 Task: Find a house in Liberia, Costa Rica, with 4 bedrooms, 7 beds, 4 bathrooms, priced between ₹10,000 and ₹15,000, with Wifi, free parking, and self check-in.
Action: Mouse moved to (617, 80)
Screenshot: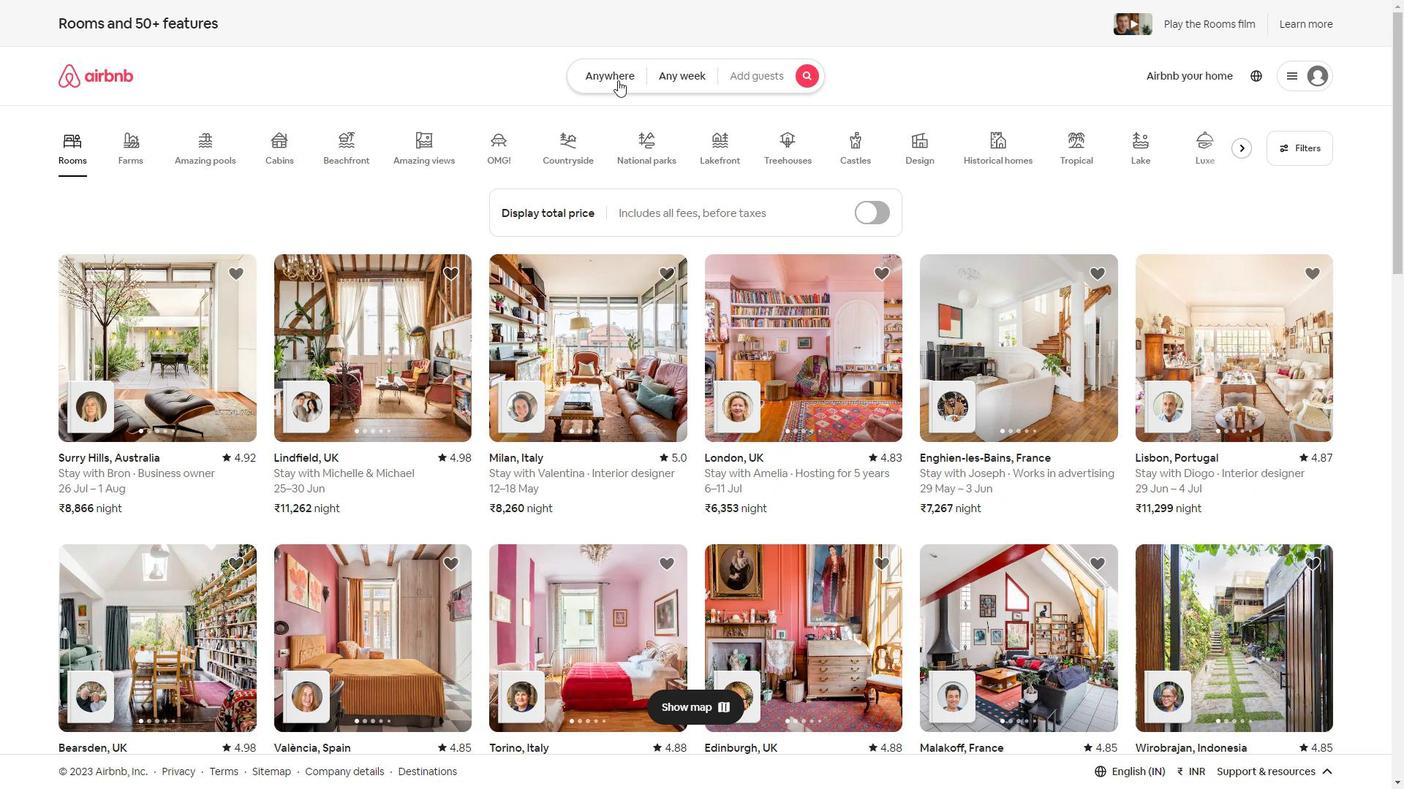 
Action: Mouse pressed left at (617, 75)
Screenshot: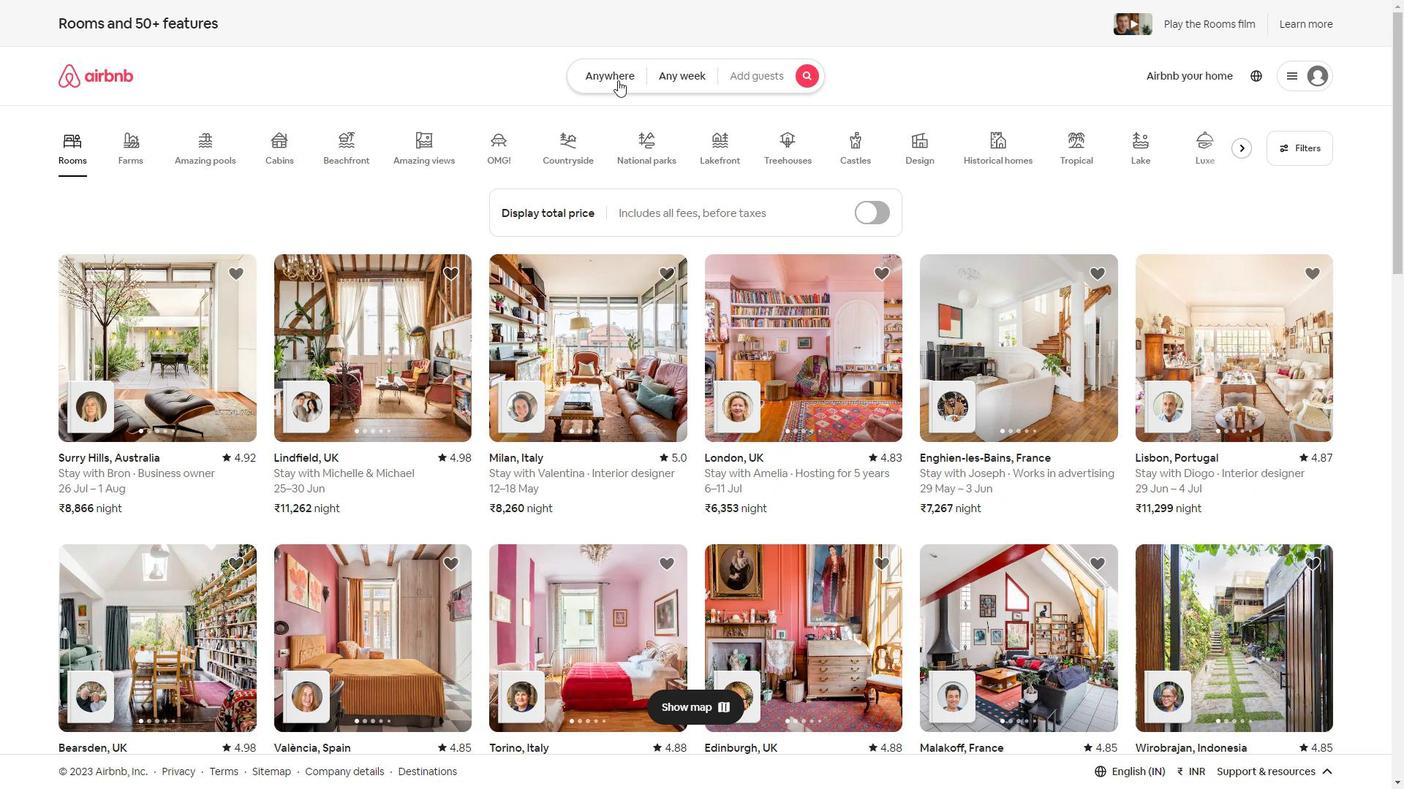 
Action: Mouse moved to (505, 129)
Screenshot: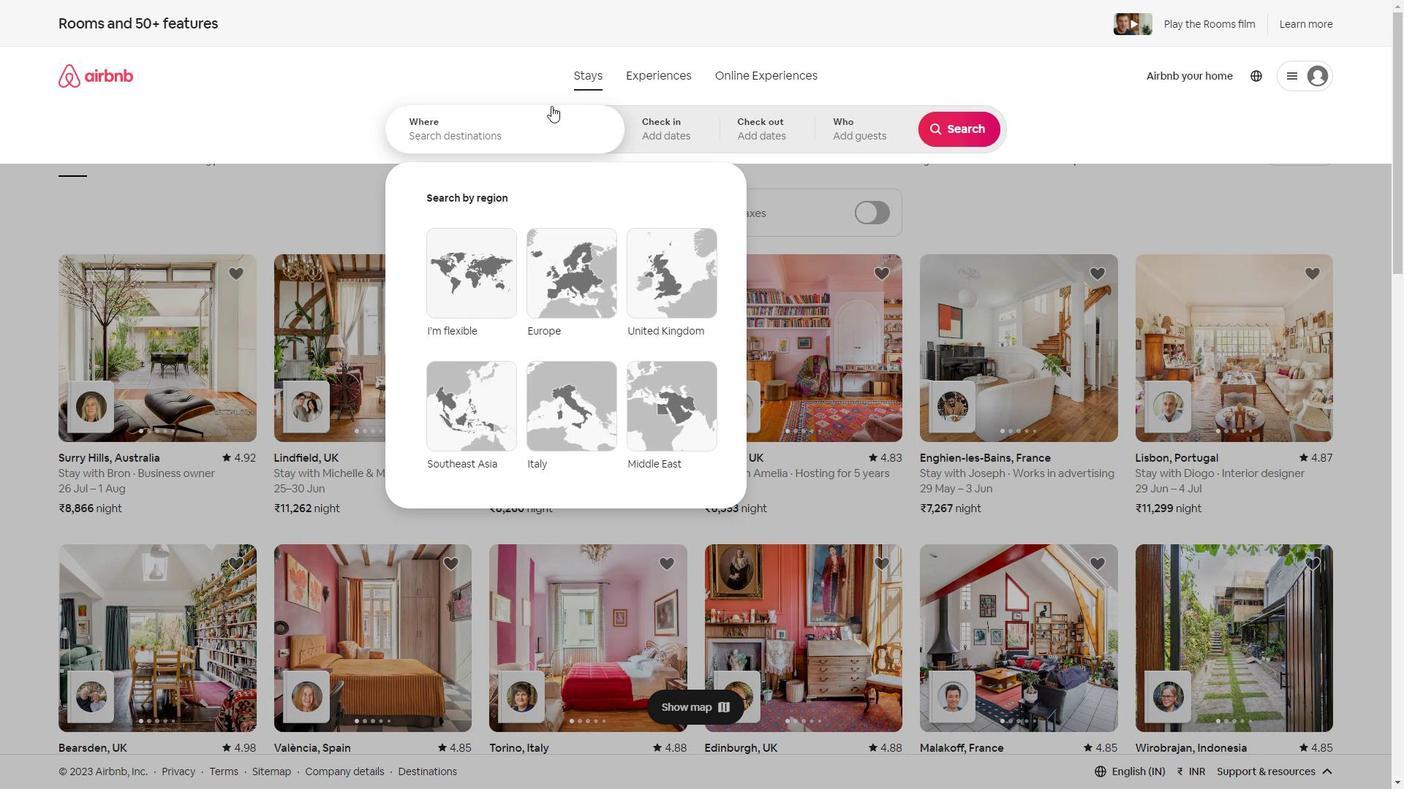 
Action: Mouse pressed left at (505, 129)
Screenshot: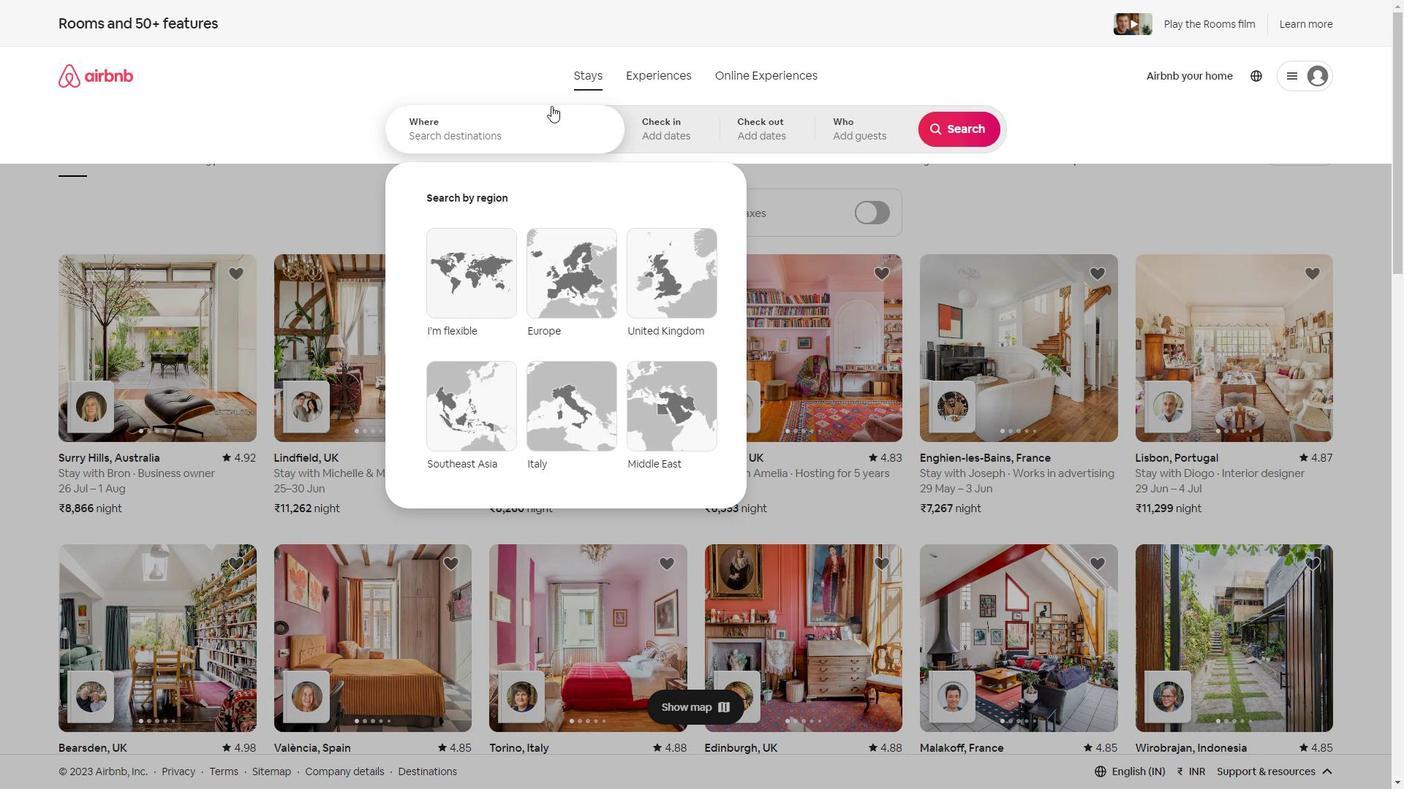 
Action: Key pressed <Key.shift>Liberia,<Key.shift>Costa<Key.space><Key.shift>Rica
Screenshot: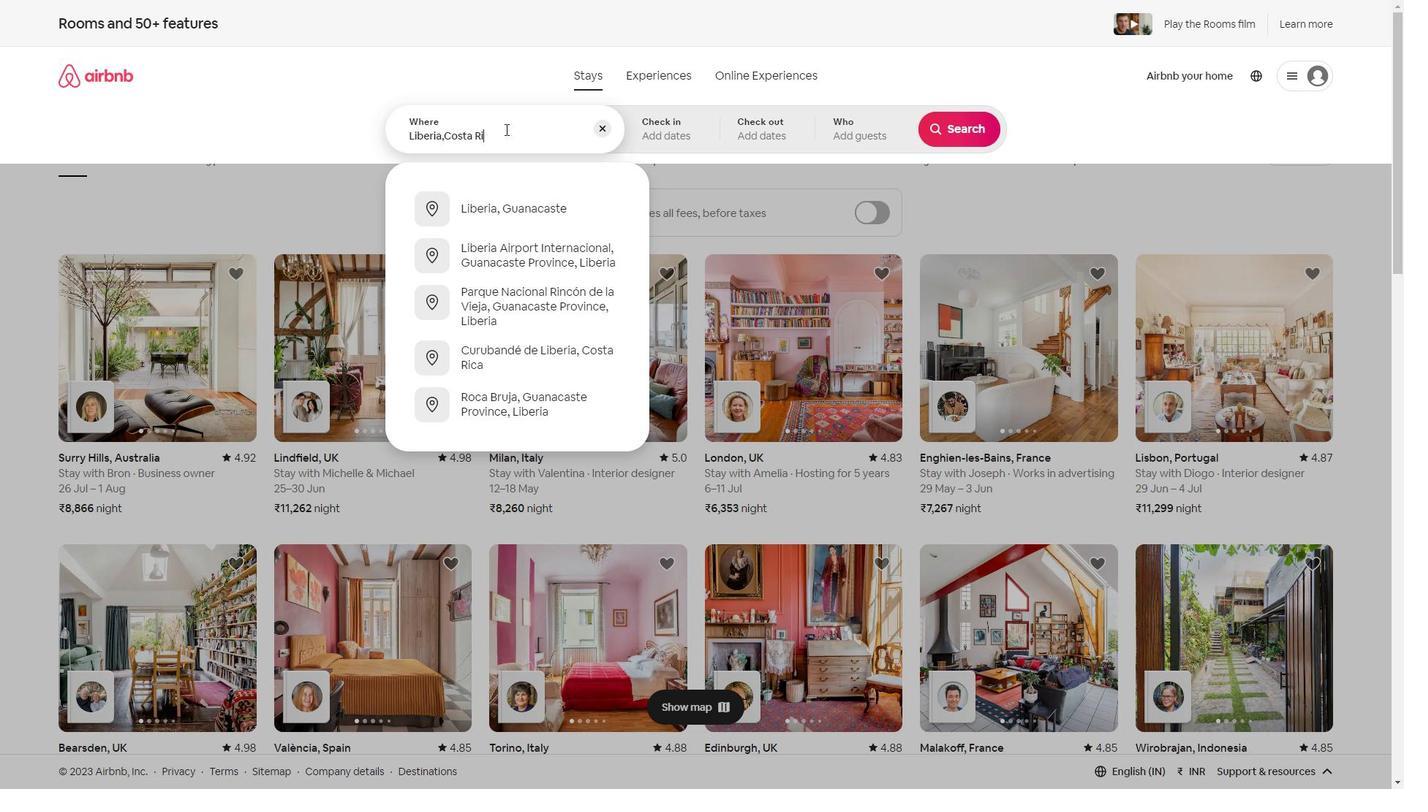 
Action: Mouse moved to (687, 121)
Screenshot: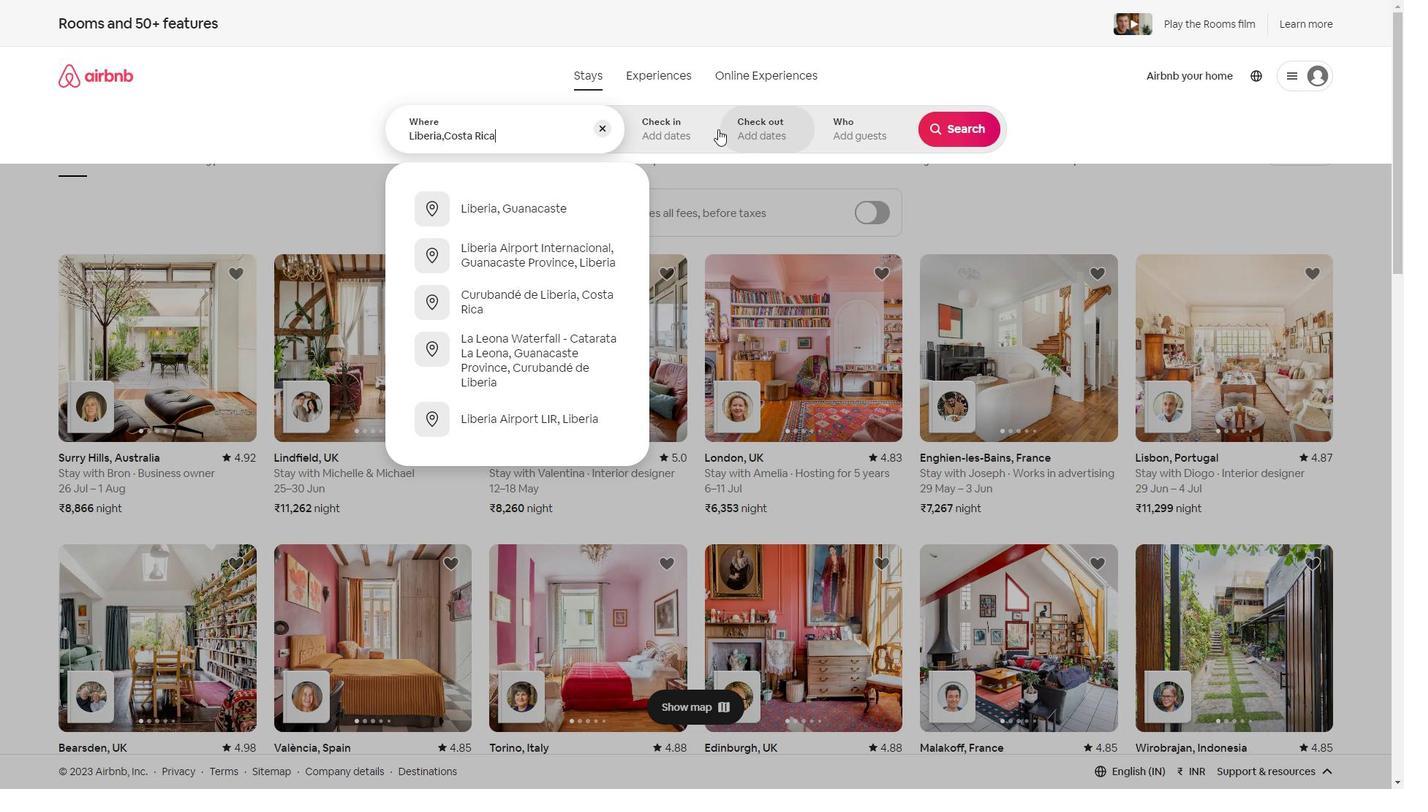 
Action: Mouse pressed left at (687, 121)
Screenshot: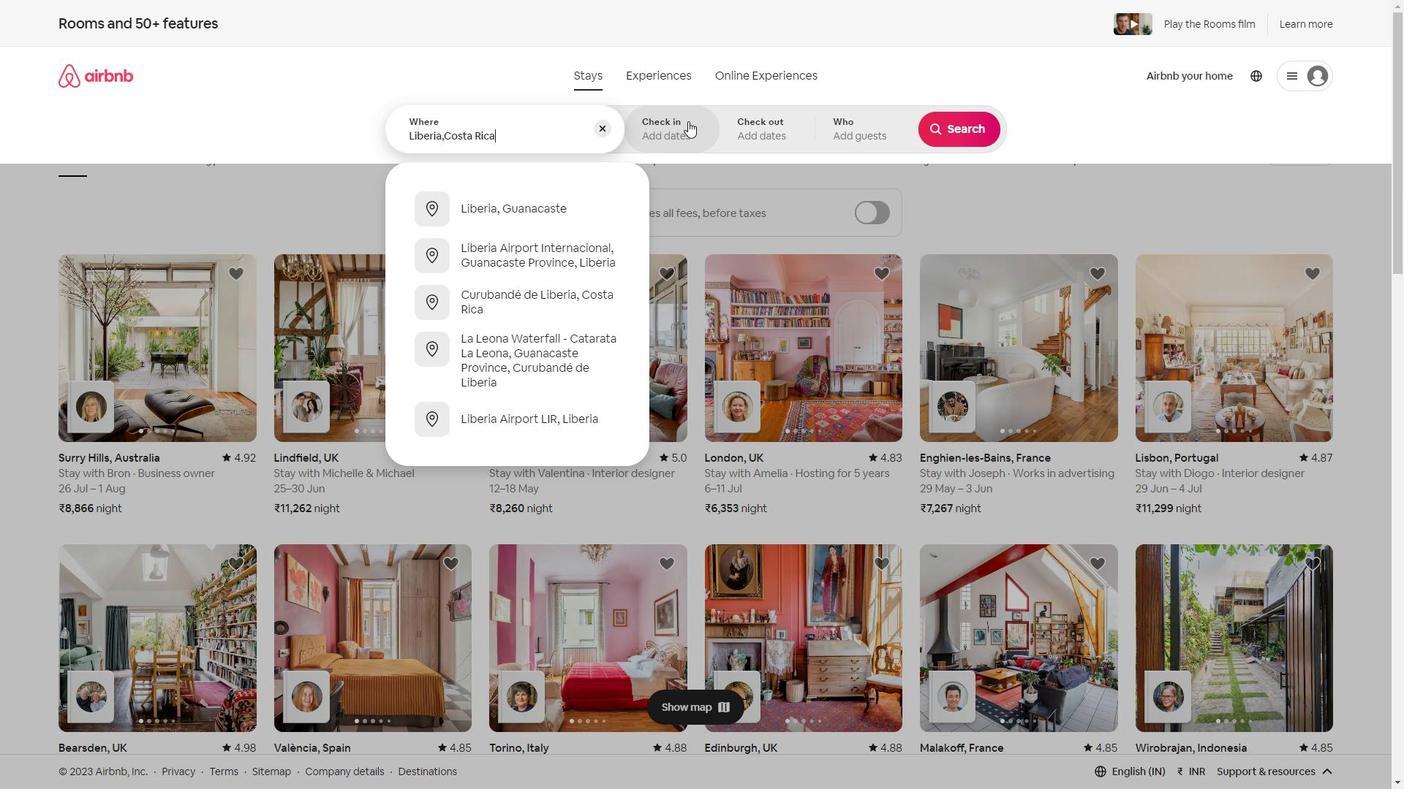 
Action: Mouse moved to (957, 244)
Screenshot: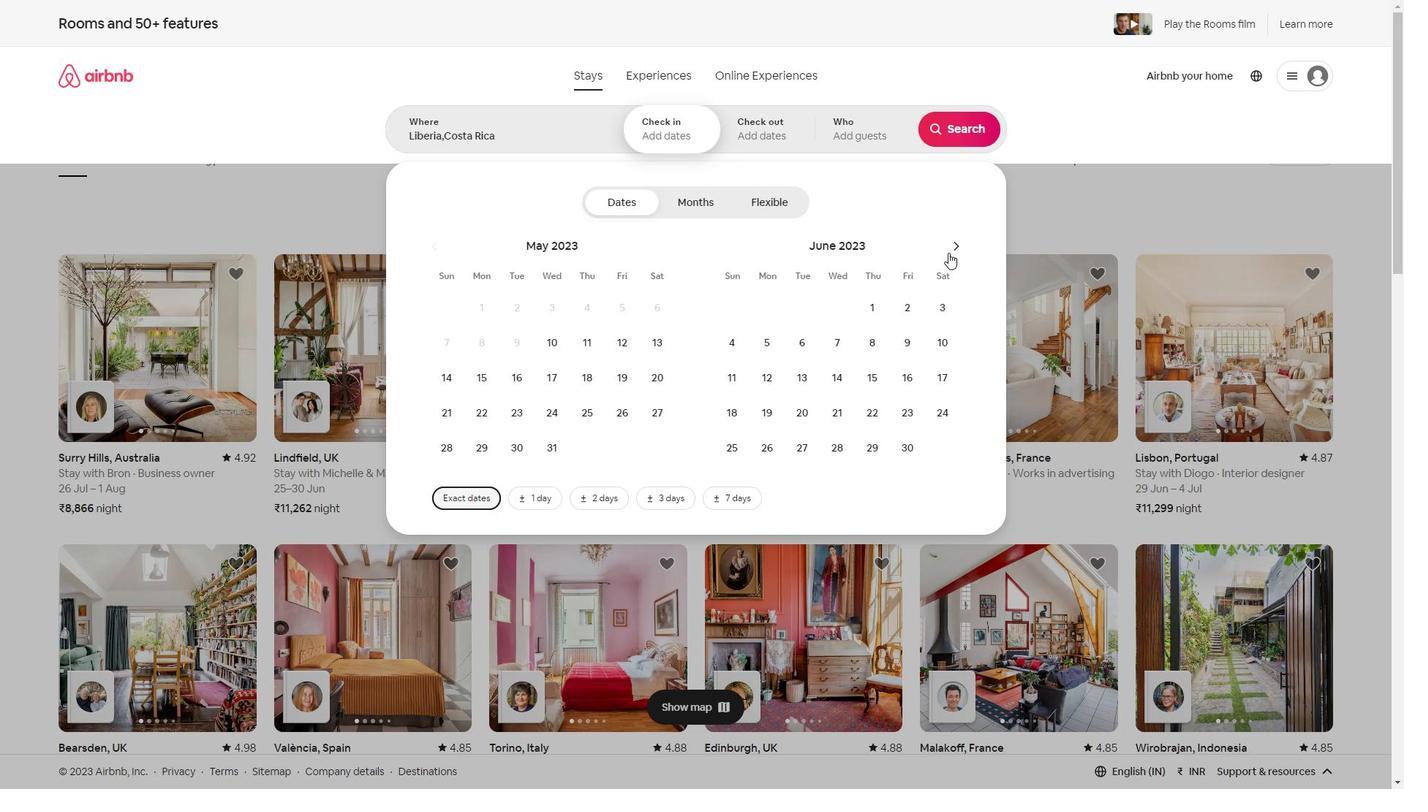 
Action: Mouse pressed left at (957, 244)
Screenshot: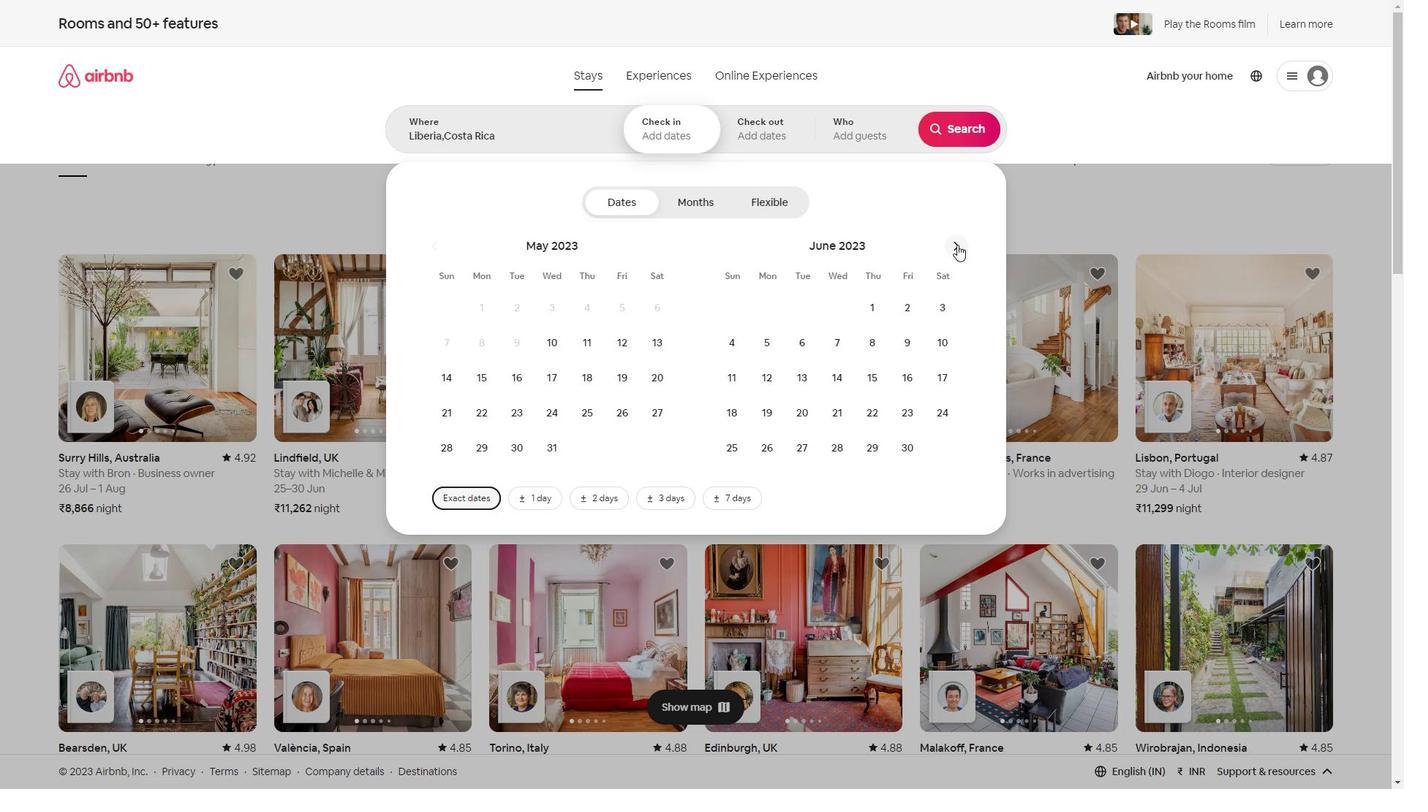 
Action: Mouse moved to (769, 373)
Screenshot: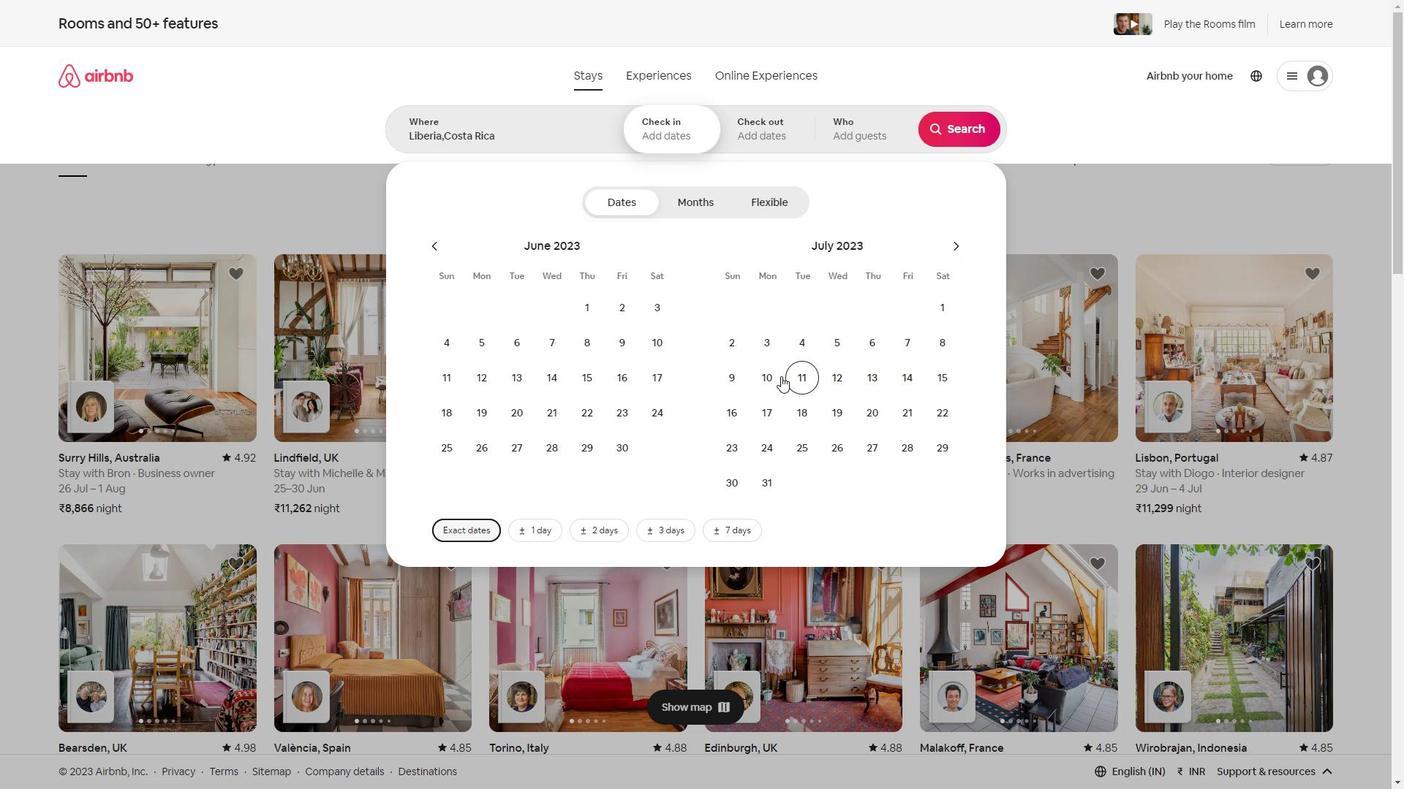
Action: Mouse pressed left at (769, 373)
Screenshot: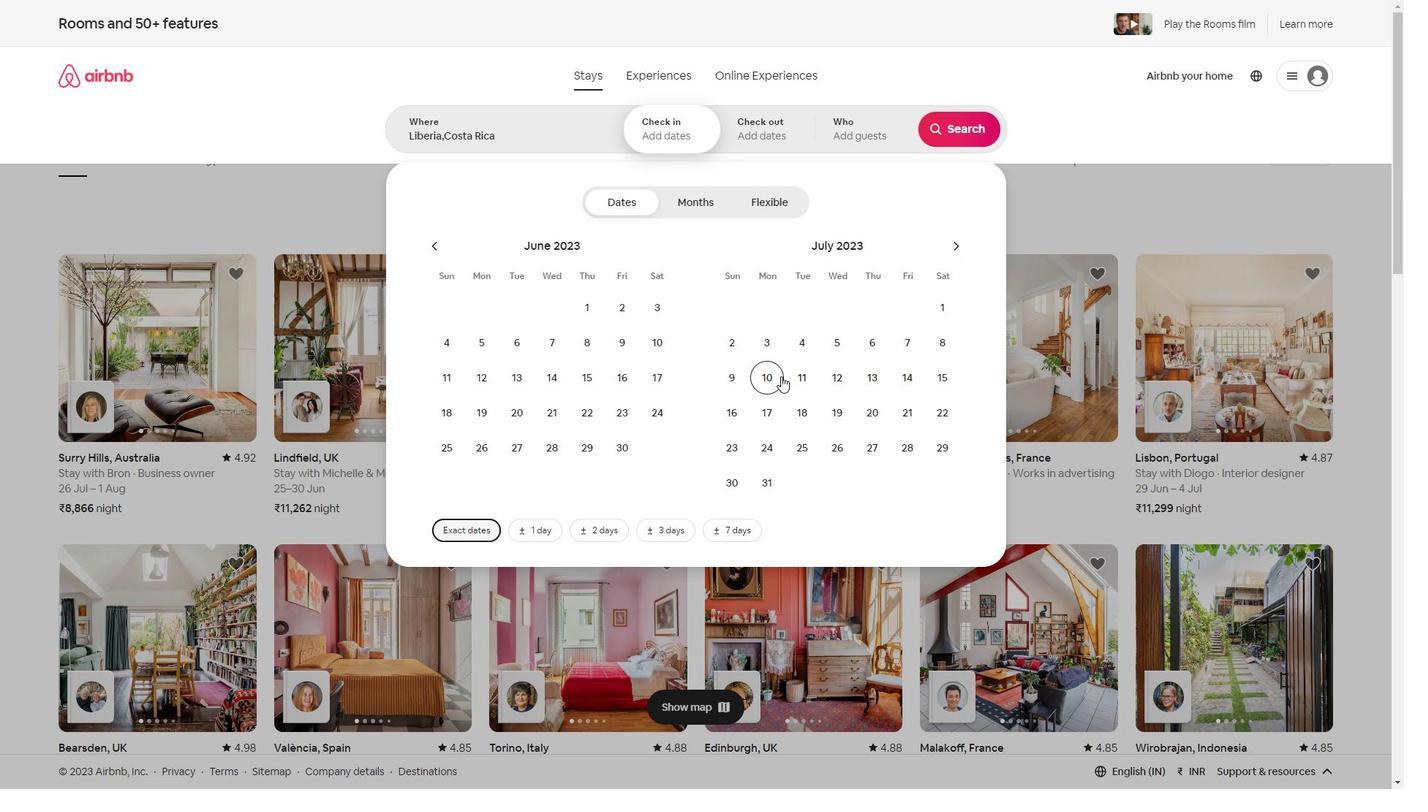 
Action: Mouse moved to (941, 376)
Screenshot: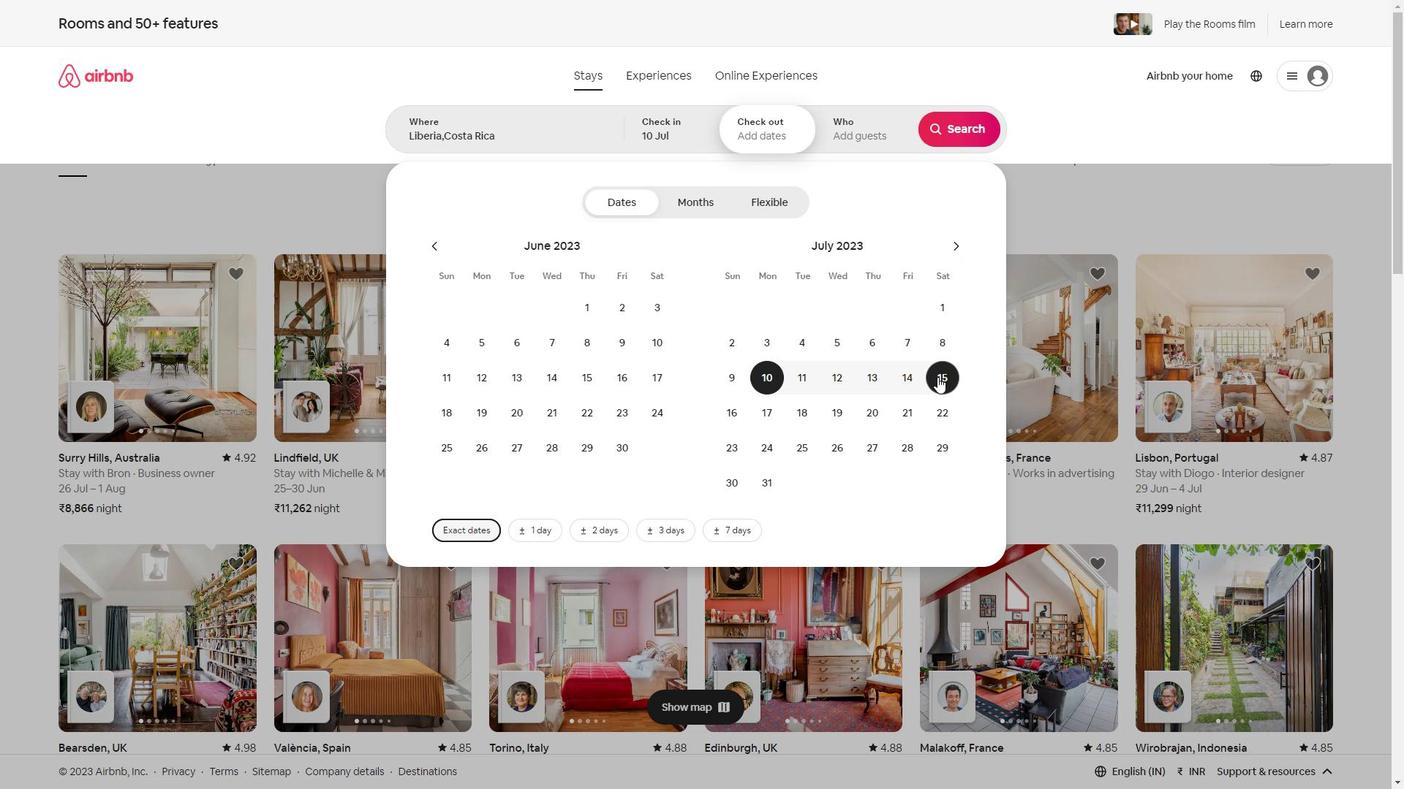 
Action: Mouse pressed left at (941, 376)
Screenshot: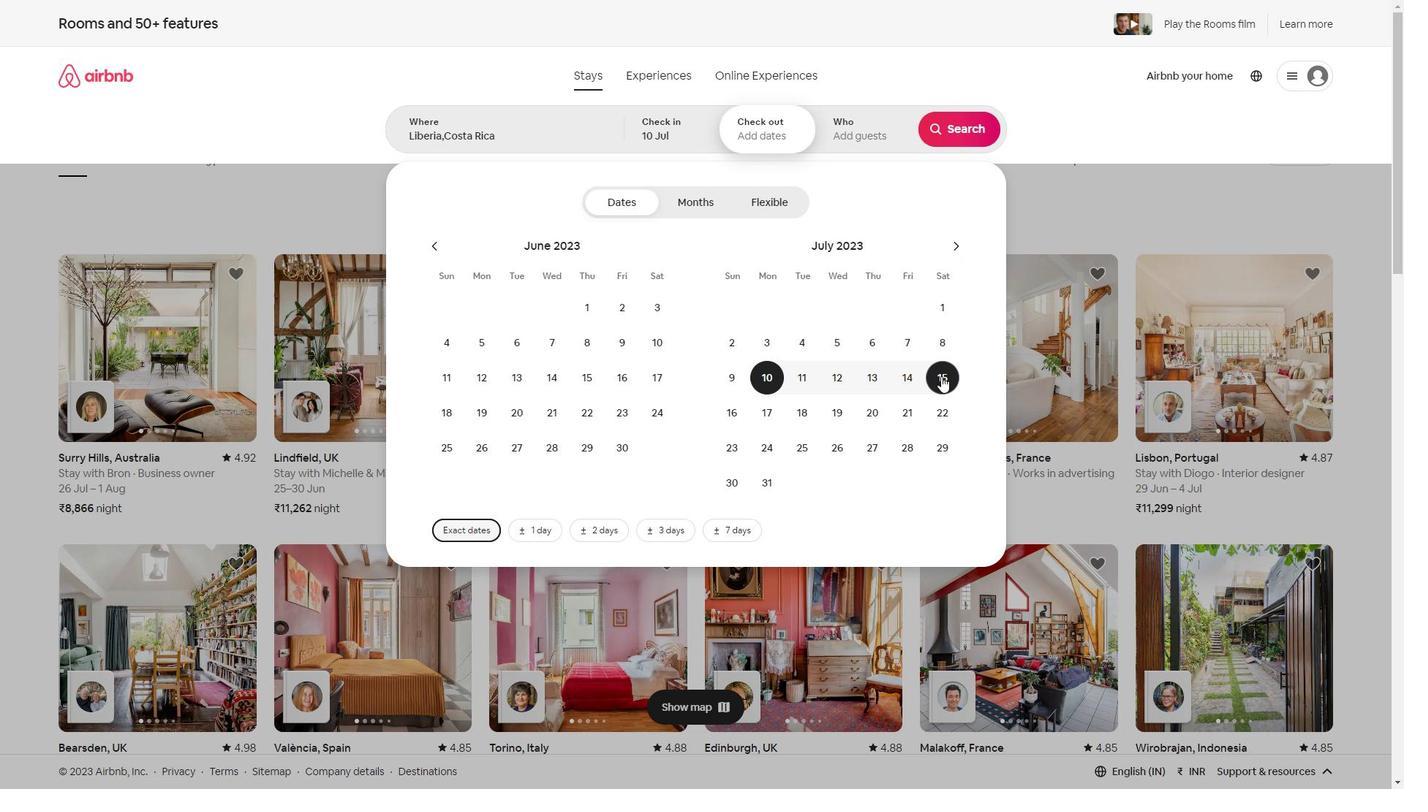 
Action: Mouse moved to (836, 110)
Screenshot: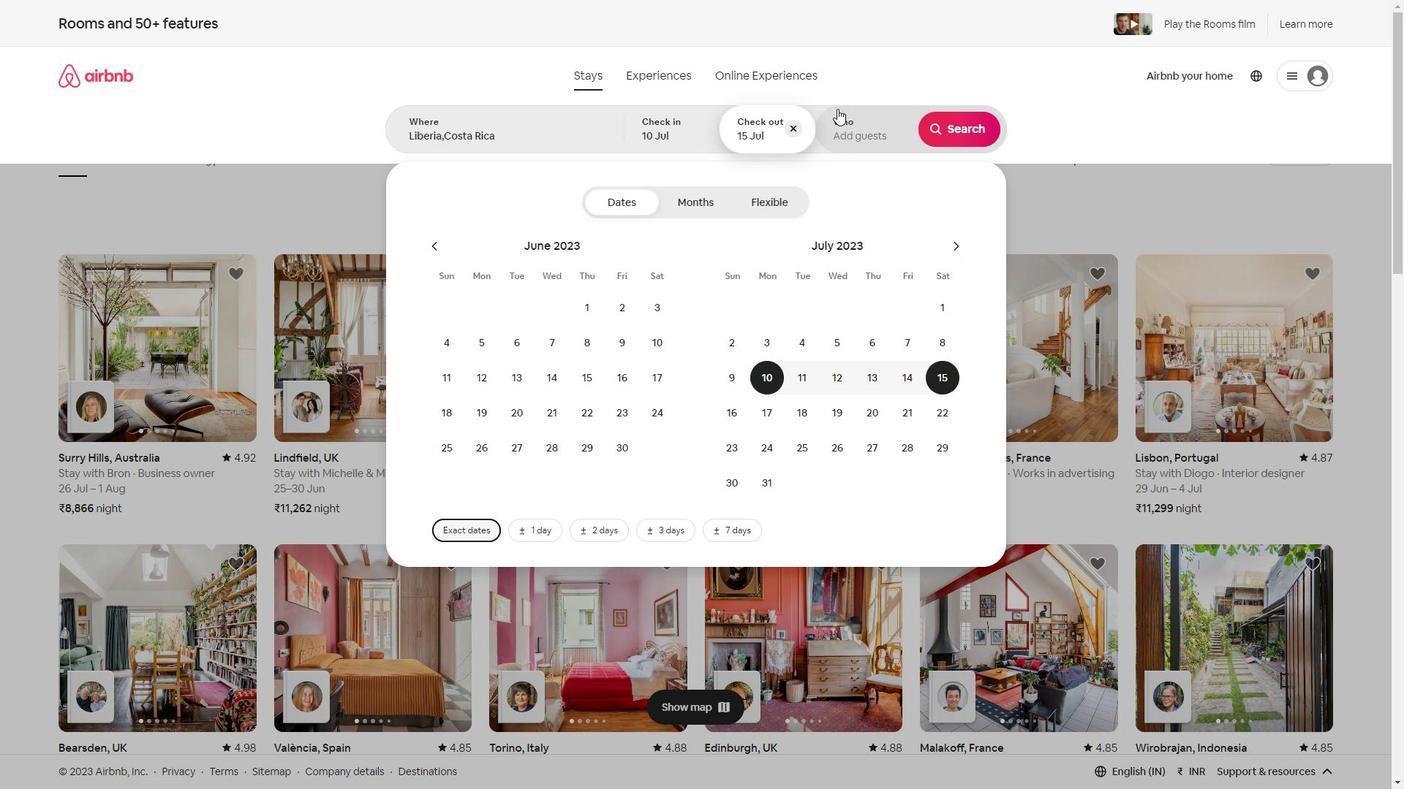 
Action: Mouse pressed left at (836, 110)
Screenshot: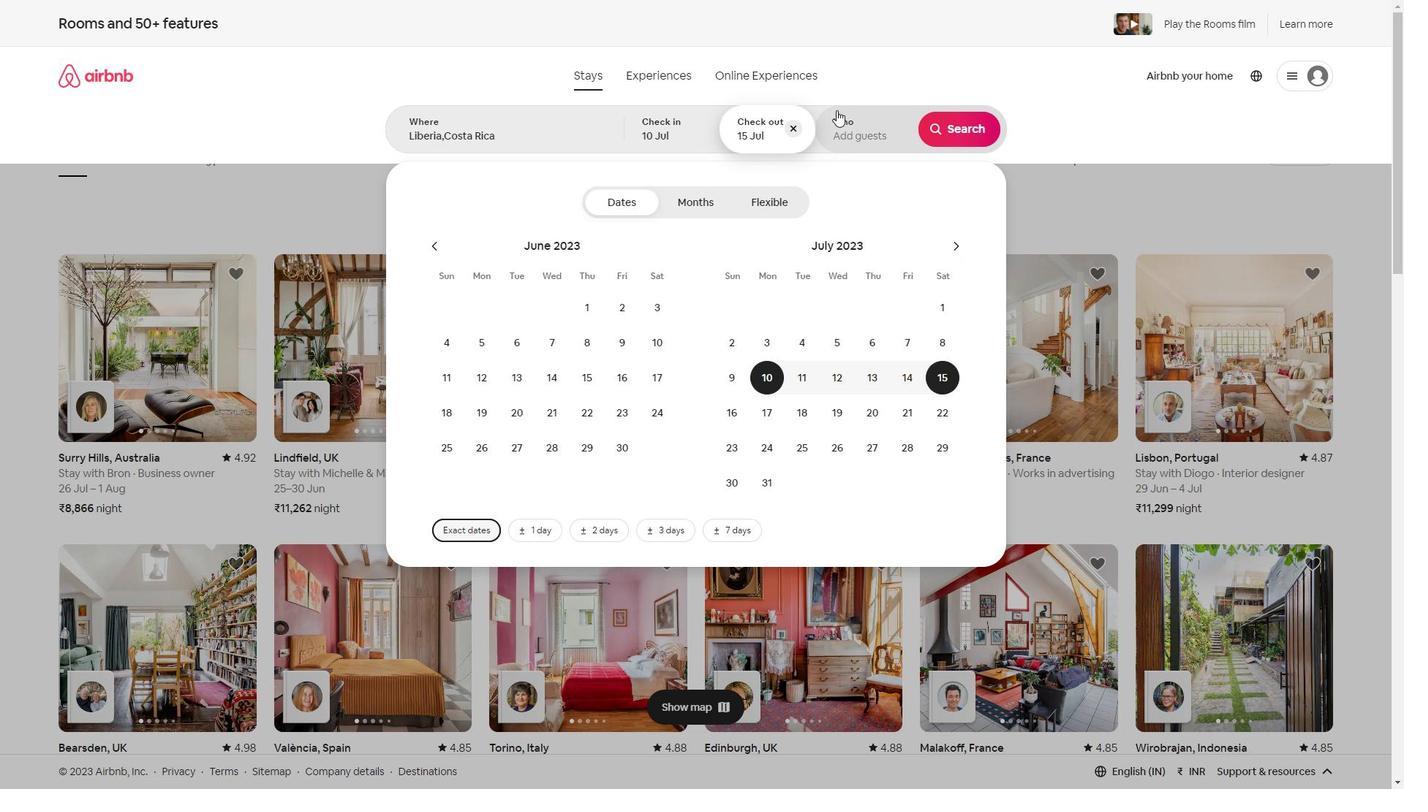 
Action: Mouse moved to (951, 209)
Screenshot: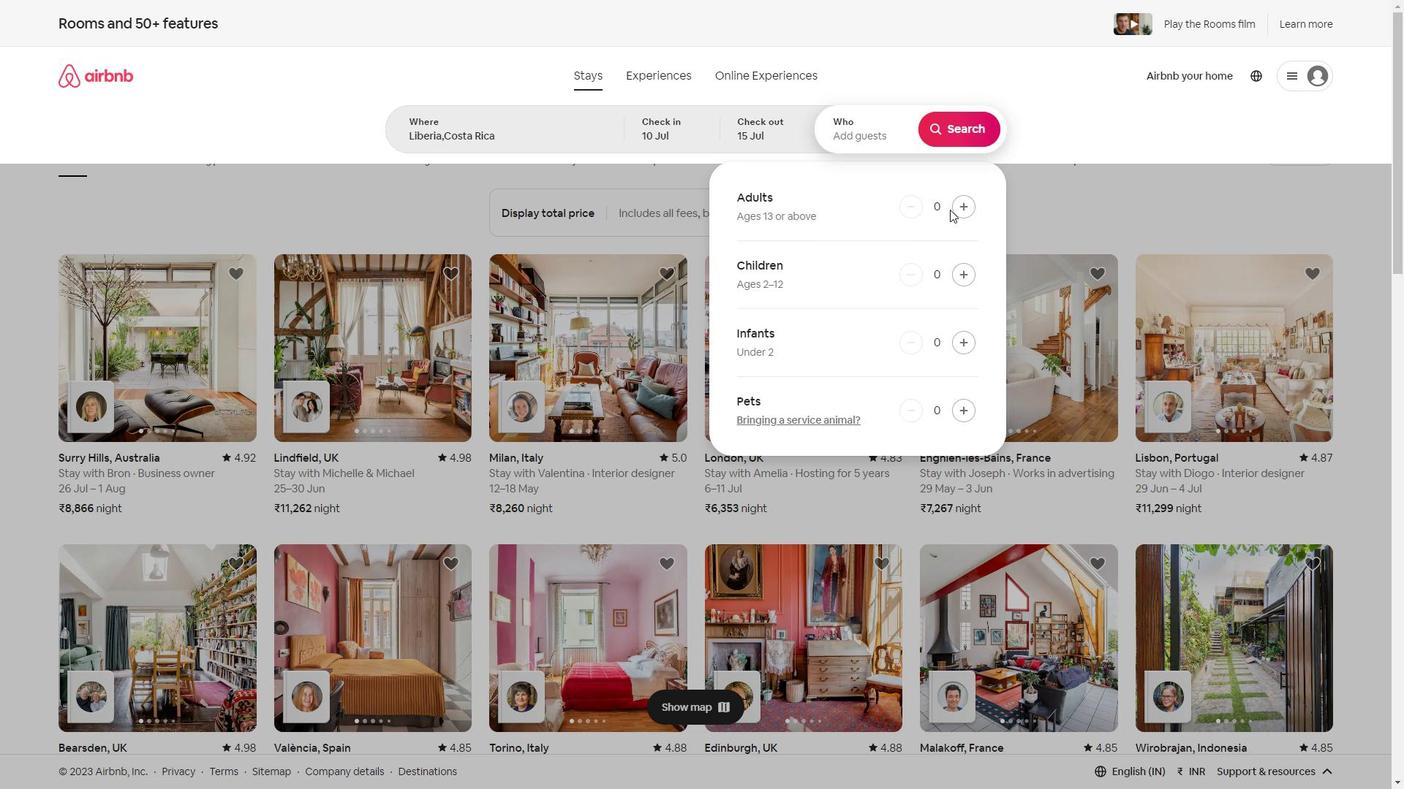 
Action: Mouse pressed left at (951, 209)
Screenshot: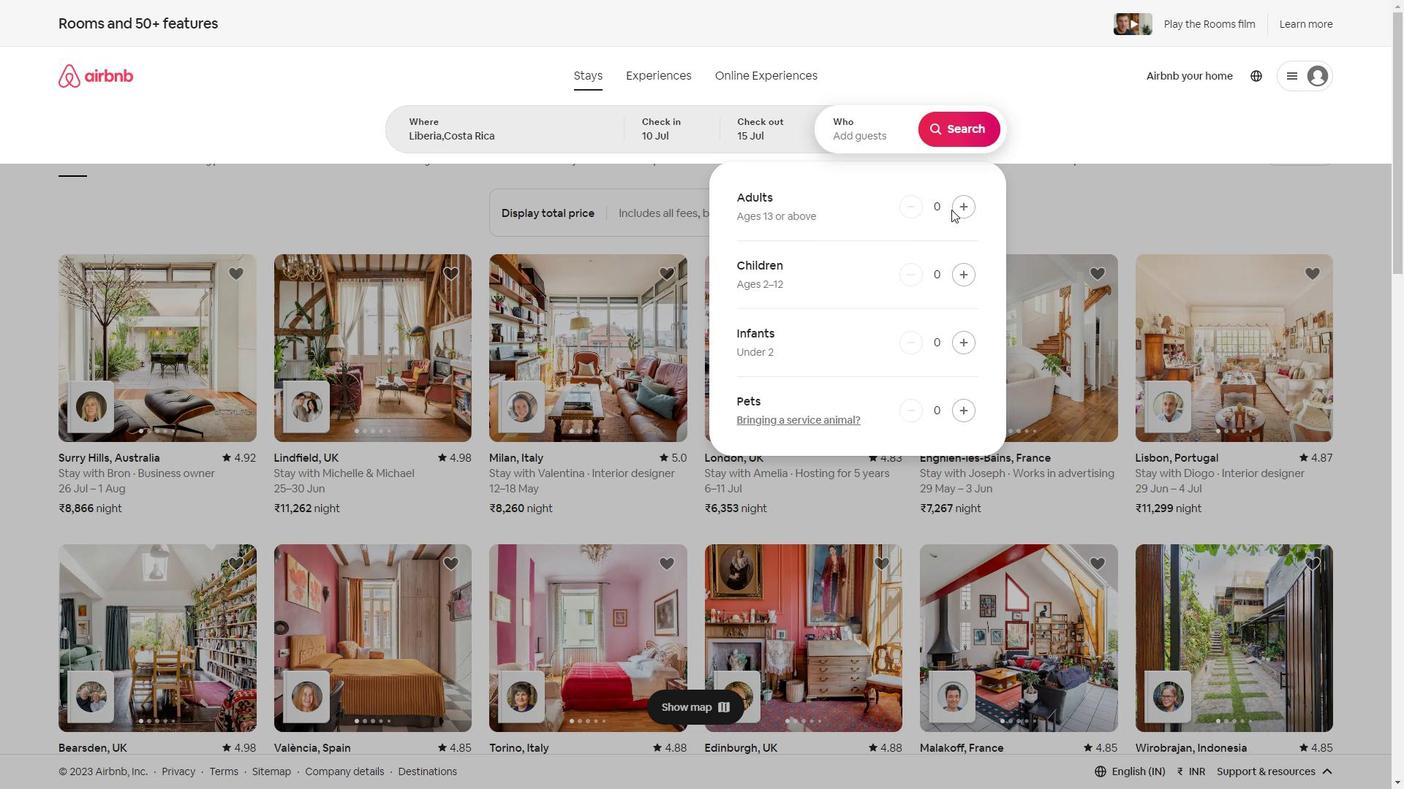 
Action: Mouse pressed left at (951, 209)
Screenshot: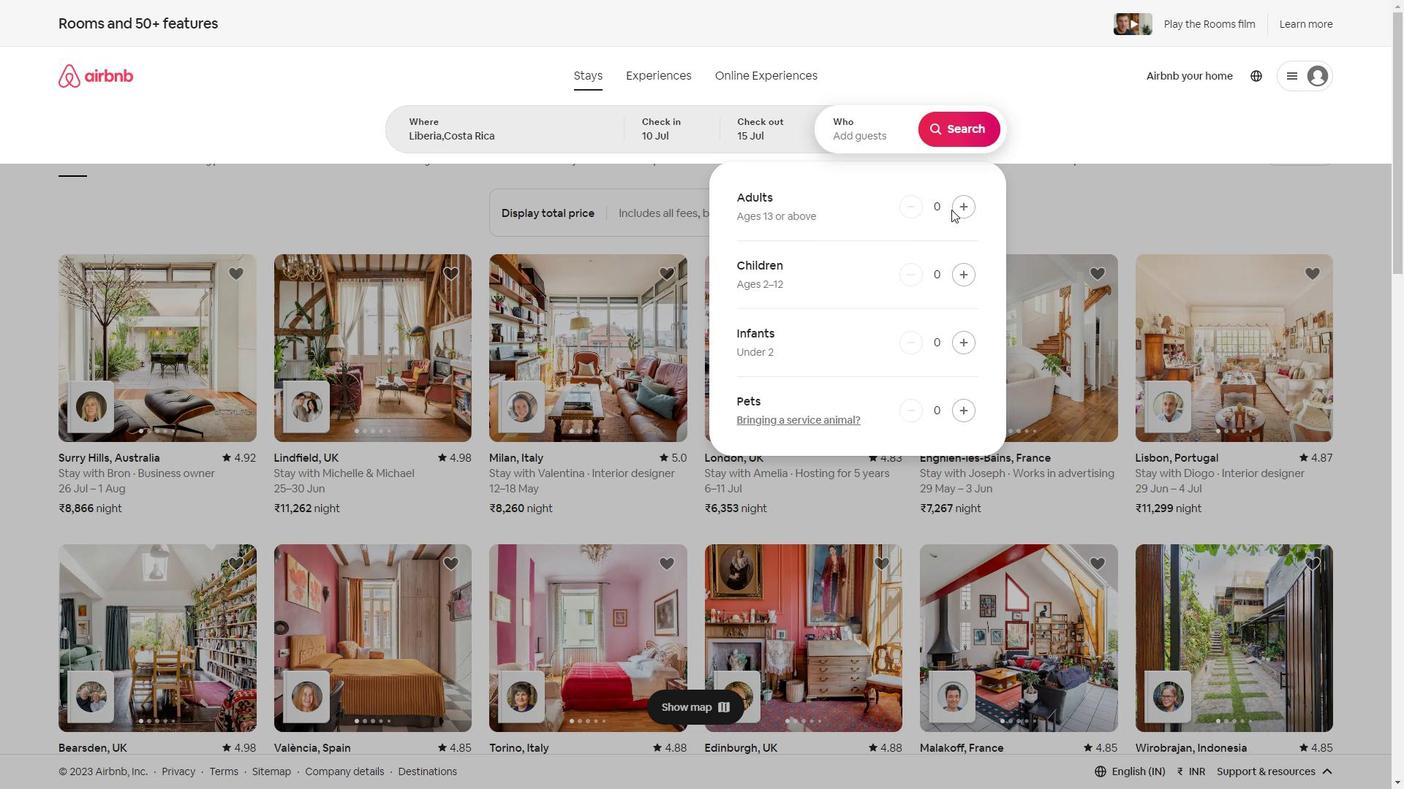 
Action: Mouse pressed left at (951, 209)
Screenshot: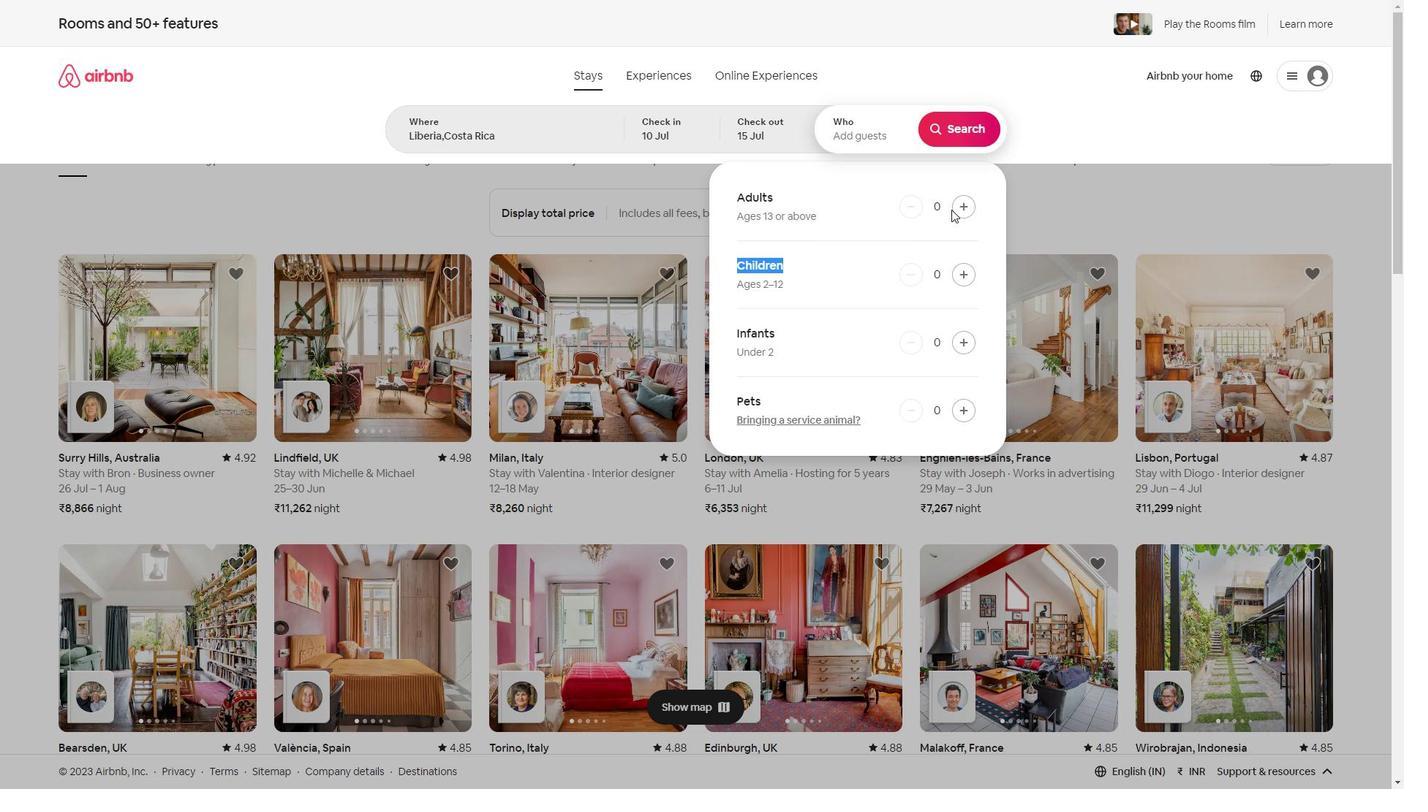 
Action: Mouse moved to (956, 208)
Screenshot: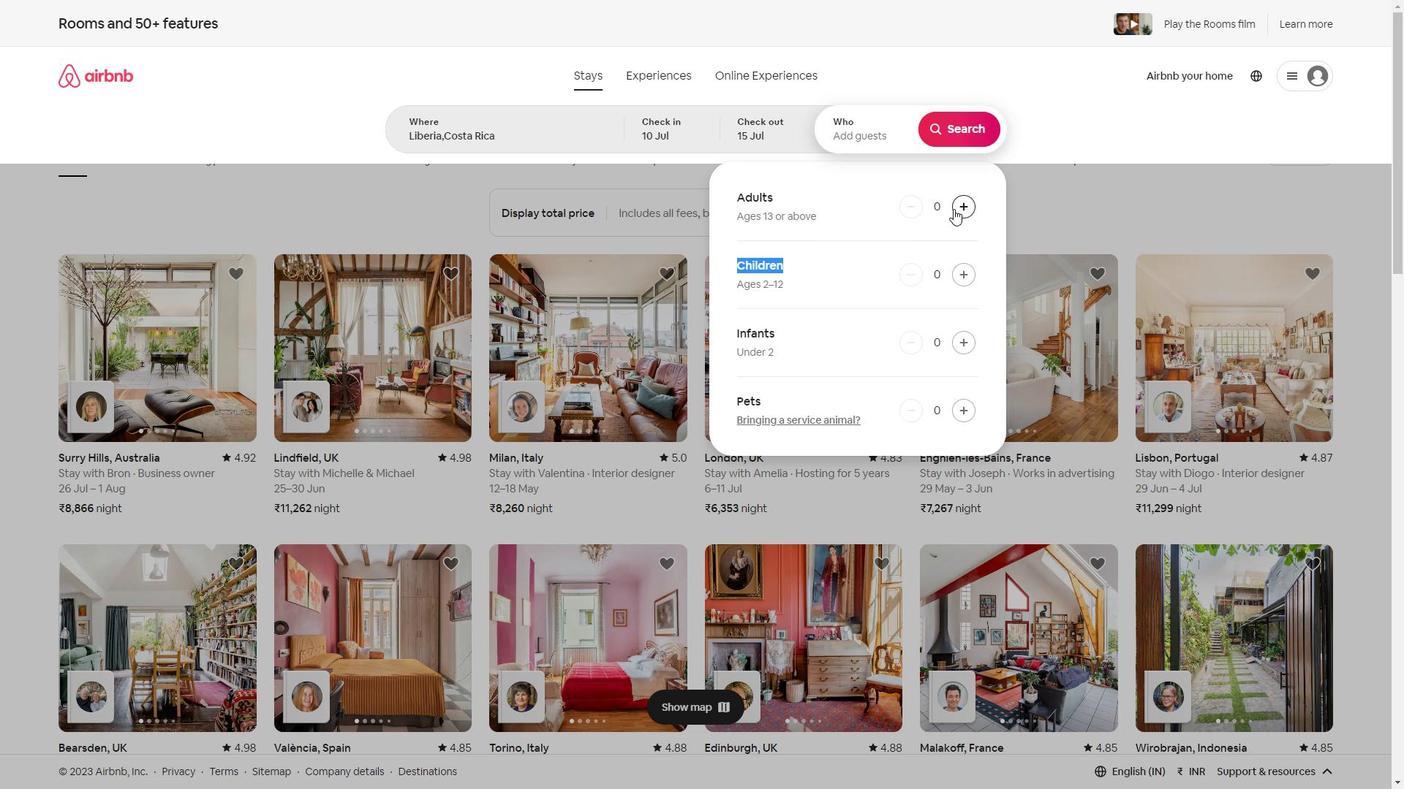 
Action: Mouse pressed left at (956, 208)
Screenshot: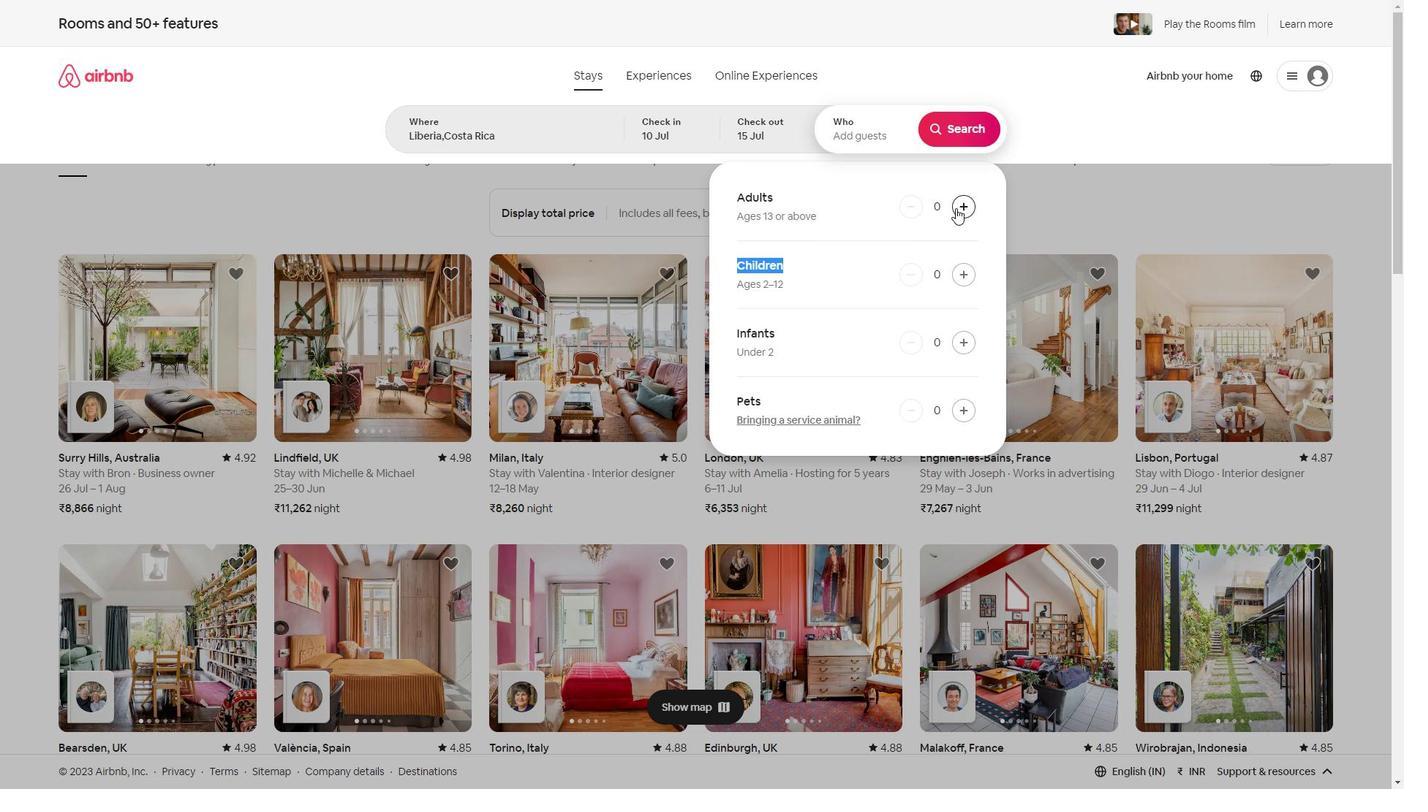 
Action: Mouse pressed left at (956, 208)
Screenshot: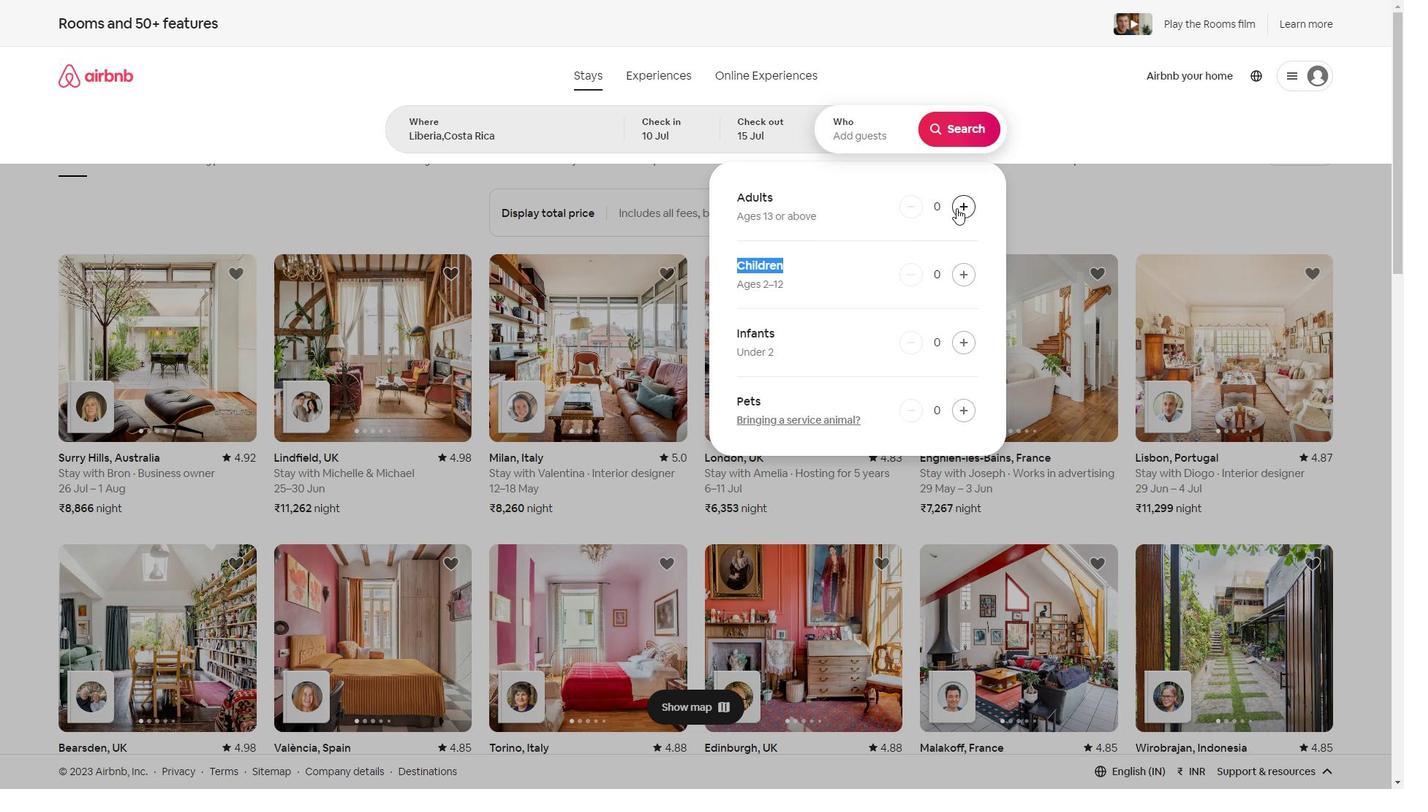 
Action: Mouse pressed left at (956, 208)
Screenshot: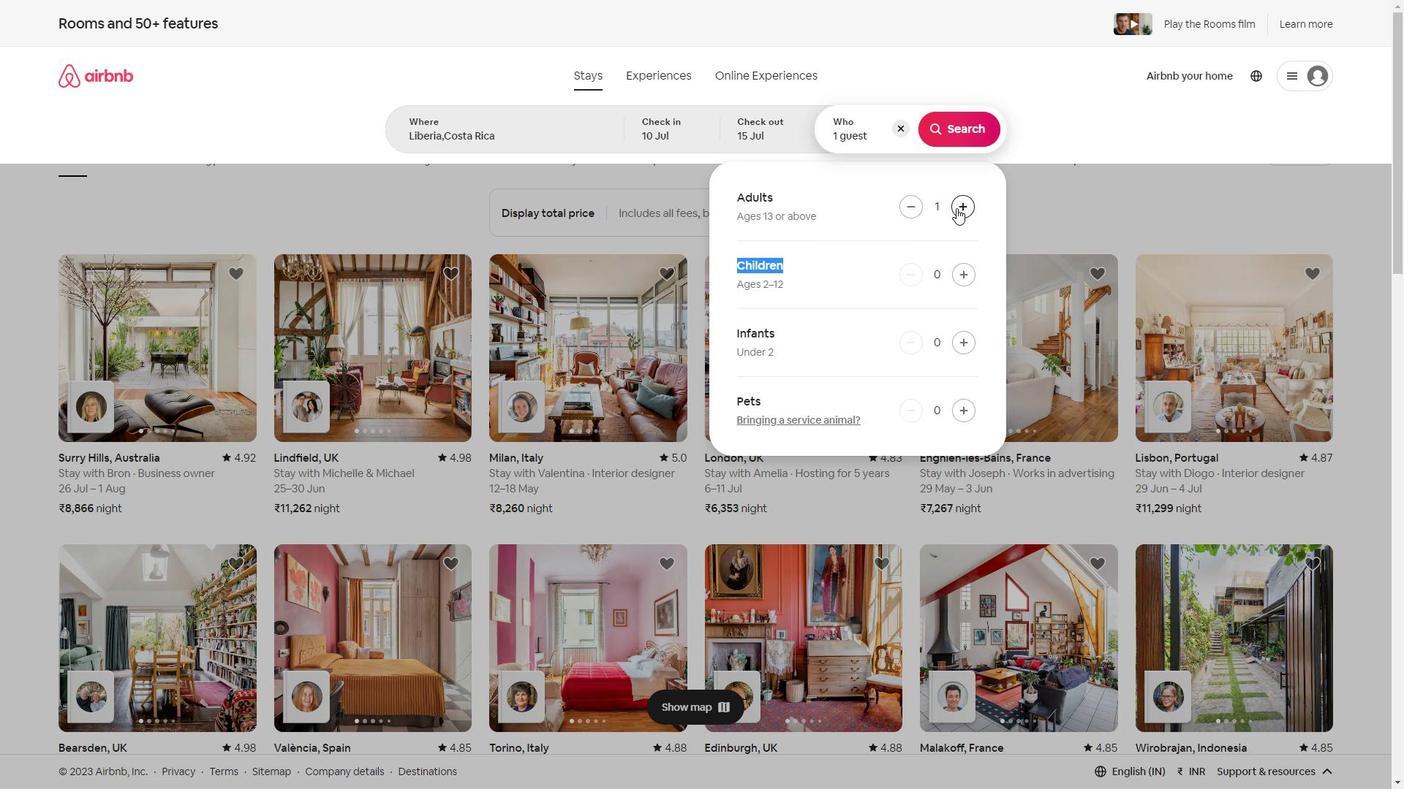 
Action: Mouse pressed left at (956, 208)
Screenshot: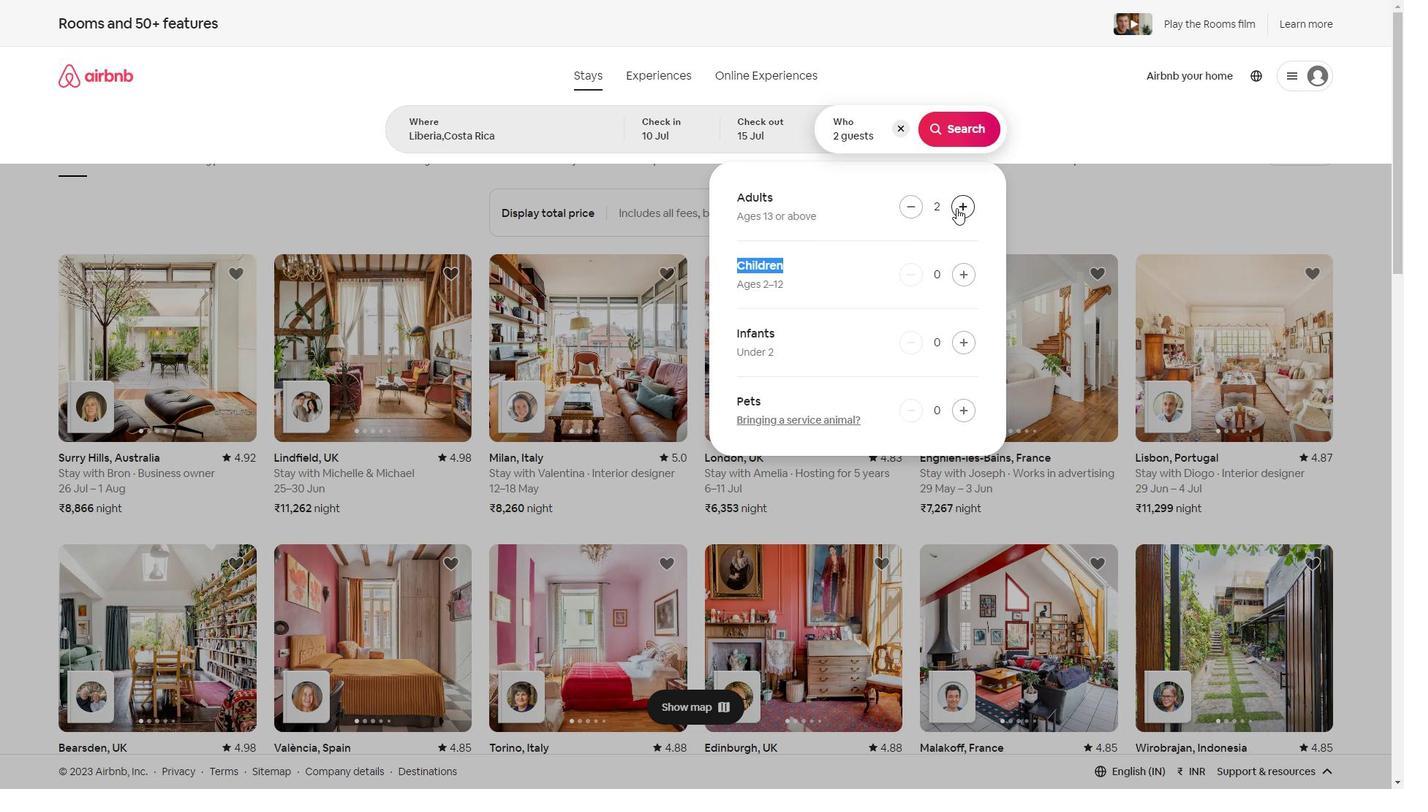 
Action: Mouse pressed left at (956, 208)
Screenshot: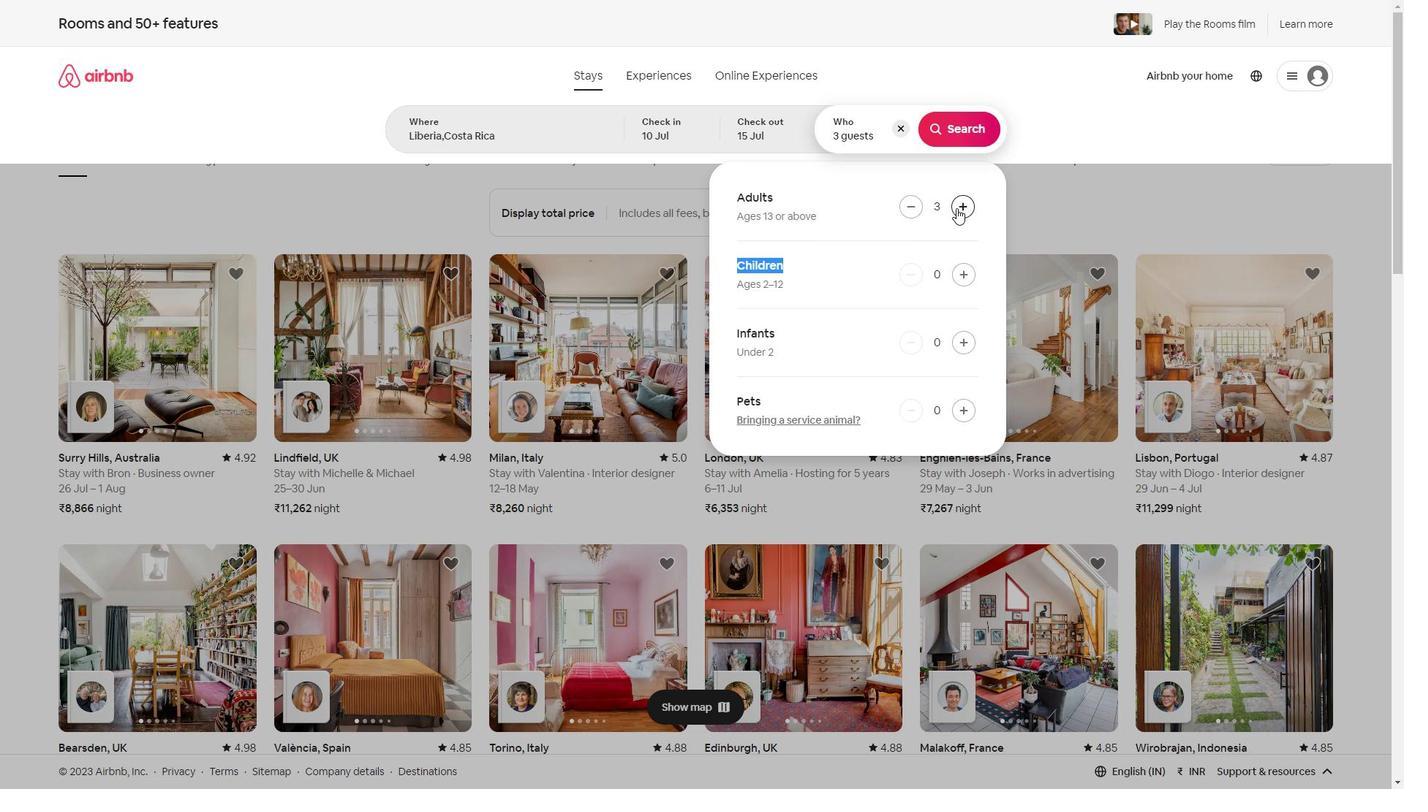
Action: Mouse pressed left at (956, 208)
Screenshot: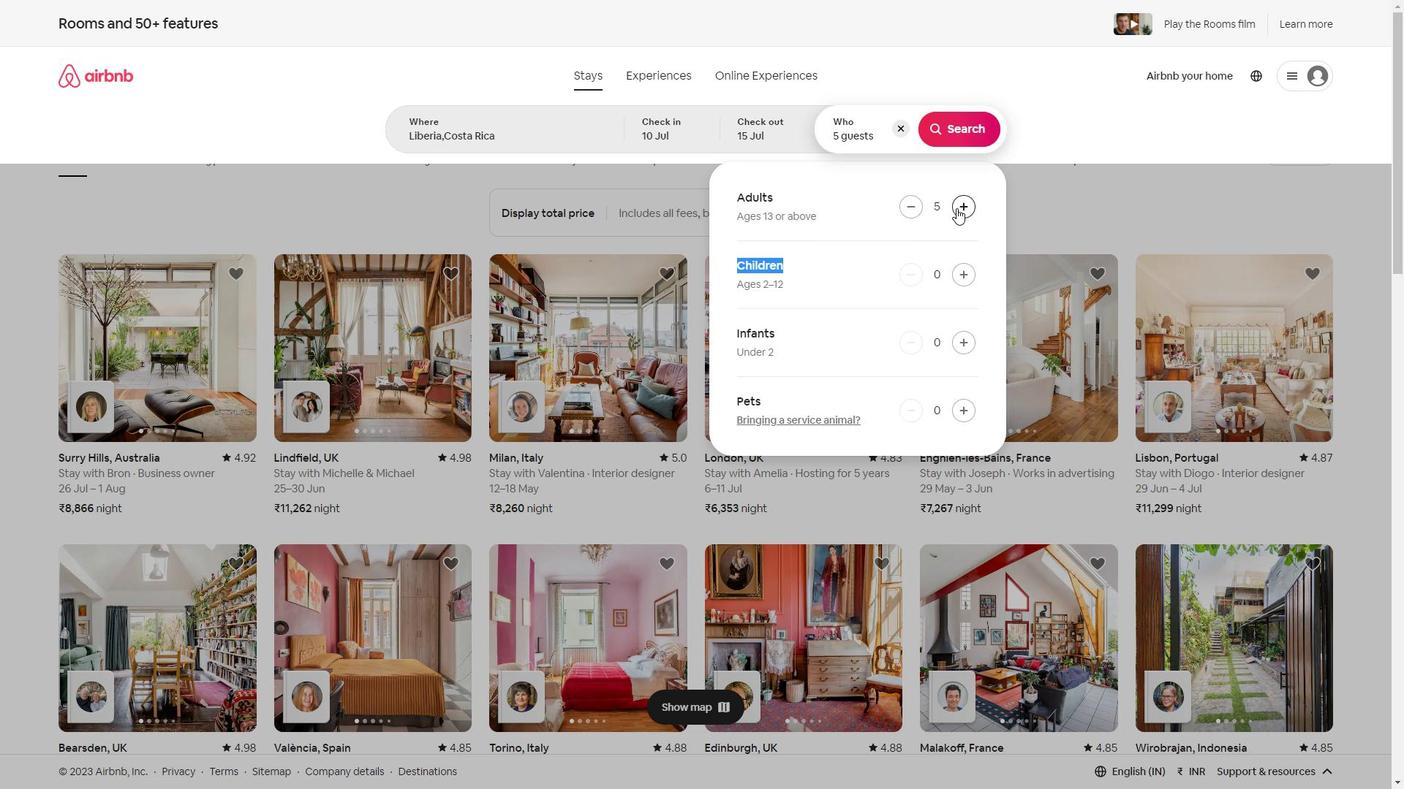 
Action: Mouse pressed left at (956, 208)
Screenshot: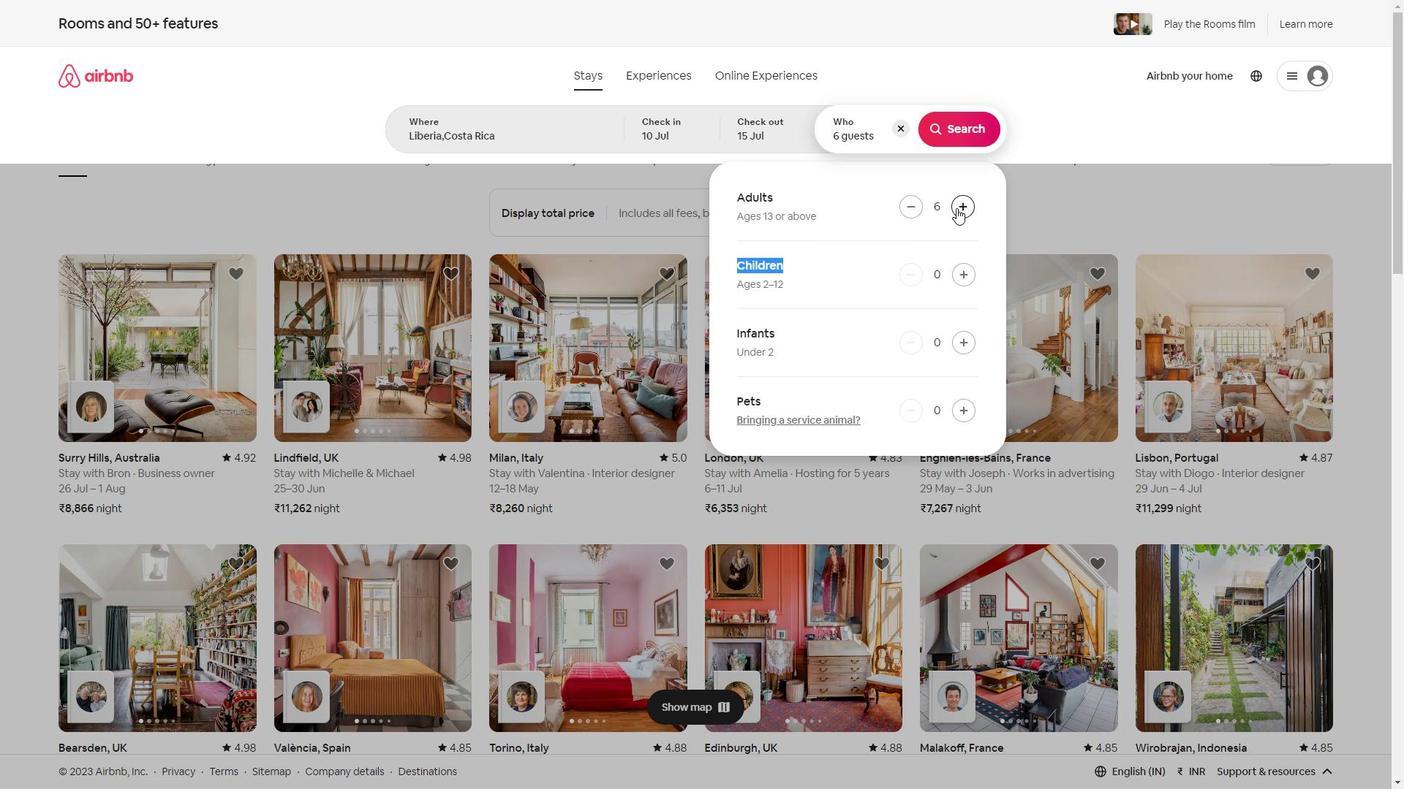 
Action: Mouse moved to (958, 132)
Screenshot: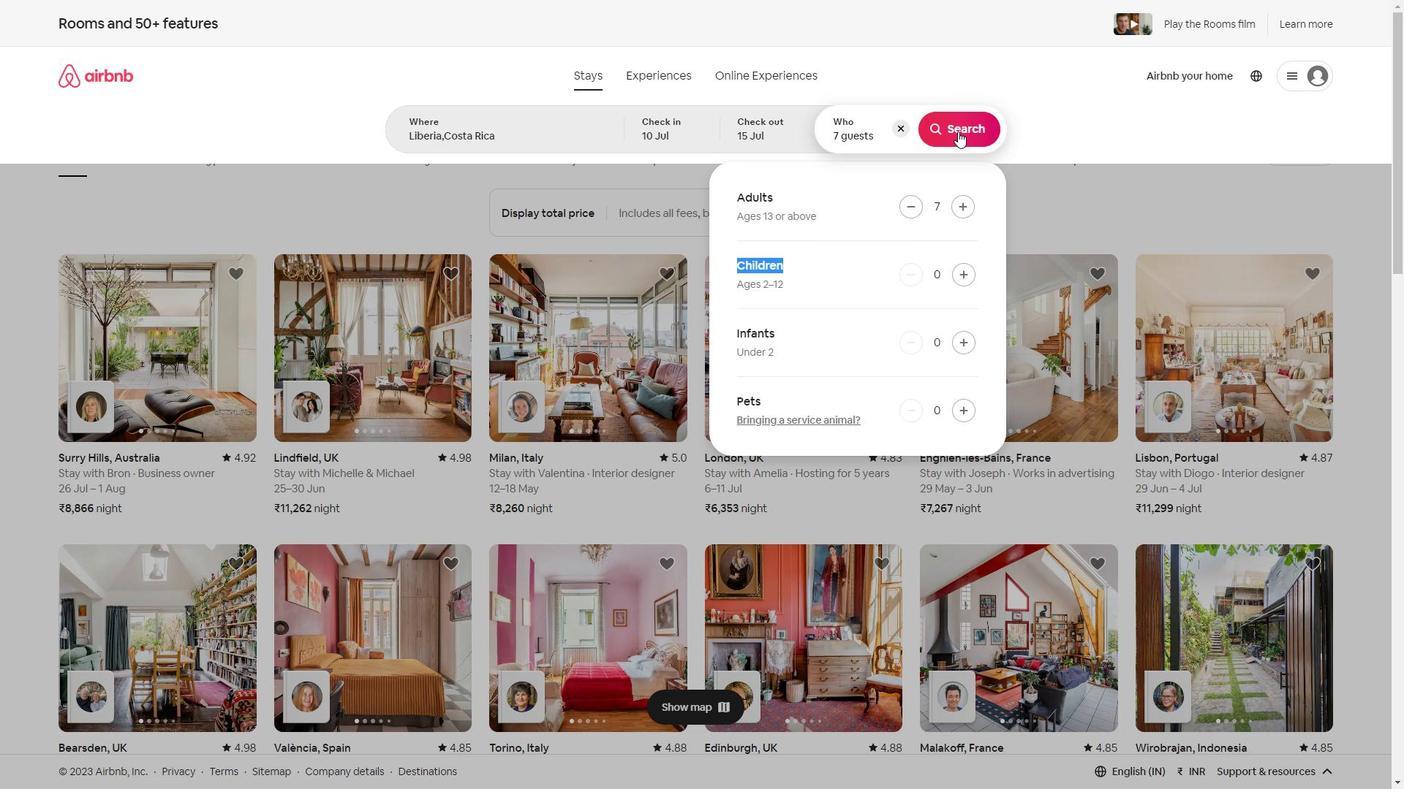 
Action: Mouse pressed left at (958, 132)
Screenshot: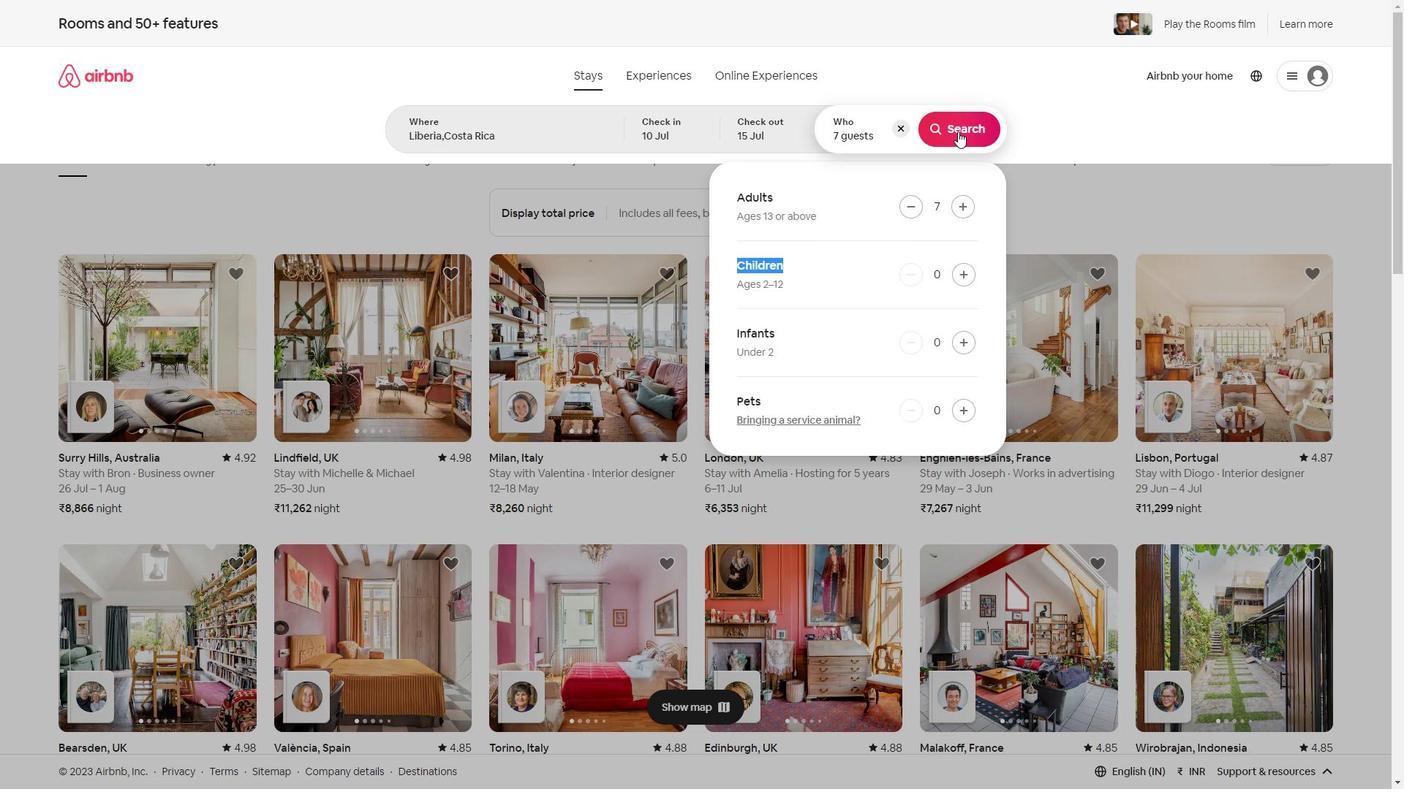 
Action: Mouse moved to (1363, 93)
Screenshot: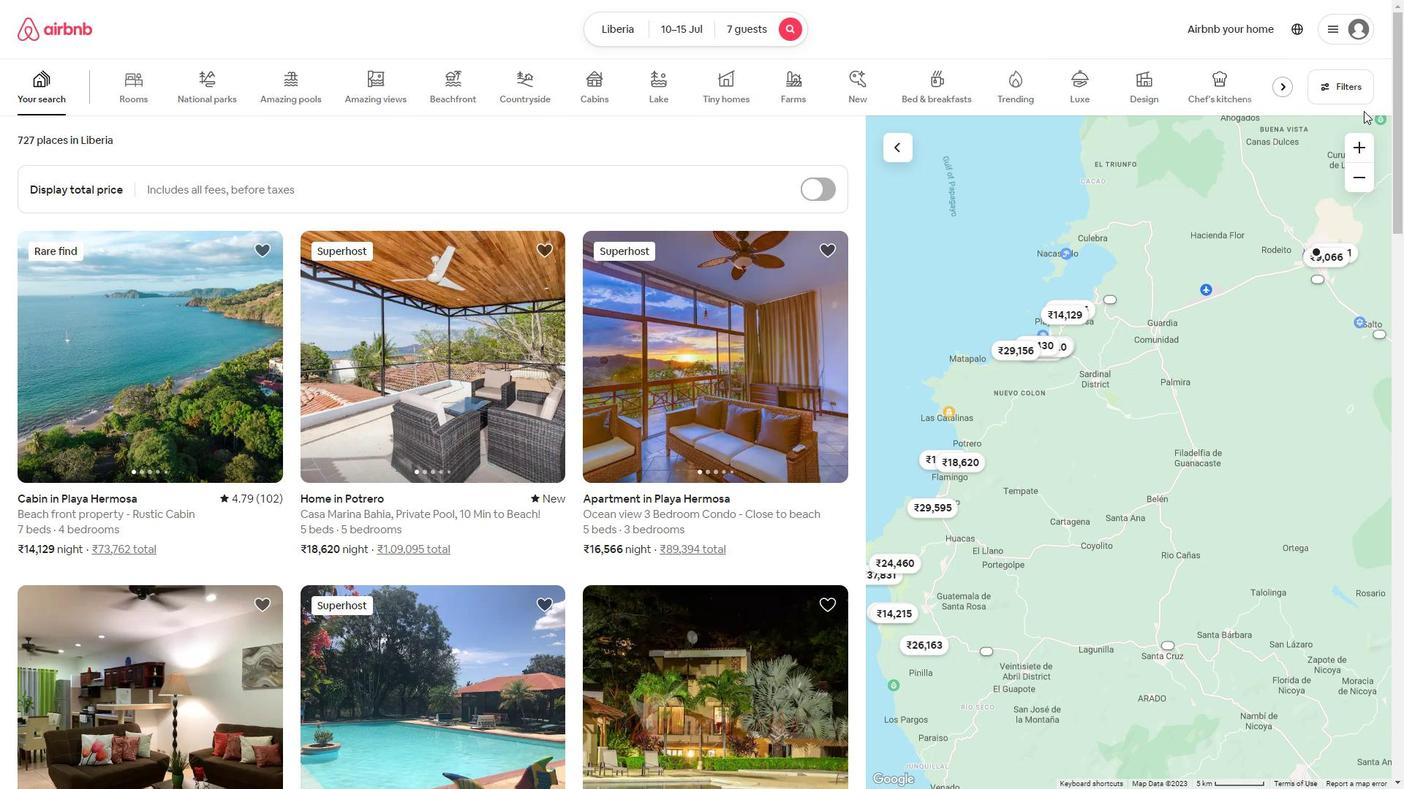 
Action: Mouse pressed left at (1363, 93)
Screenshot: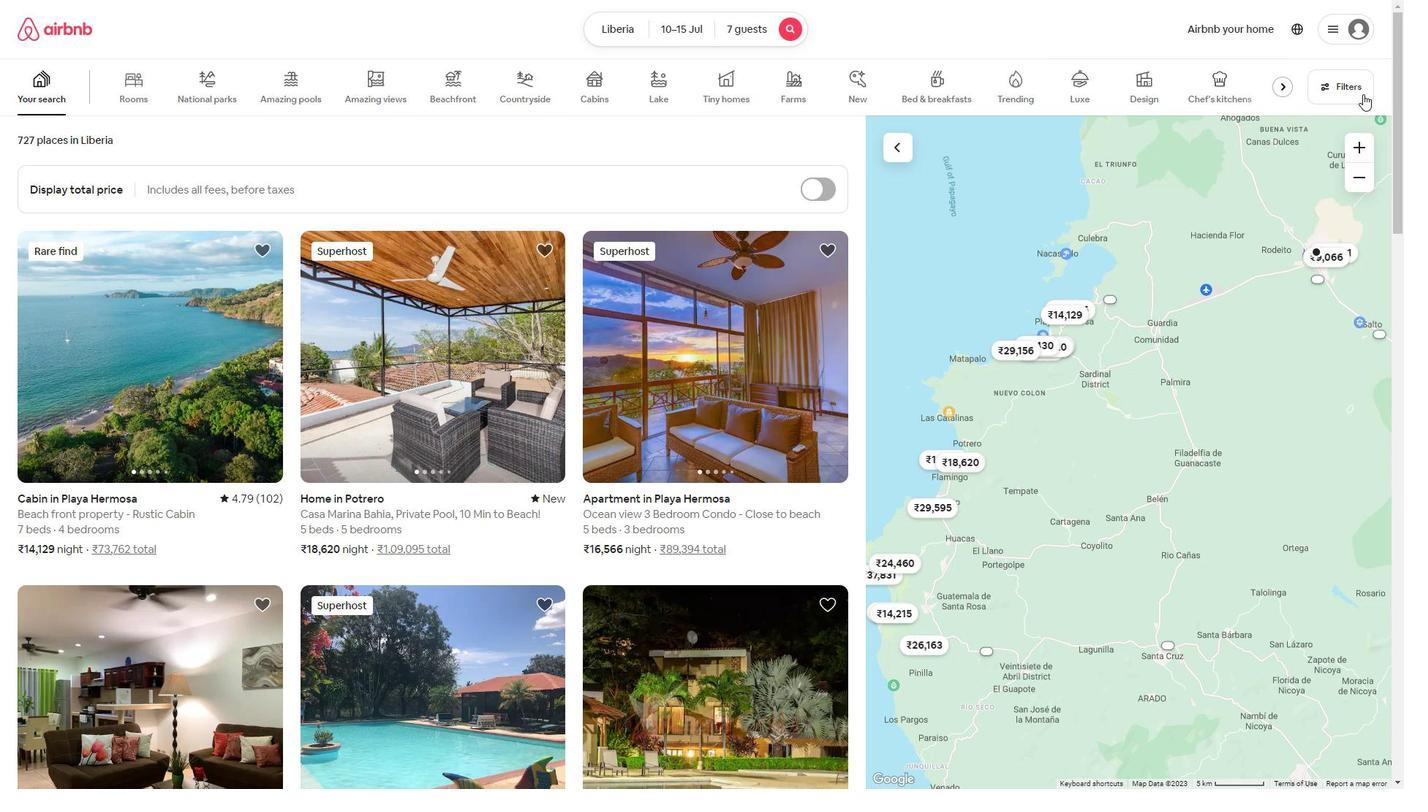 
Action: Mouse moved to (539, 445)
Screenshot: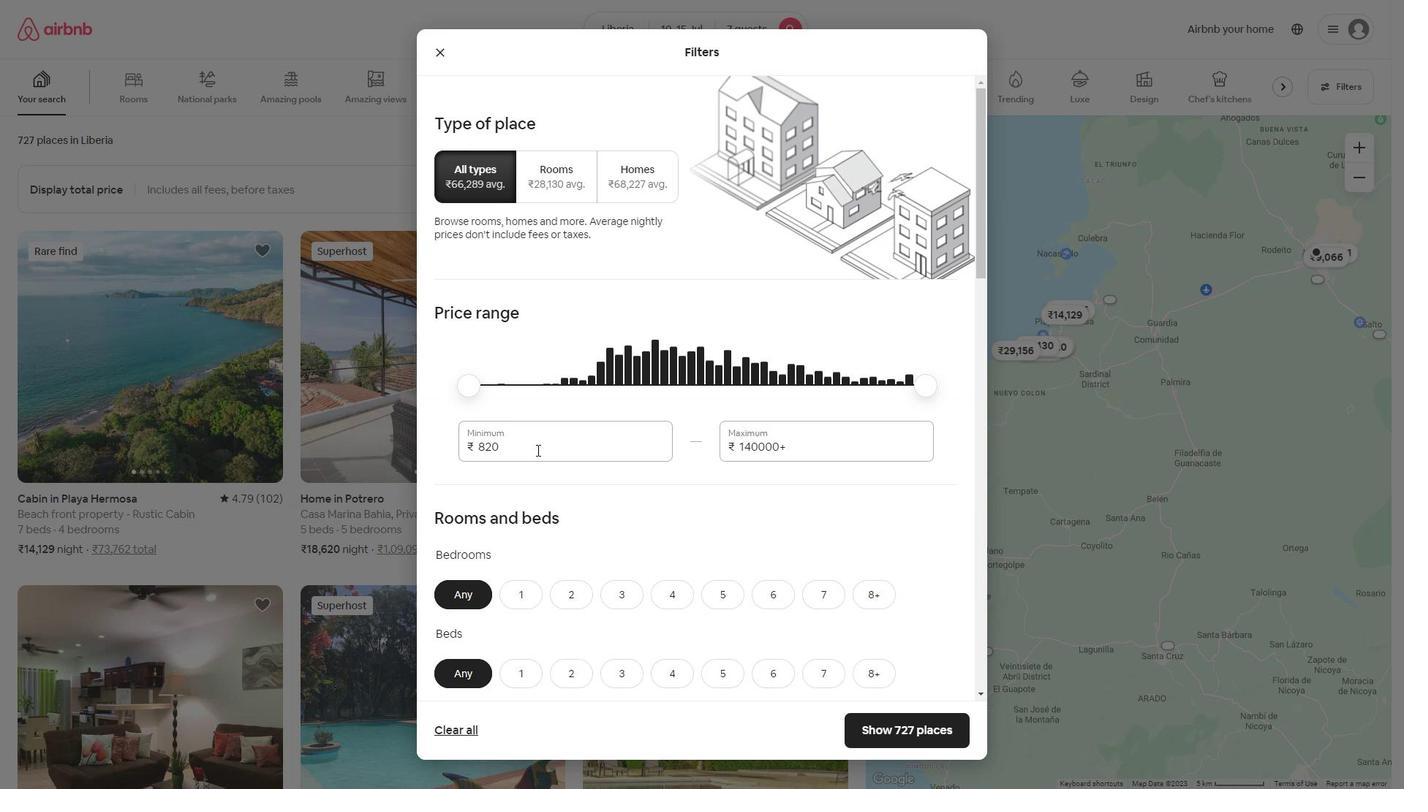 
Action: Mouse pressed left at (539, 445)
Screenshot: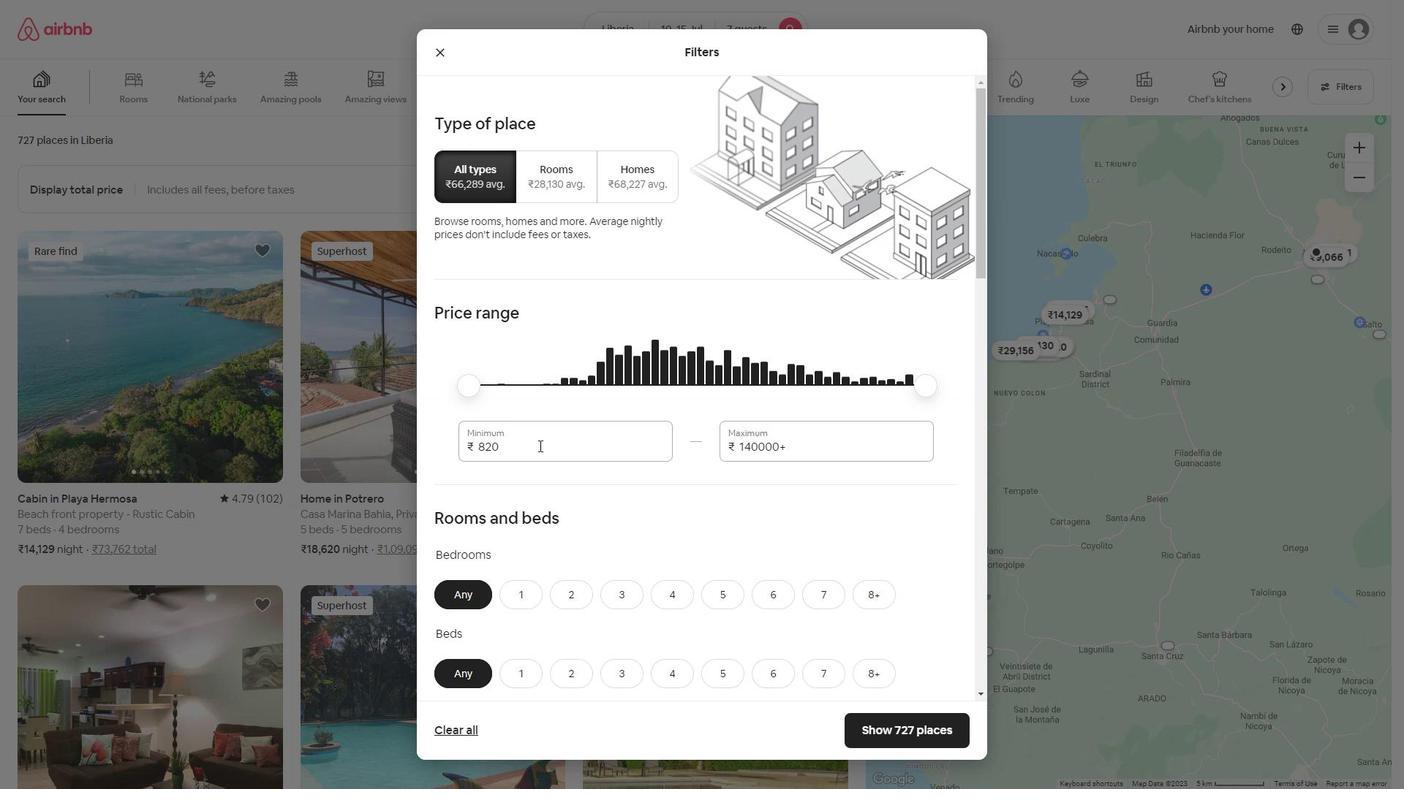 
Action: Key pressed <Key.backspace><Key.backspace><Key.backspace><Key.backspace><Key.backspace><Key.backspace><Key.backspace><Key.backspace><Key.backspace><Key.backspace><Key.backspace><Key.backspace>10000
Screenshot: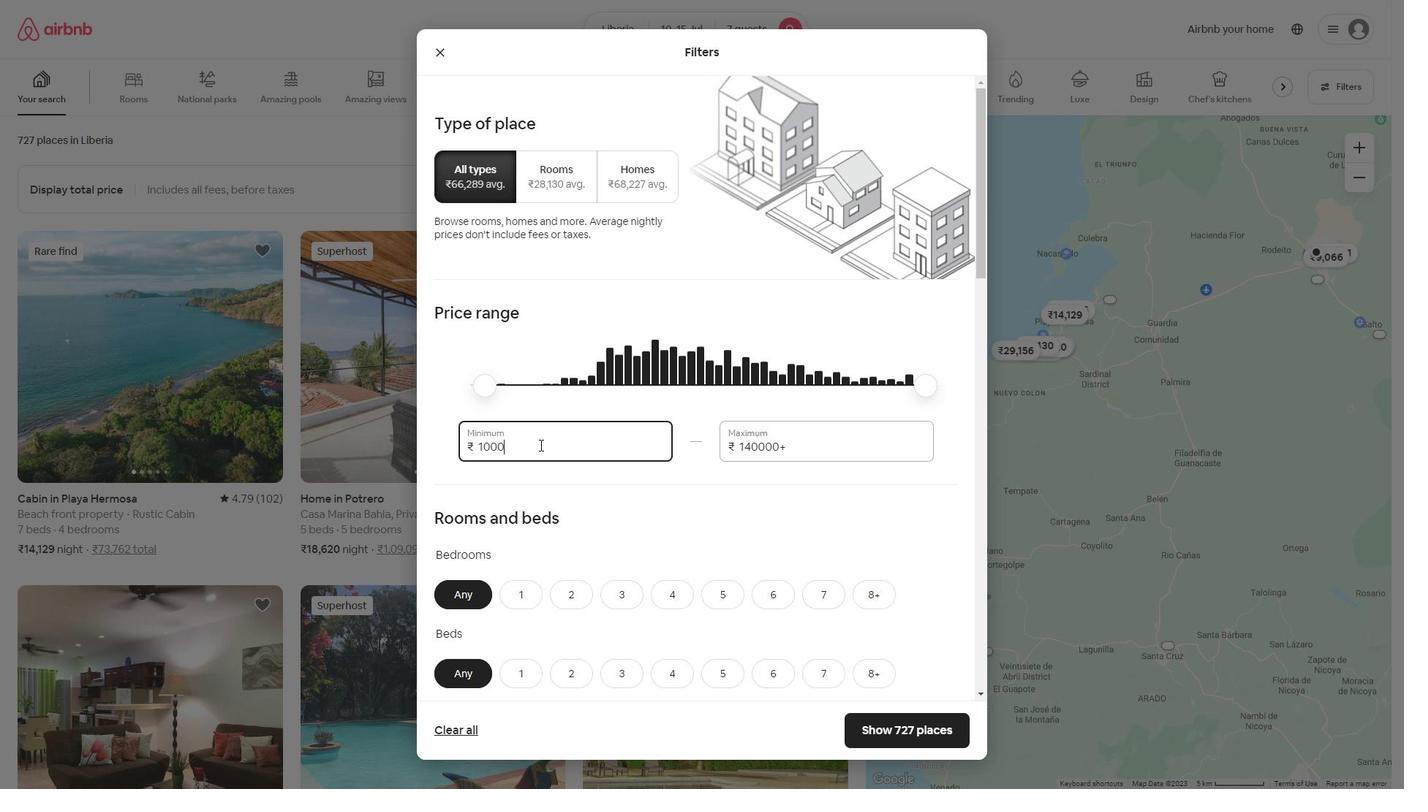 
Action: Mouse moved to (792, 454)
Screenshot: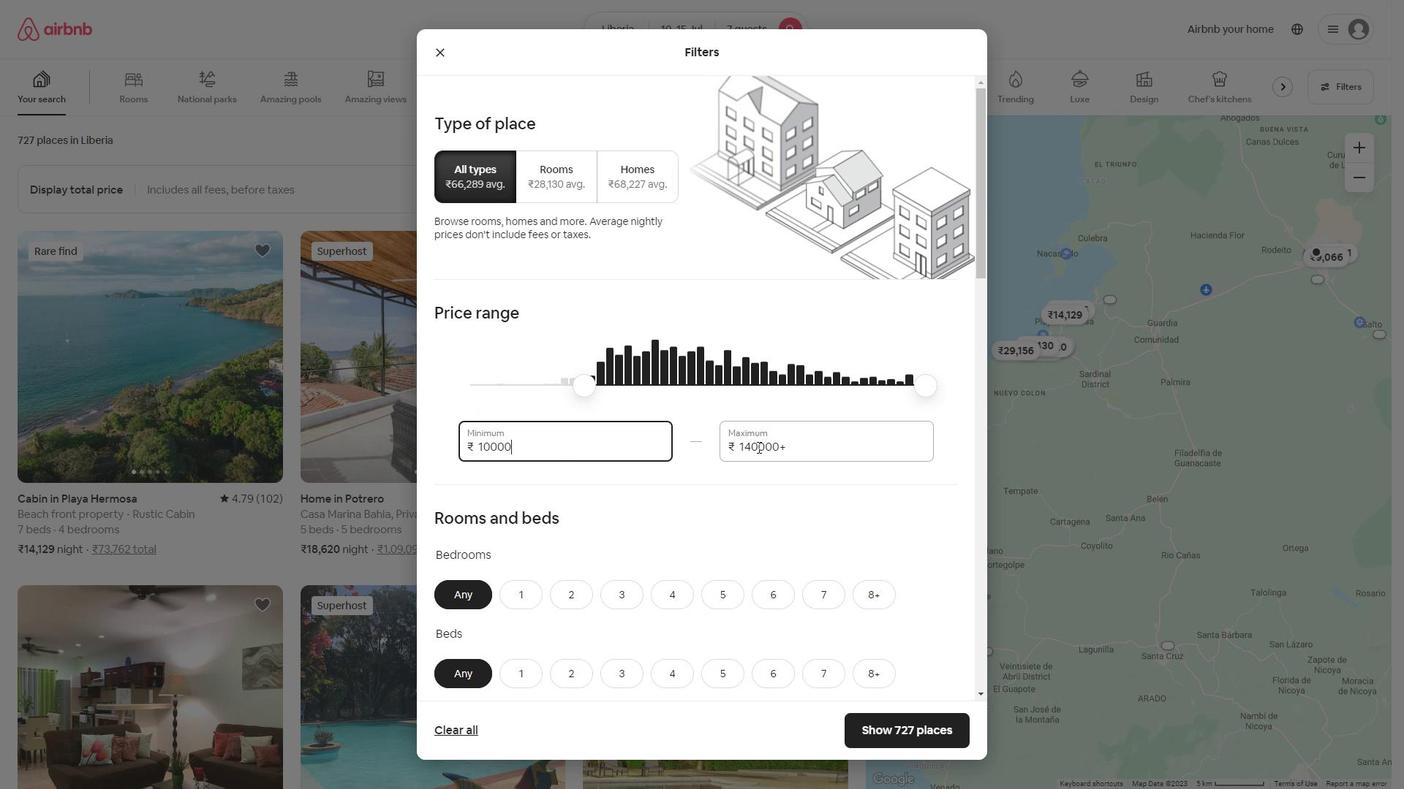 
Action: Mouse pressed left at (792, 454)
Screenshot: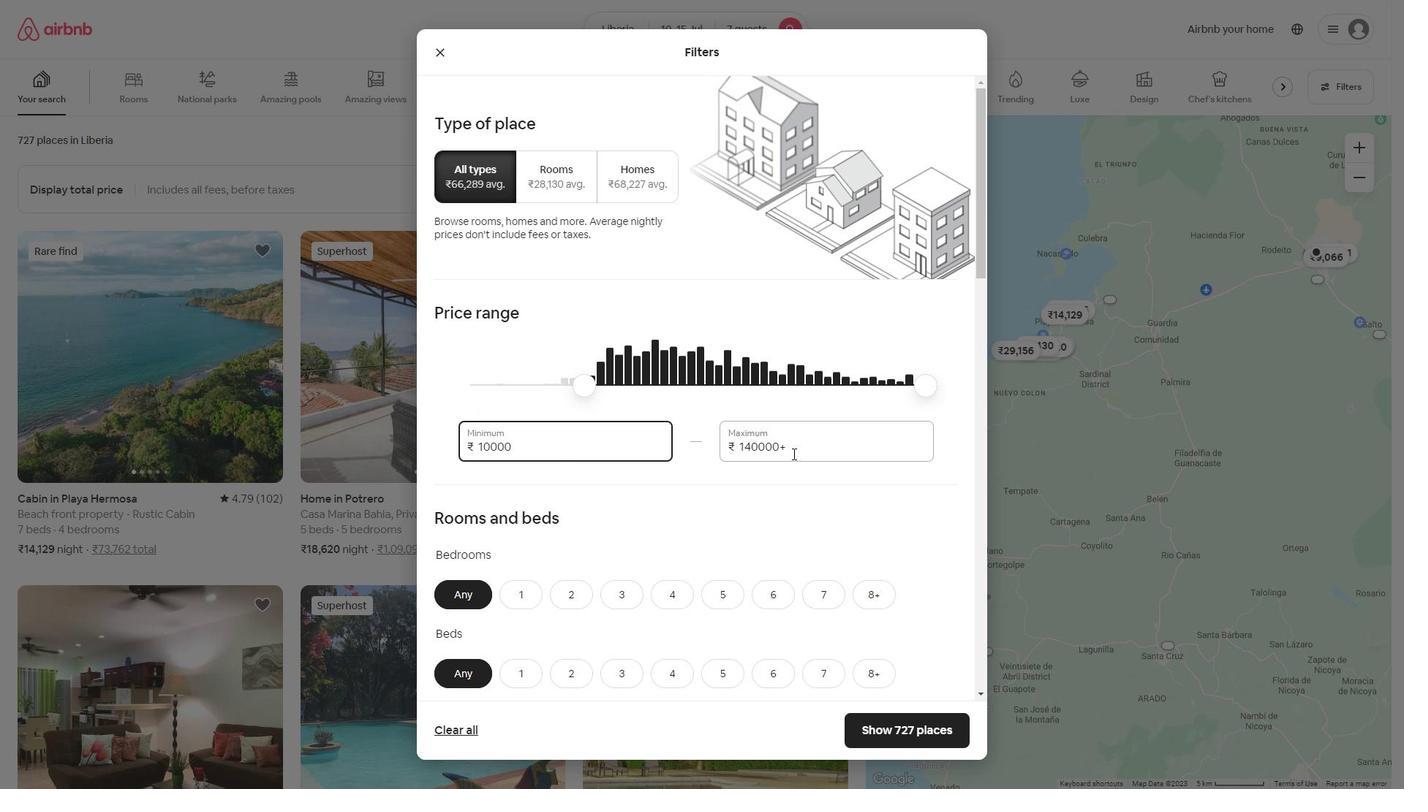 
Action: Key pressed <Key.backspace><Key.backspace><Key.backspace><Key.backspace><Key.backspace><Key.backspace><Key.backspace><Key.backspace><Key.backspace><Key.backspace><Key.backspace>15000
Screenshot: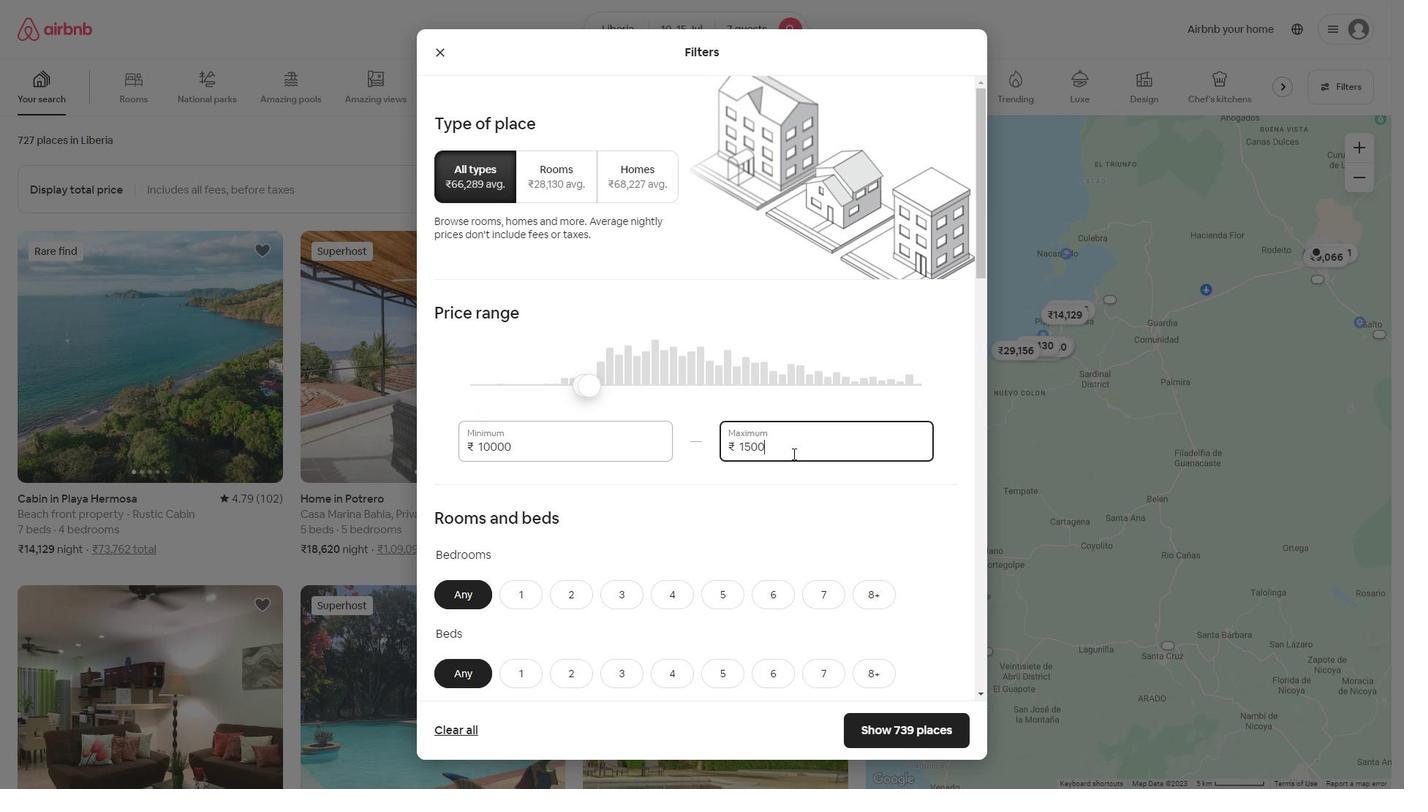 
Action: Mouse moved to (542, 568)
Screenshot: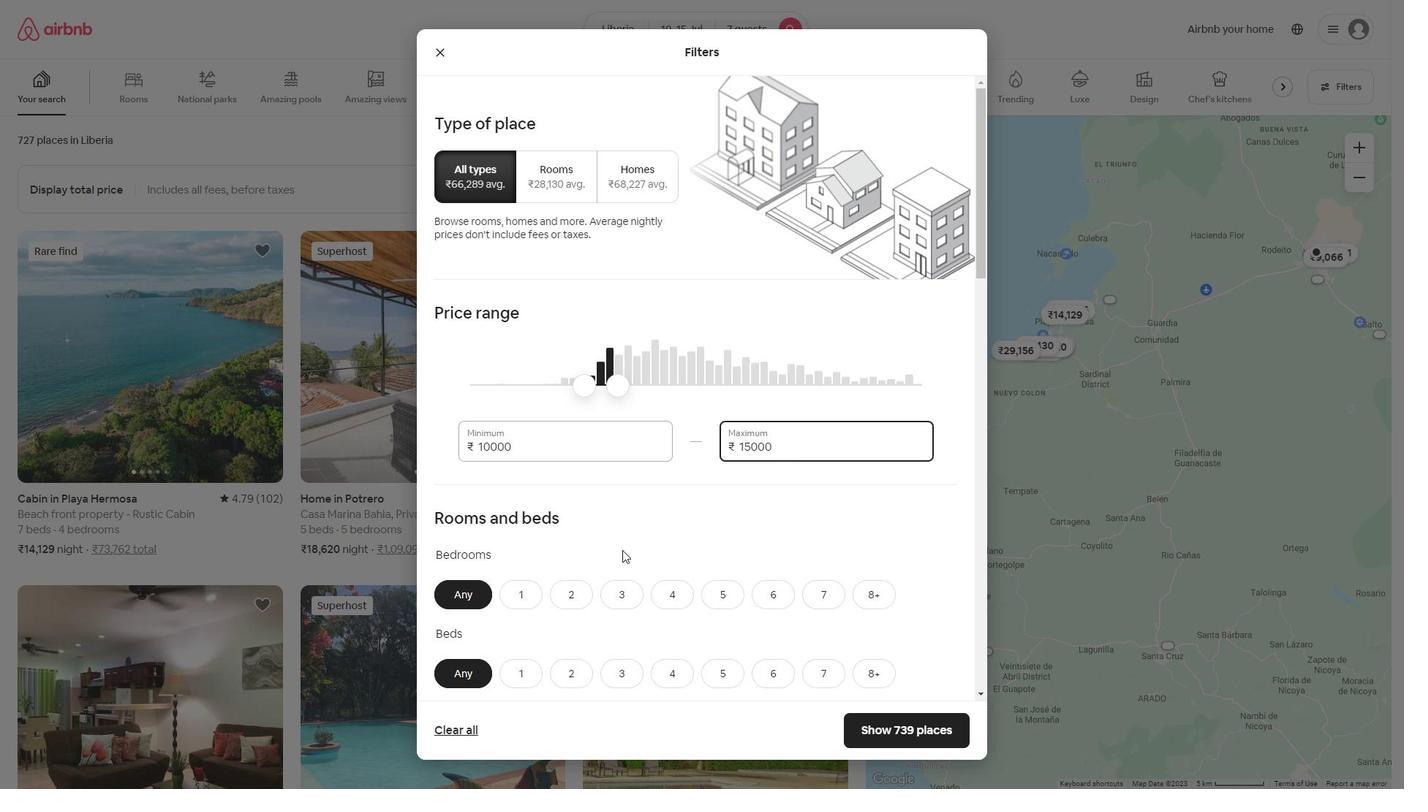 
Action: Mouse scrolled (542, 567) with delta (0, 0)
Screenshot: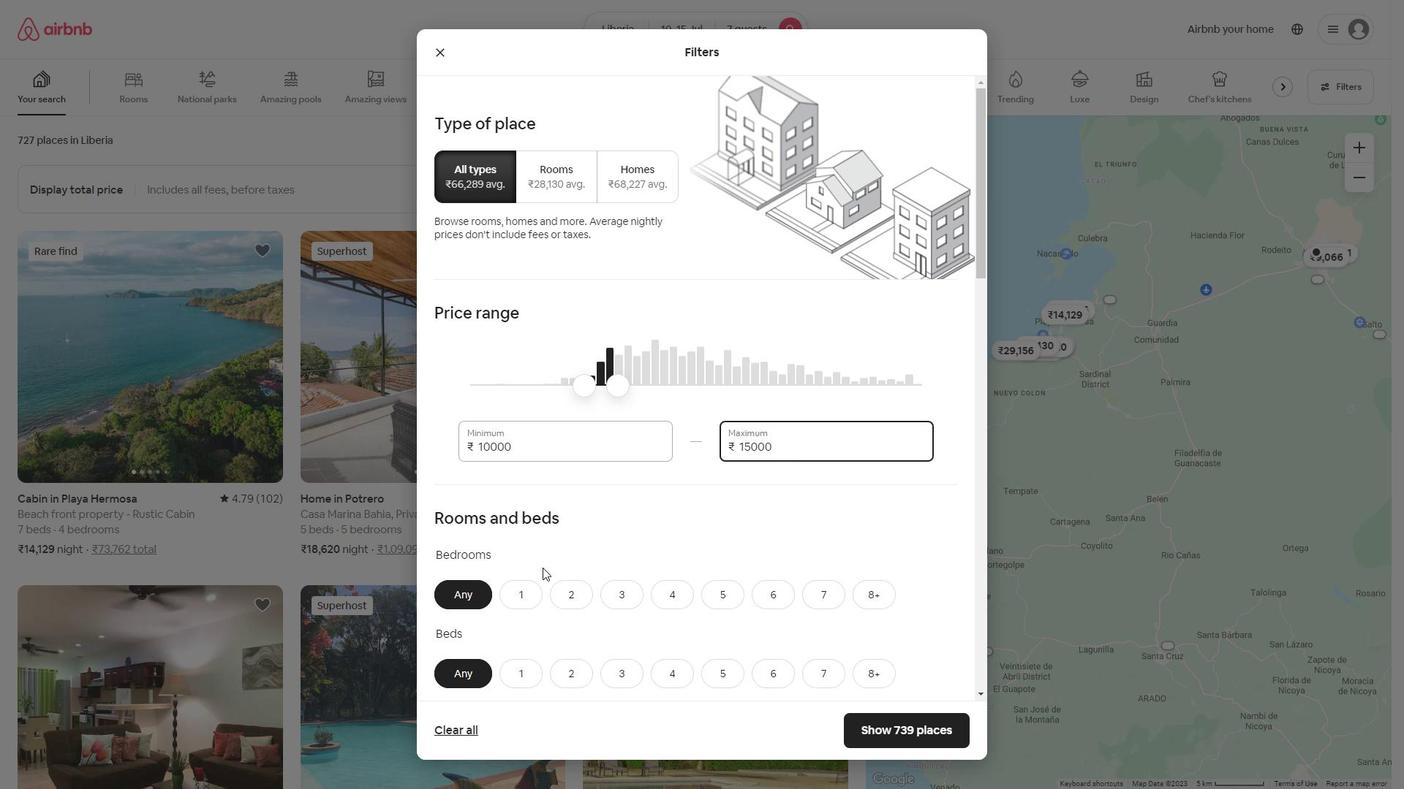 
Action: Mouse moved to (544, 560)
Screenshot: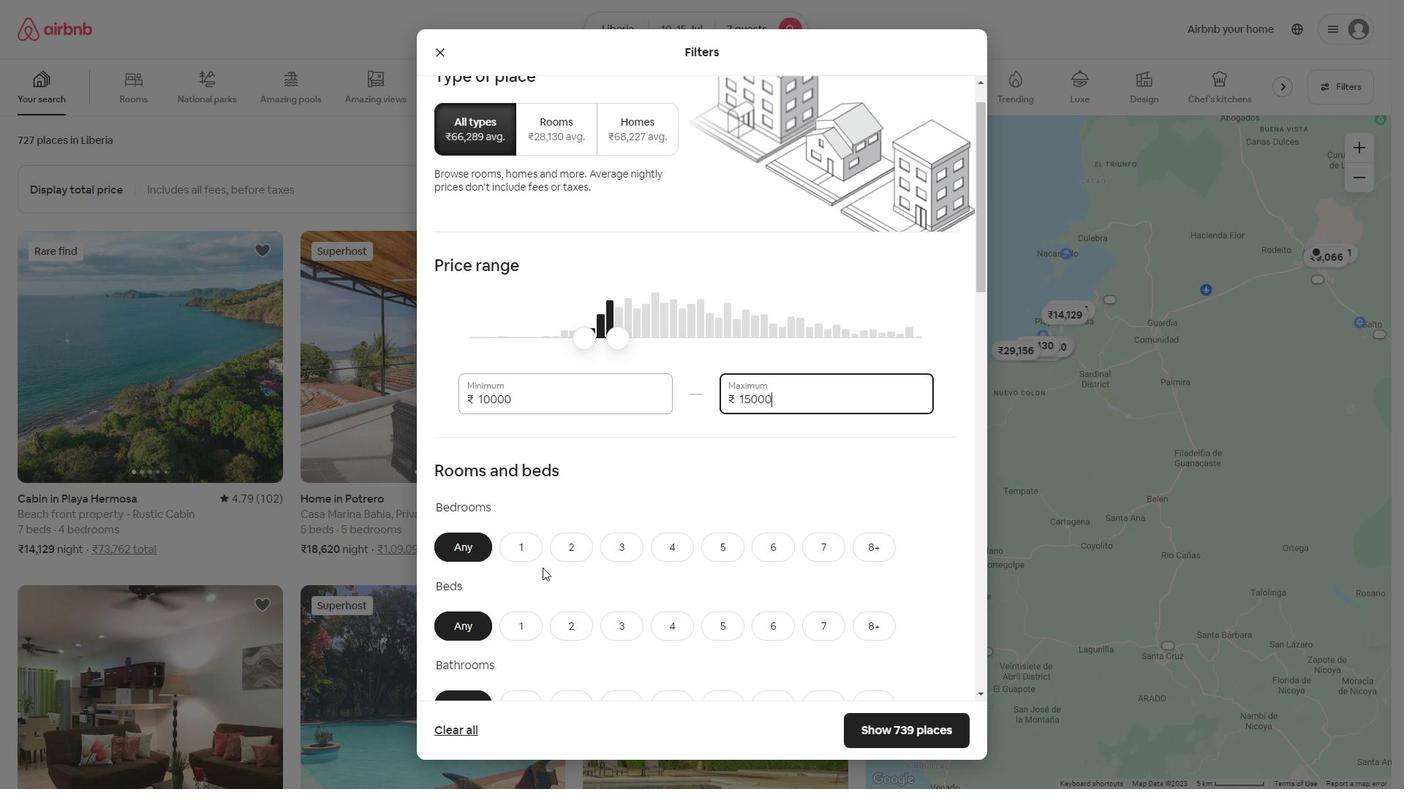 
Action: Mouse scrolled (544, 560) with delta (0, 0)
Screenshot: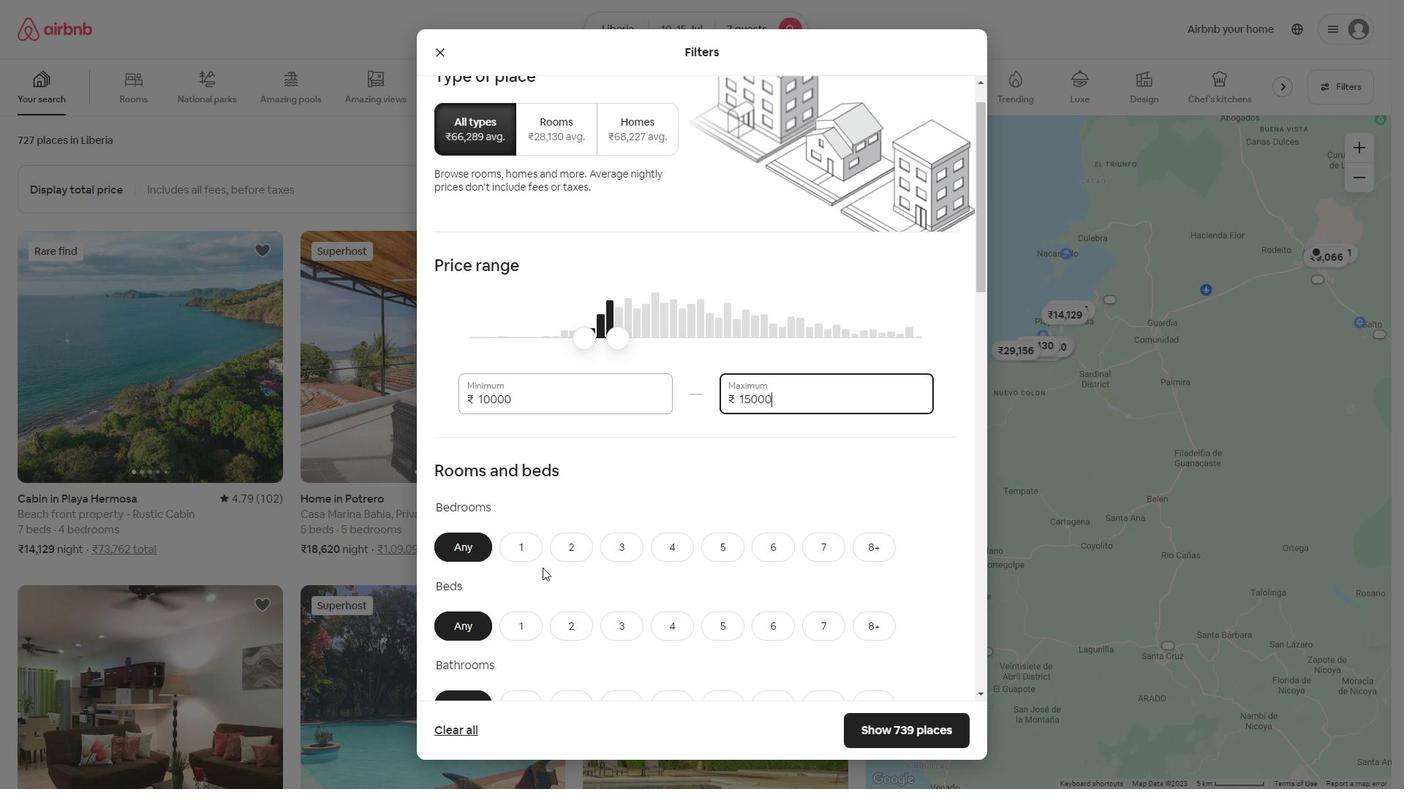 
Action: Mouse moved to (661, 454)
Screenshot: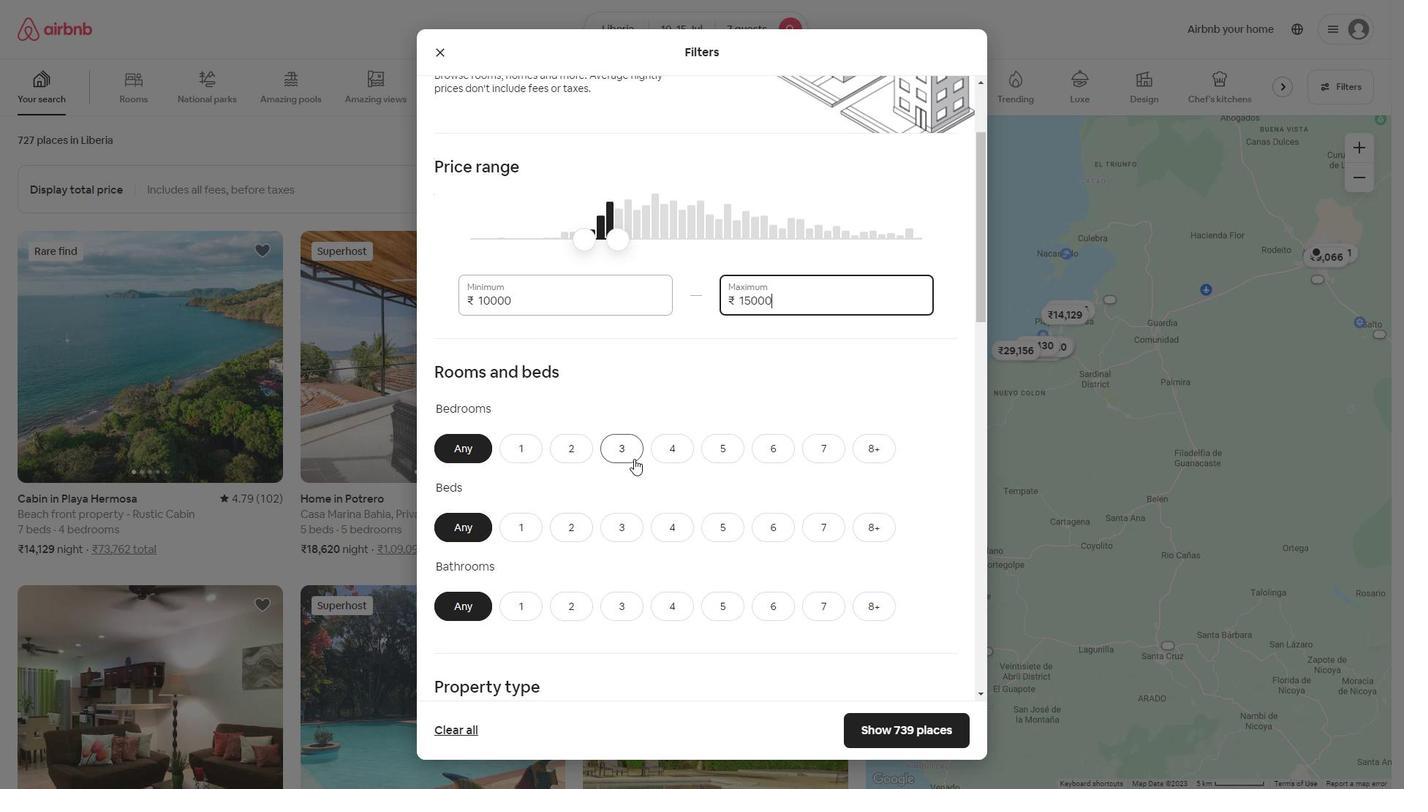 
Action: Mouse pressed left at (661, 454)
Screenshot: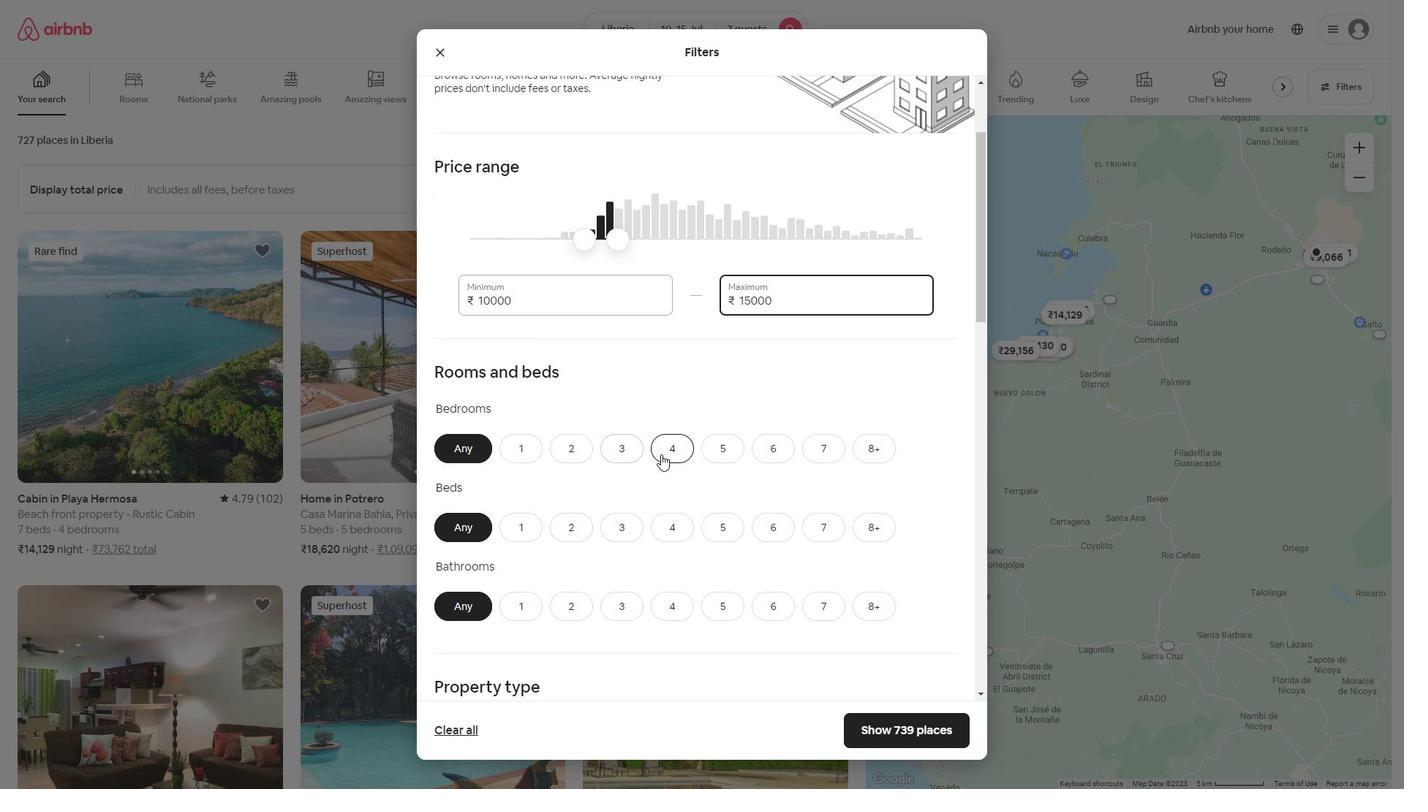
Action: Mouse moved to (830, 529)
Screenshot: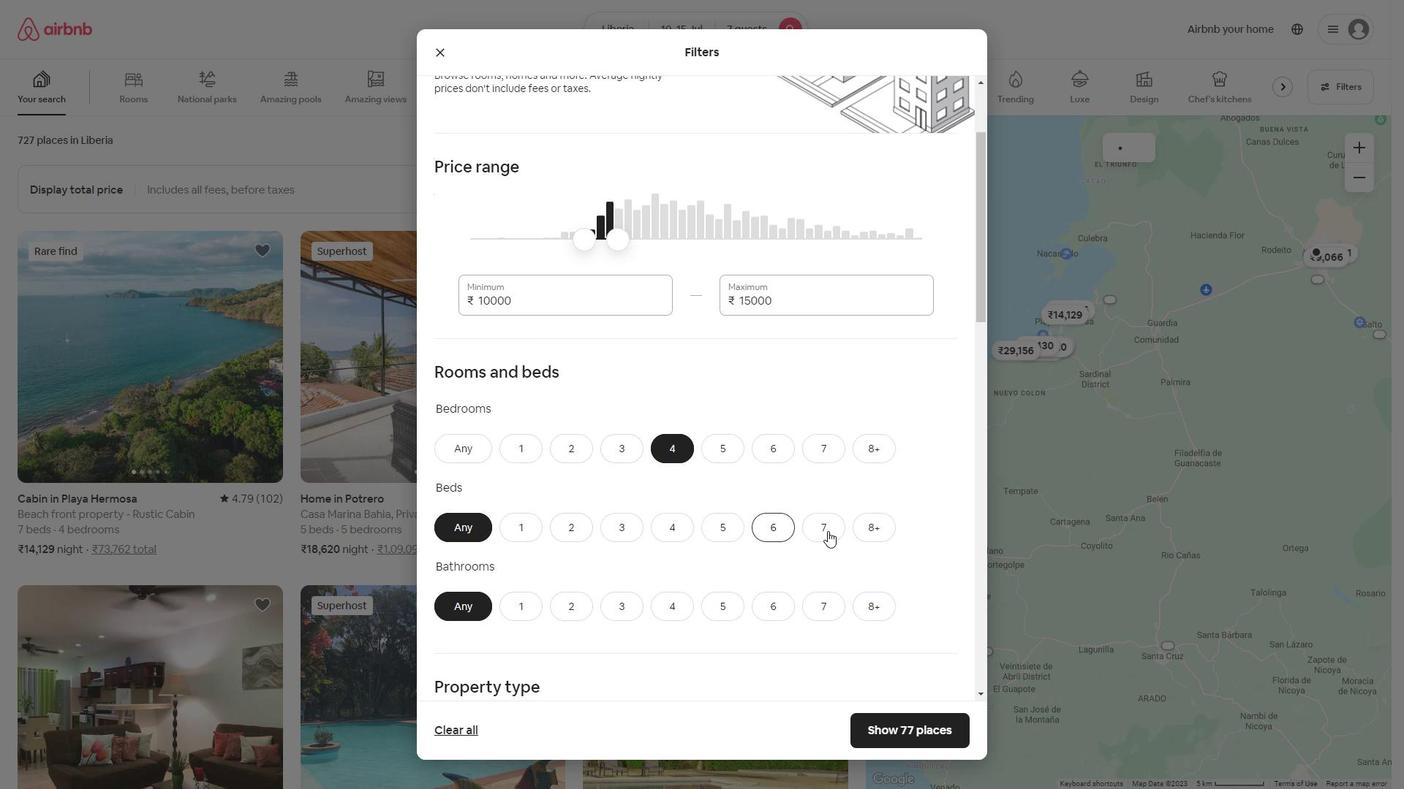 
Action: Mouse pressed left at (830, 529)
Screenshot: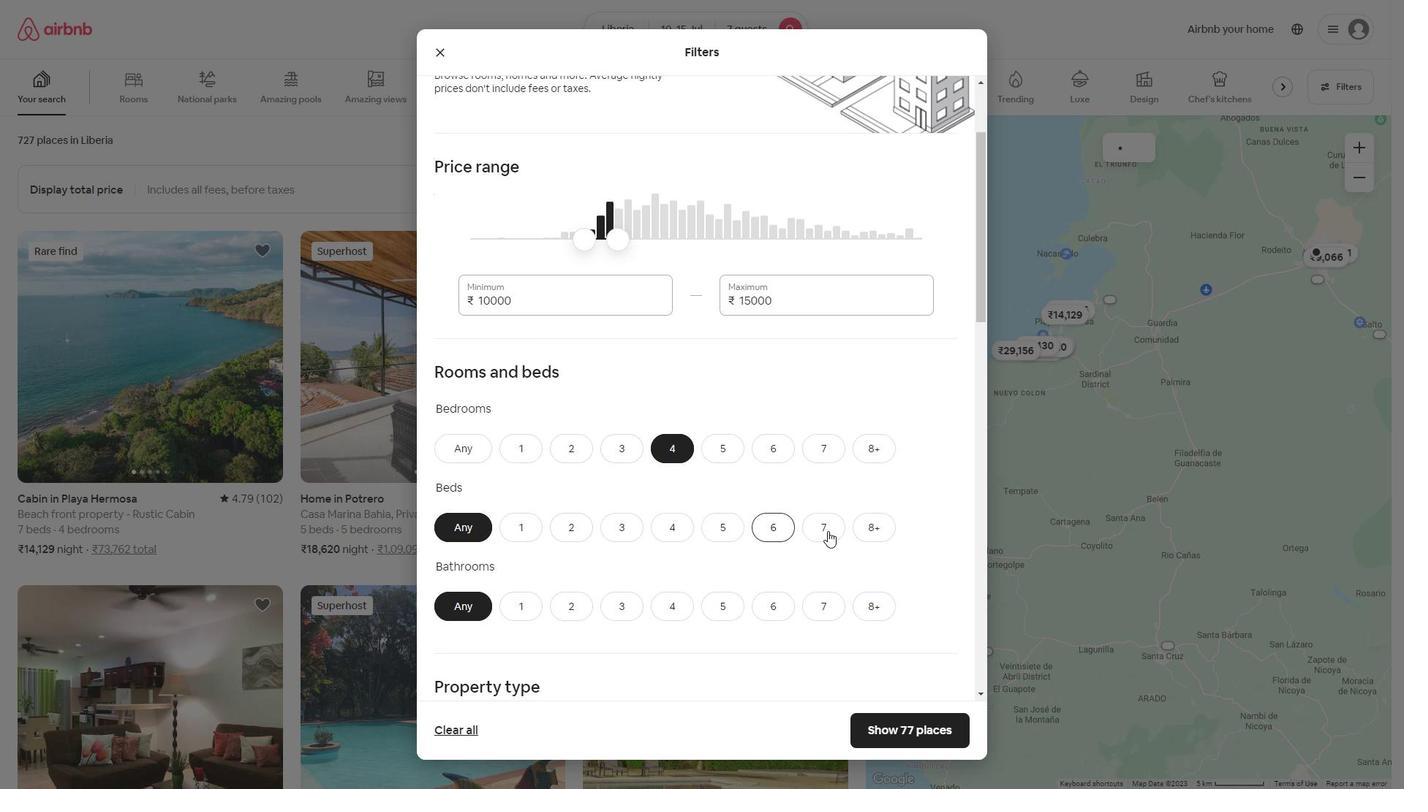 
Action: Mouse moved to (654, 598)
Screenshot: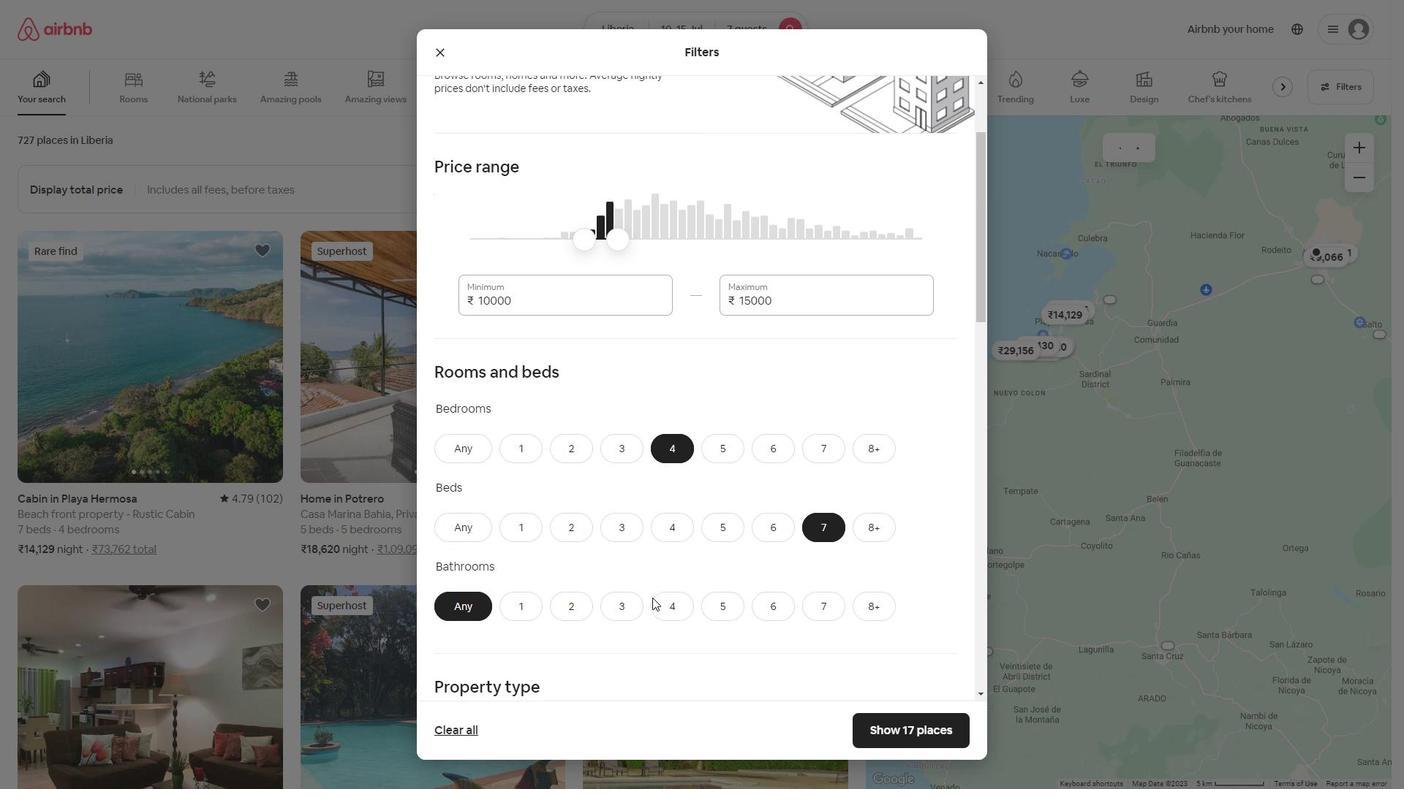 
Action: Mouse pressed left at (654, 598)
Screenshot: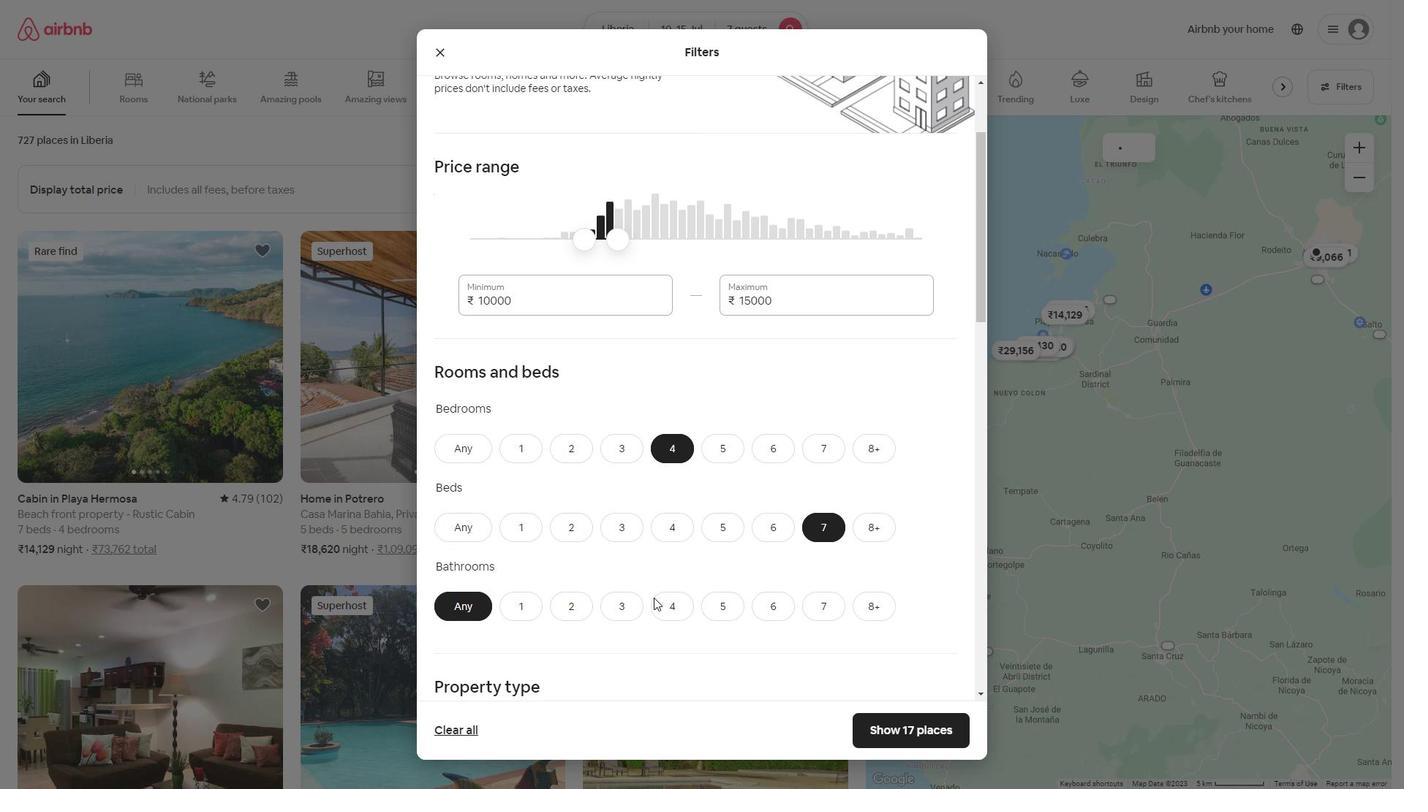 
Action: Mouse moved to (628, 527)
Screenshot: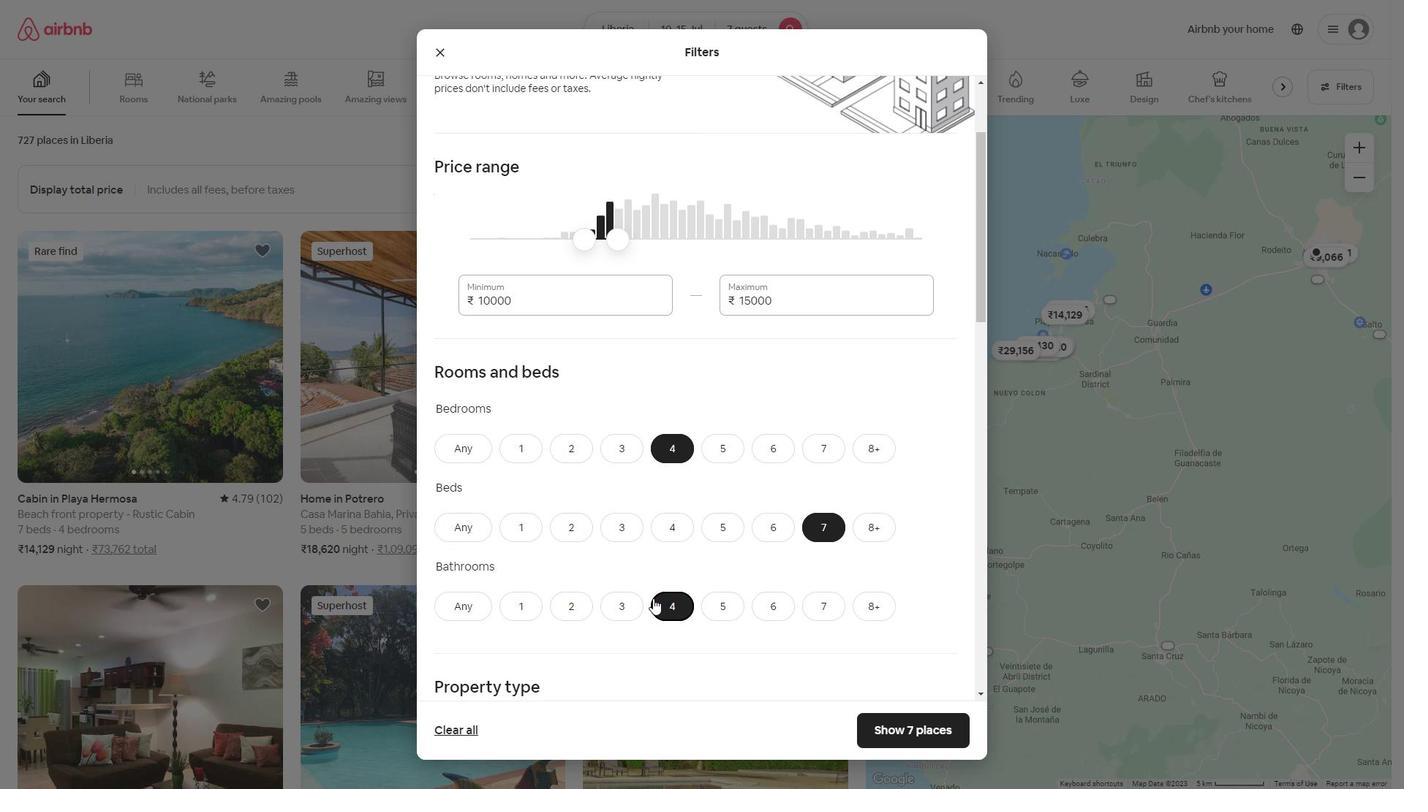 
Action: Mouse scrolled (628, 527) with delta (0, 0)
Screenshot: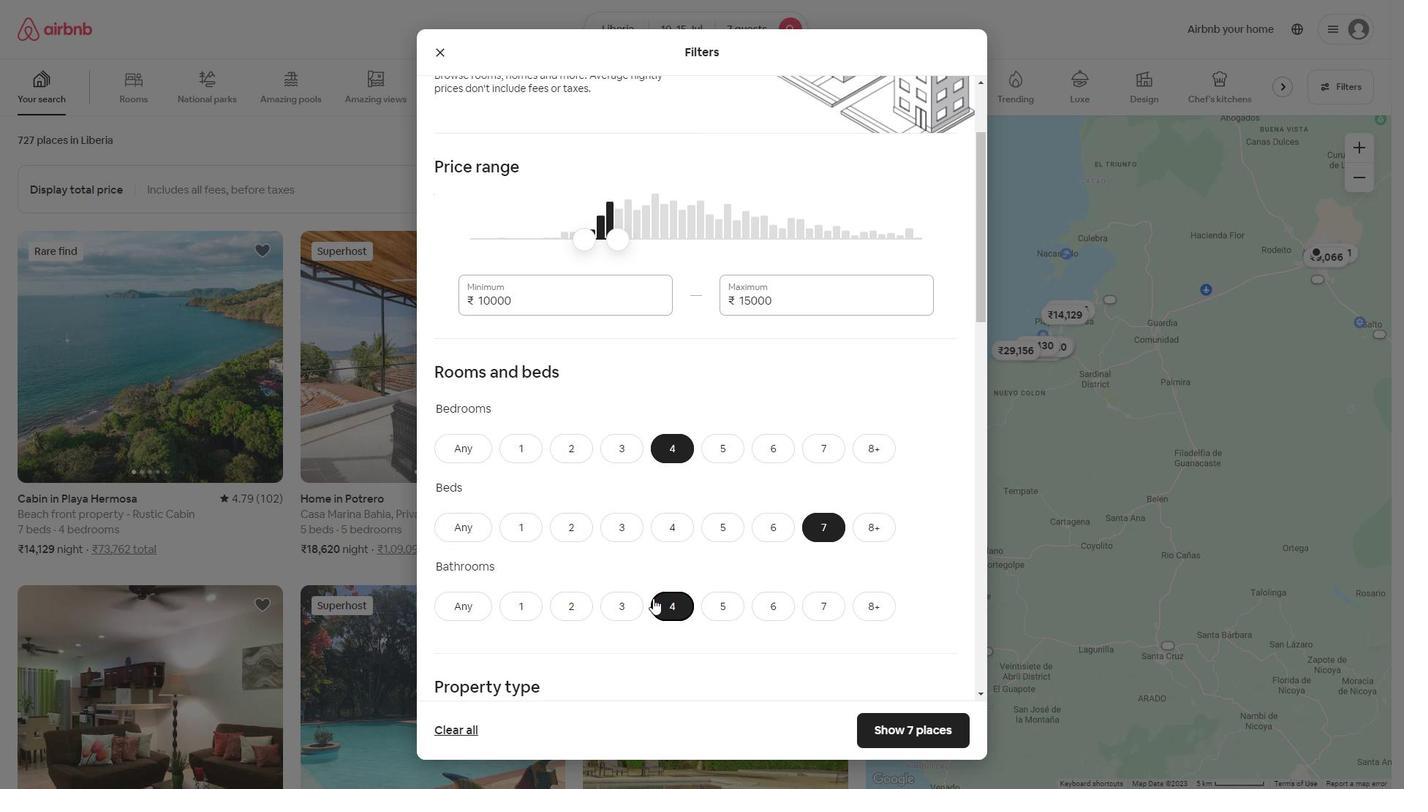 
Action: Mouse scrolled (628, 527) with delta (0, 0)
Screenshot: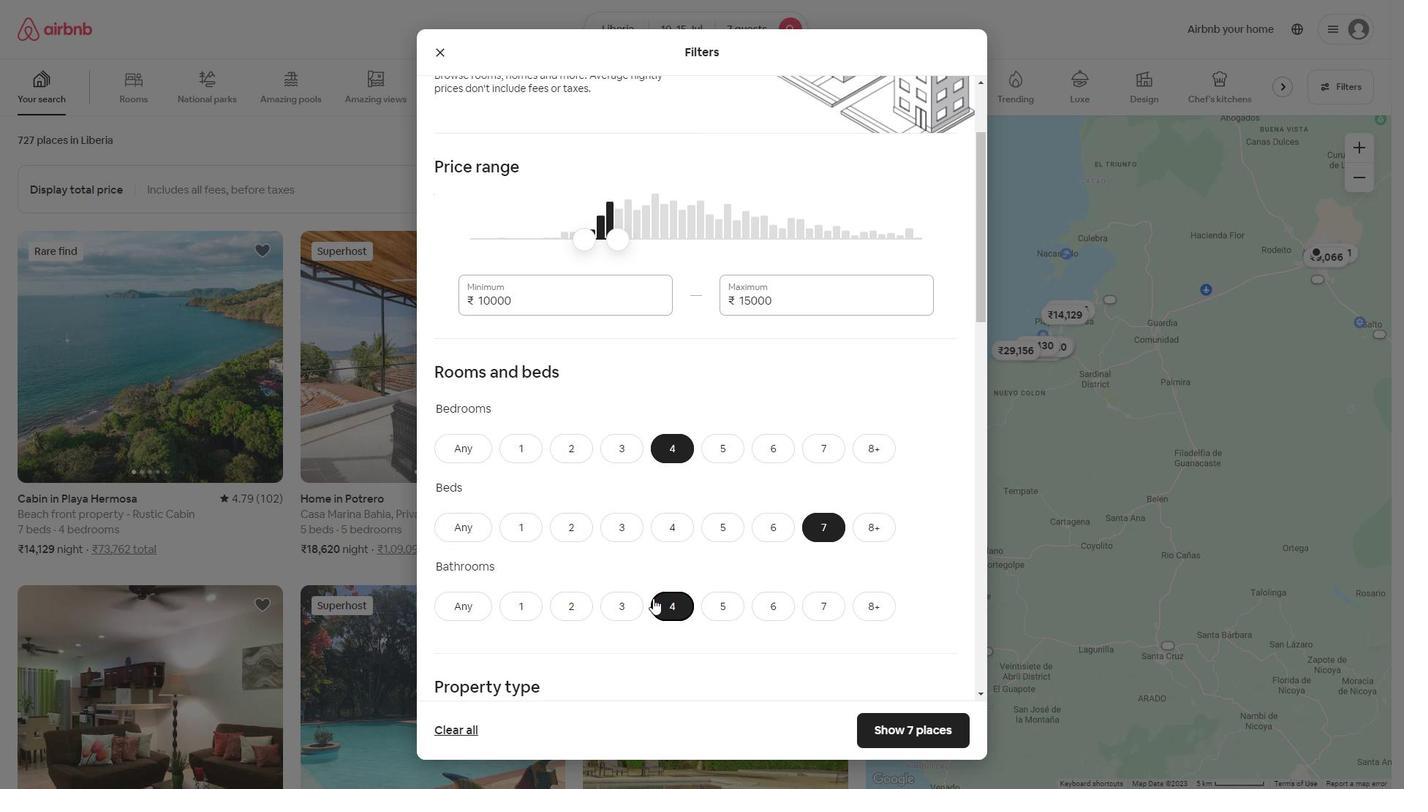 
Action: Mouse scrolled (628, 527) with delta (0, 0)
Screenshot: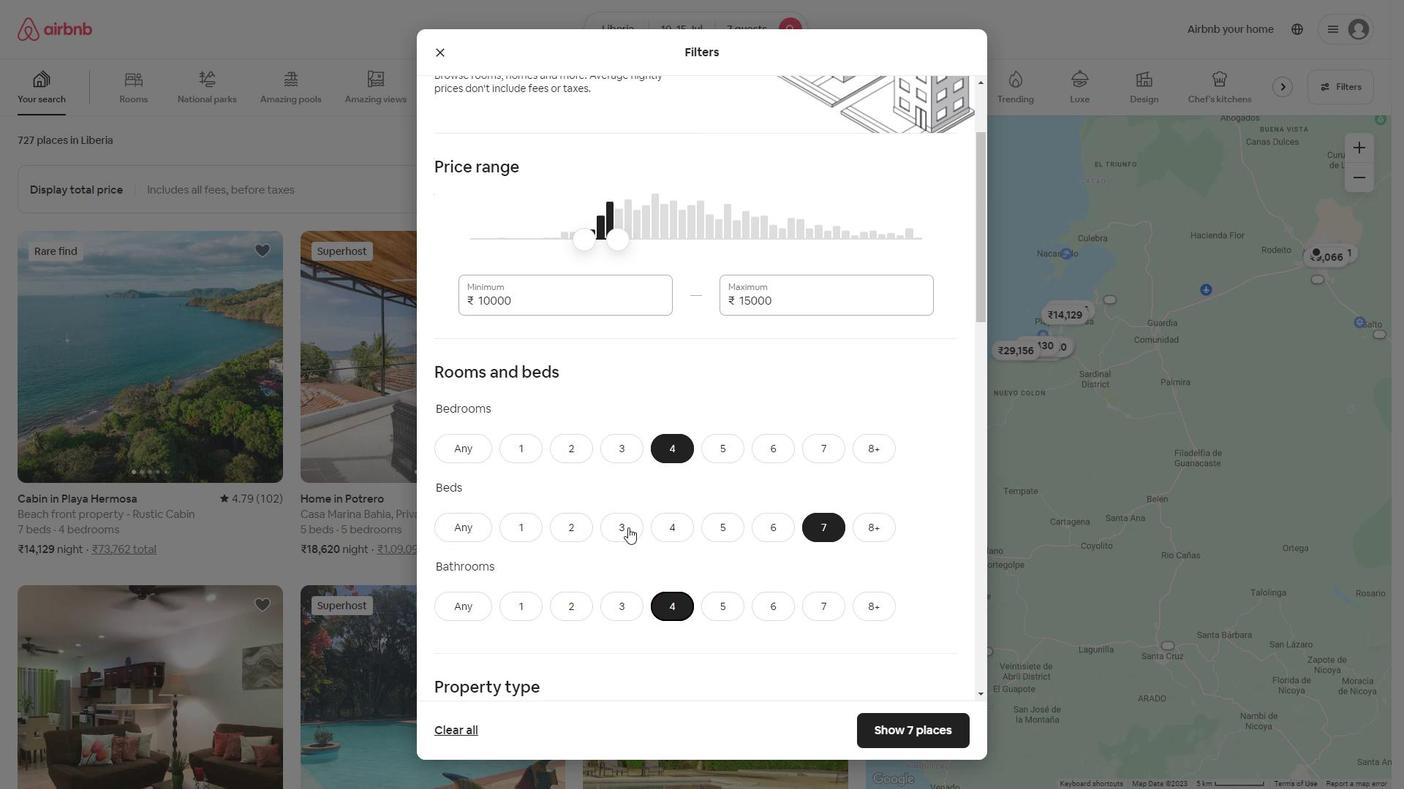 
Action: Mouse scrolled (628, 527) with delta (0, 0)
Screenshot: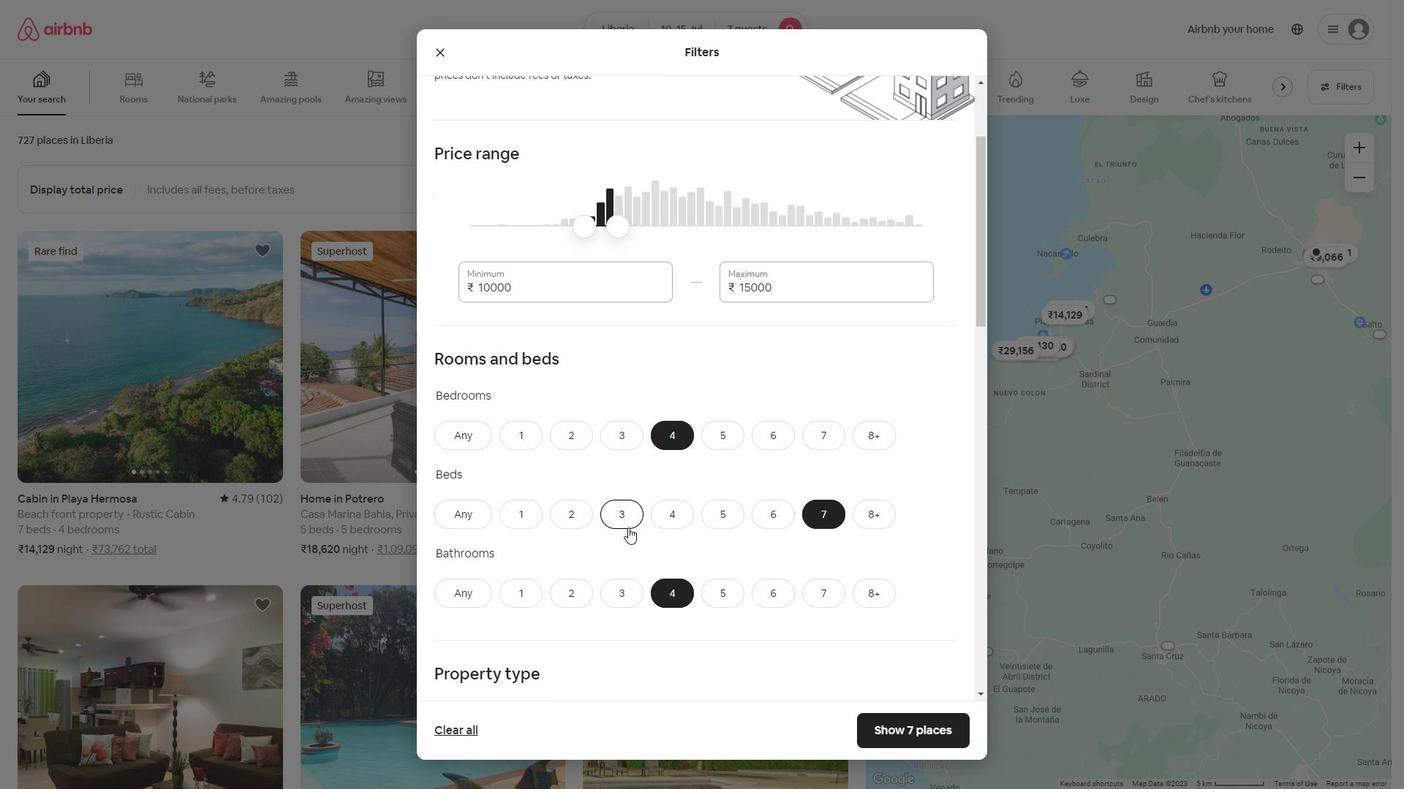 
Action: Mouse moved to (434, 451)
Screenshot: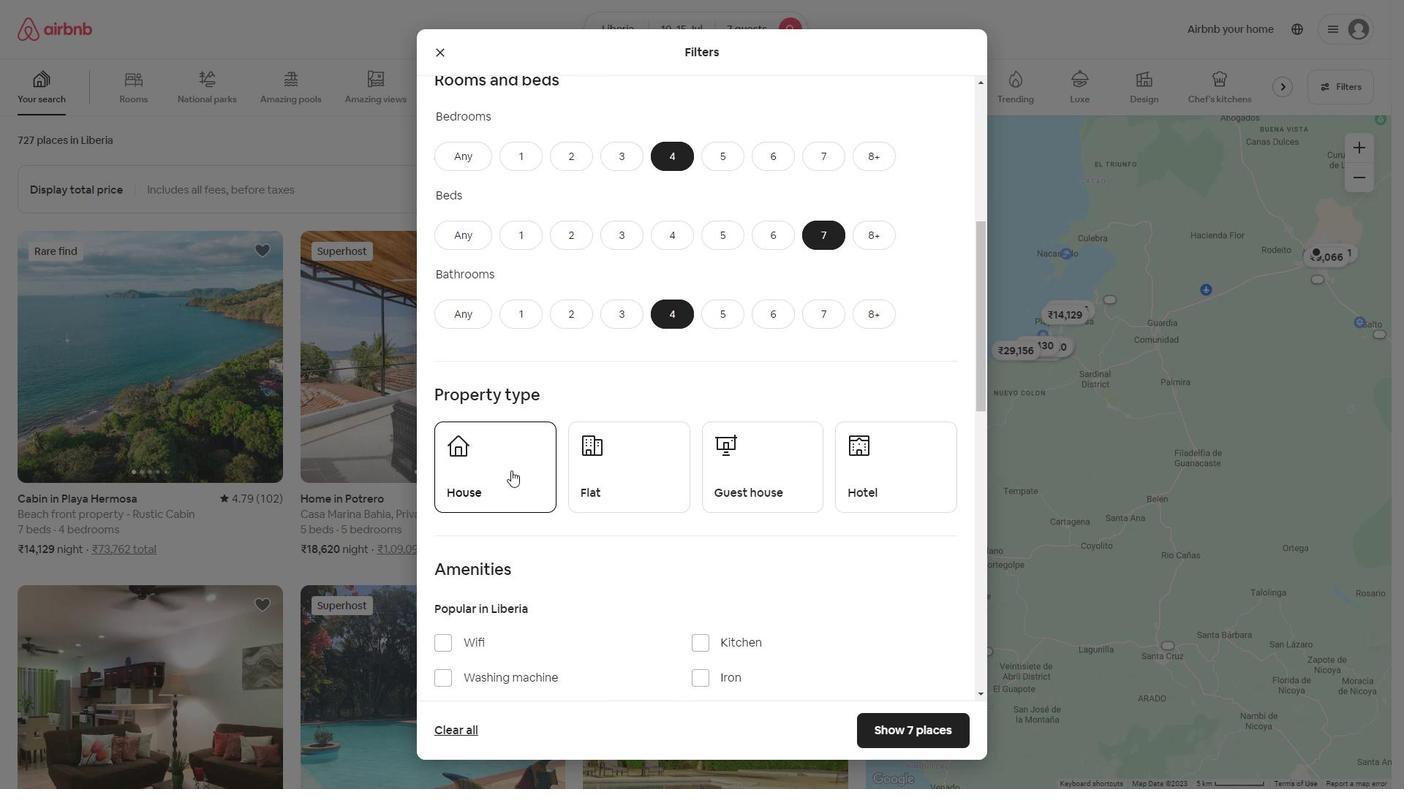 
Action: Mouse pressed left at (489, 468)
Screenshot: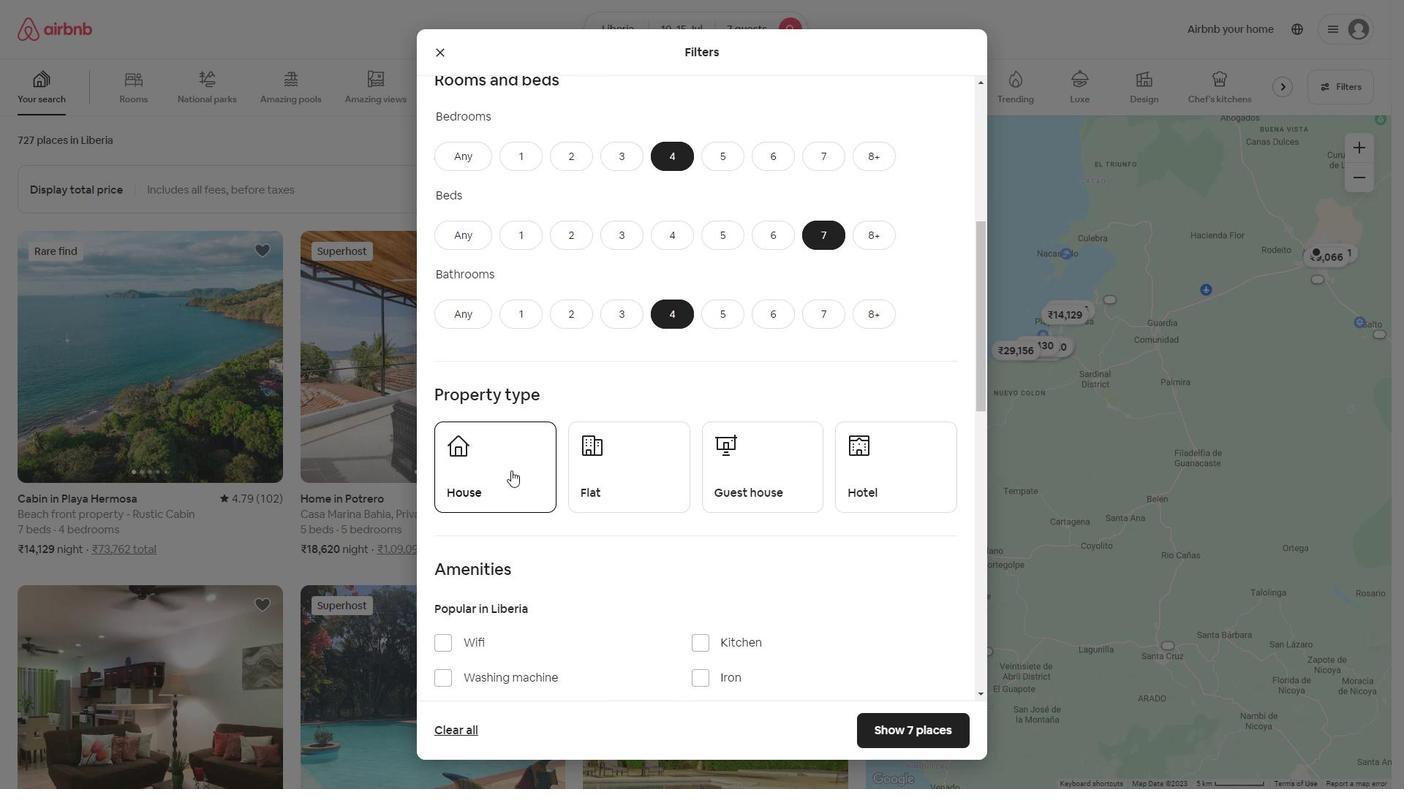 
Action: Mouse moved to (348, 421)
Screenshot: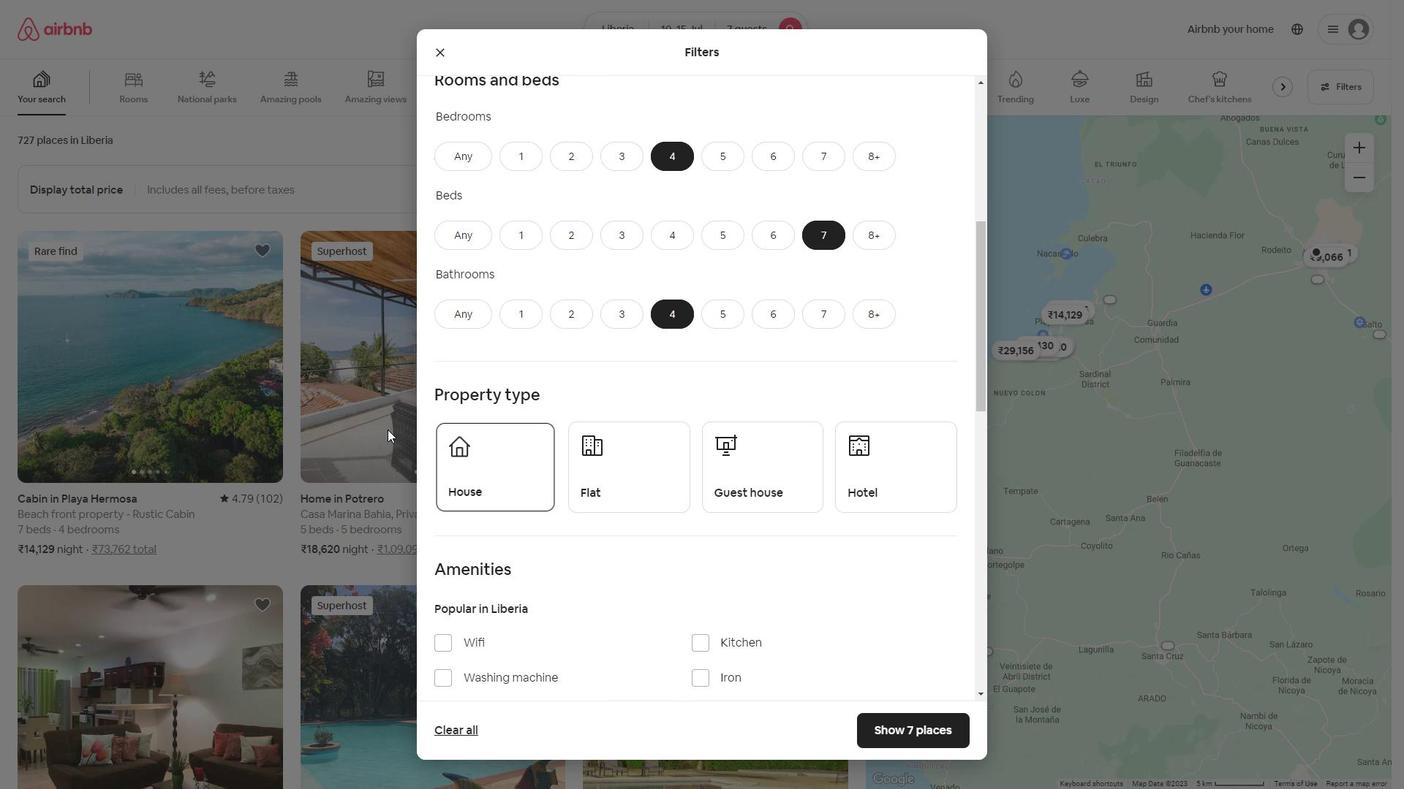 
Action: Mouse pressed left at (345, 423)
Screenshot: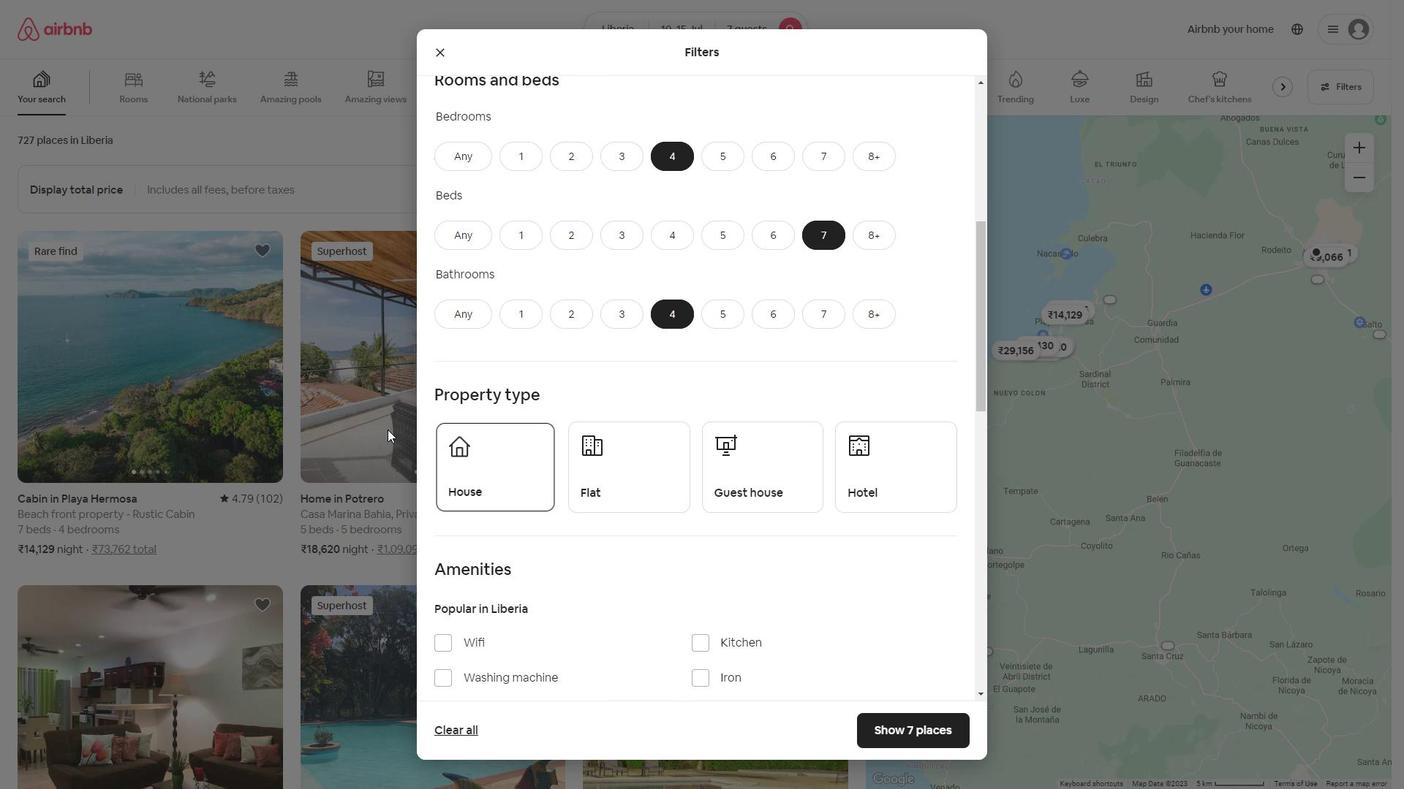 
Action: Mouse moved to (1349, 77)
Screenshot: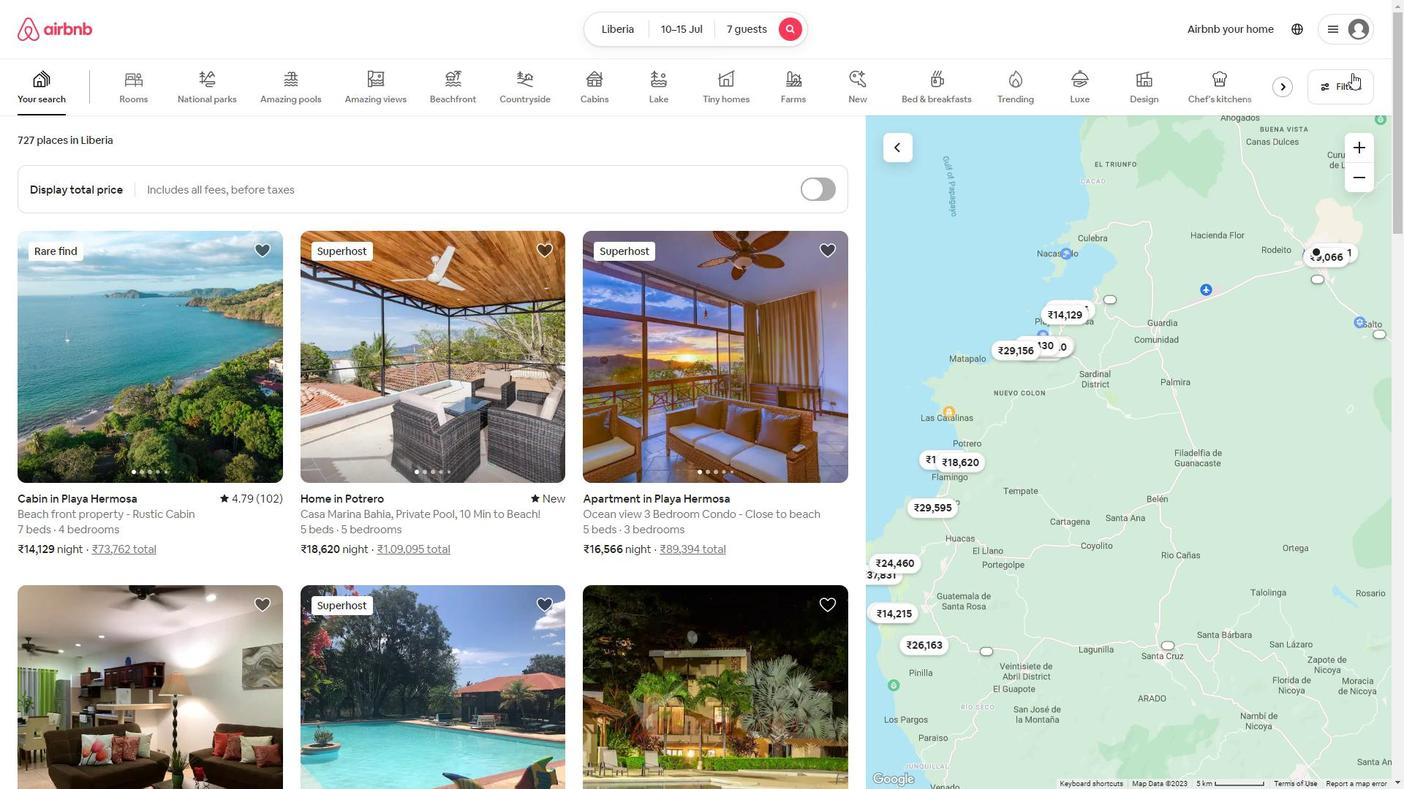 
Action: Mouse pressed left at (1346, 82)
Screenshot: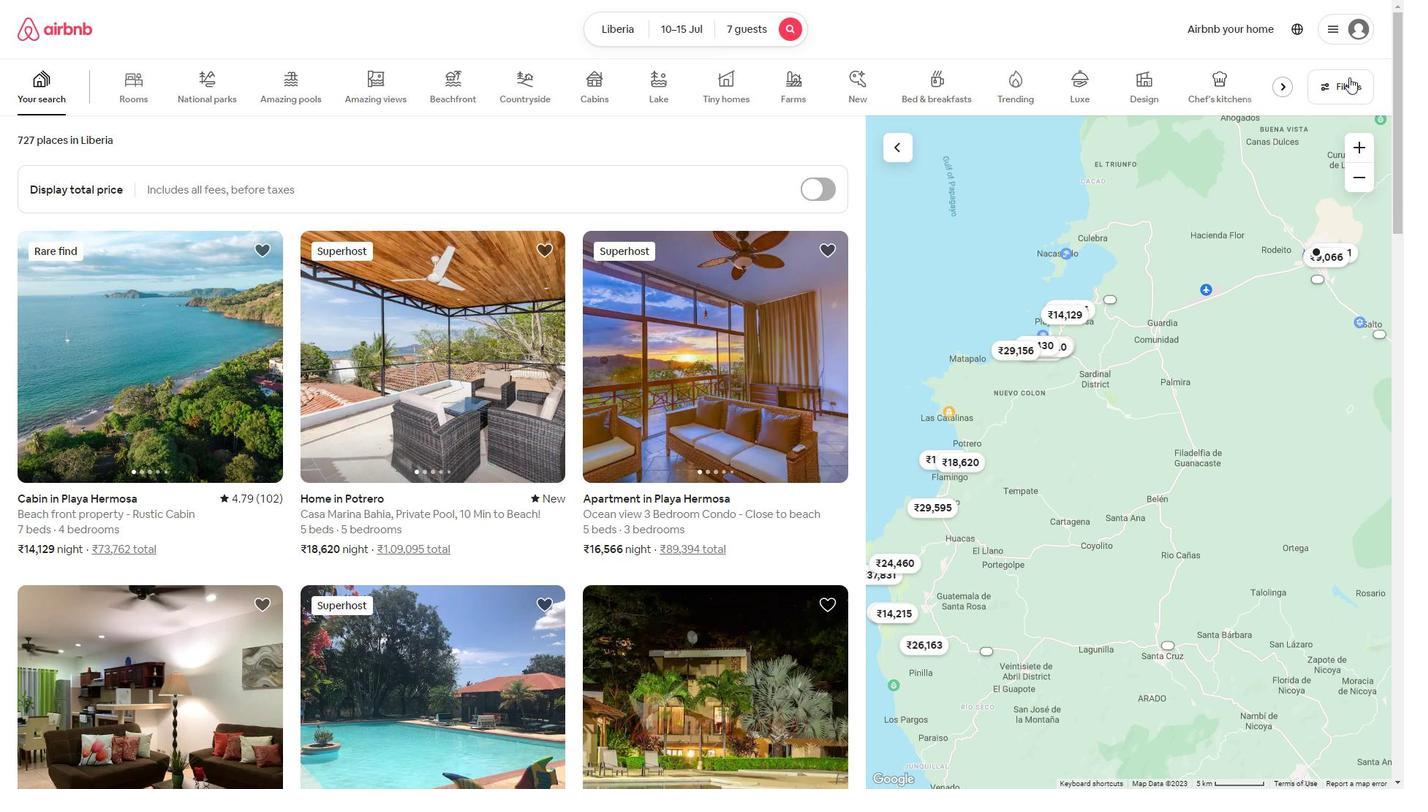 
Action: Mouse moved to (670, 438)
Screenshot: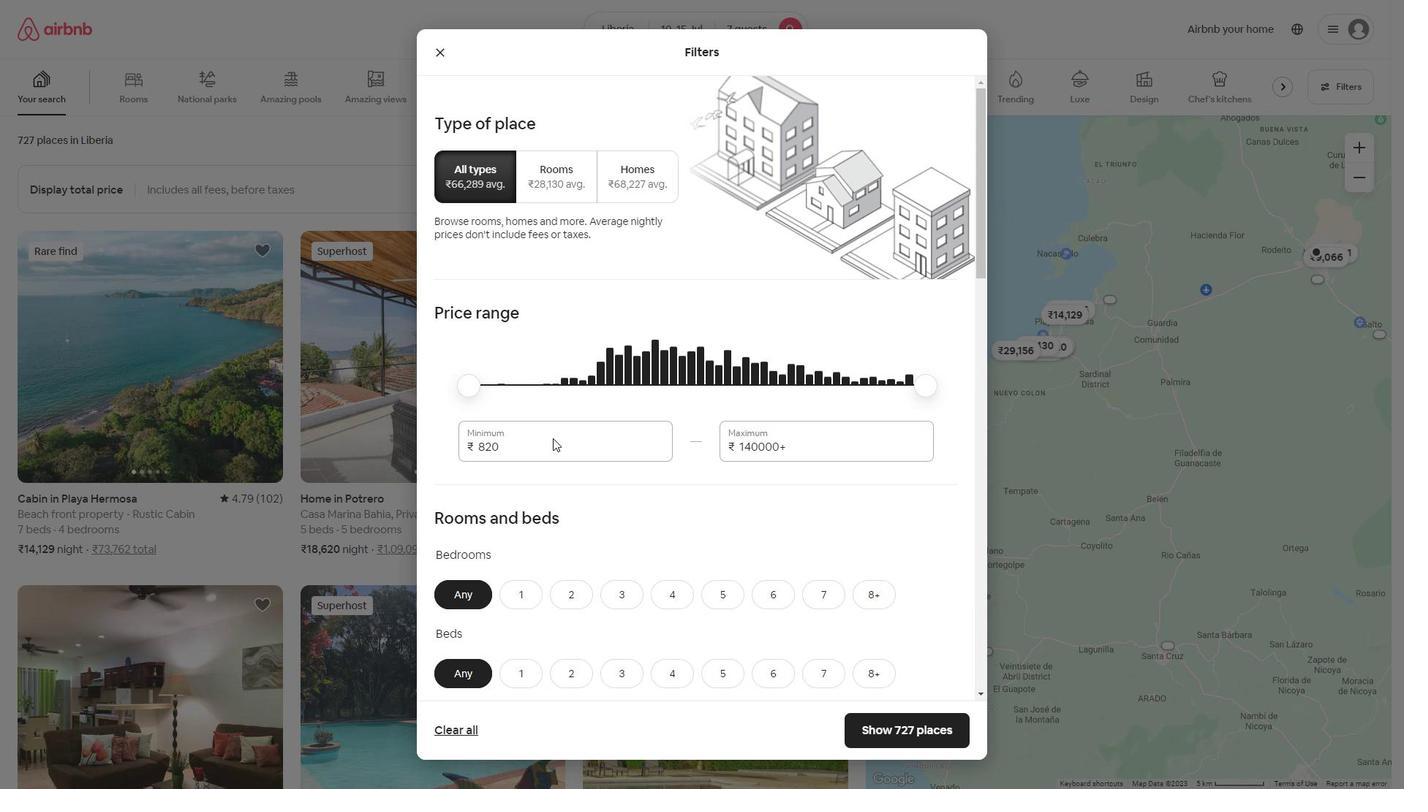 
Action: Mouse pressed left at (642, 436)
Screenshot: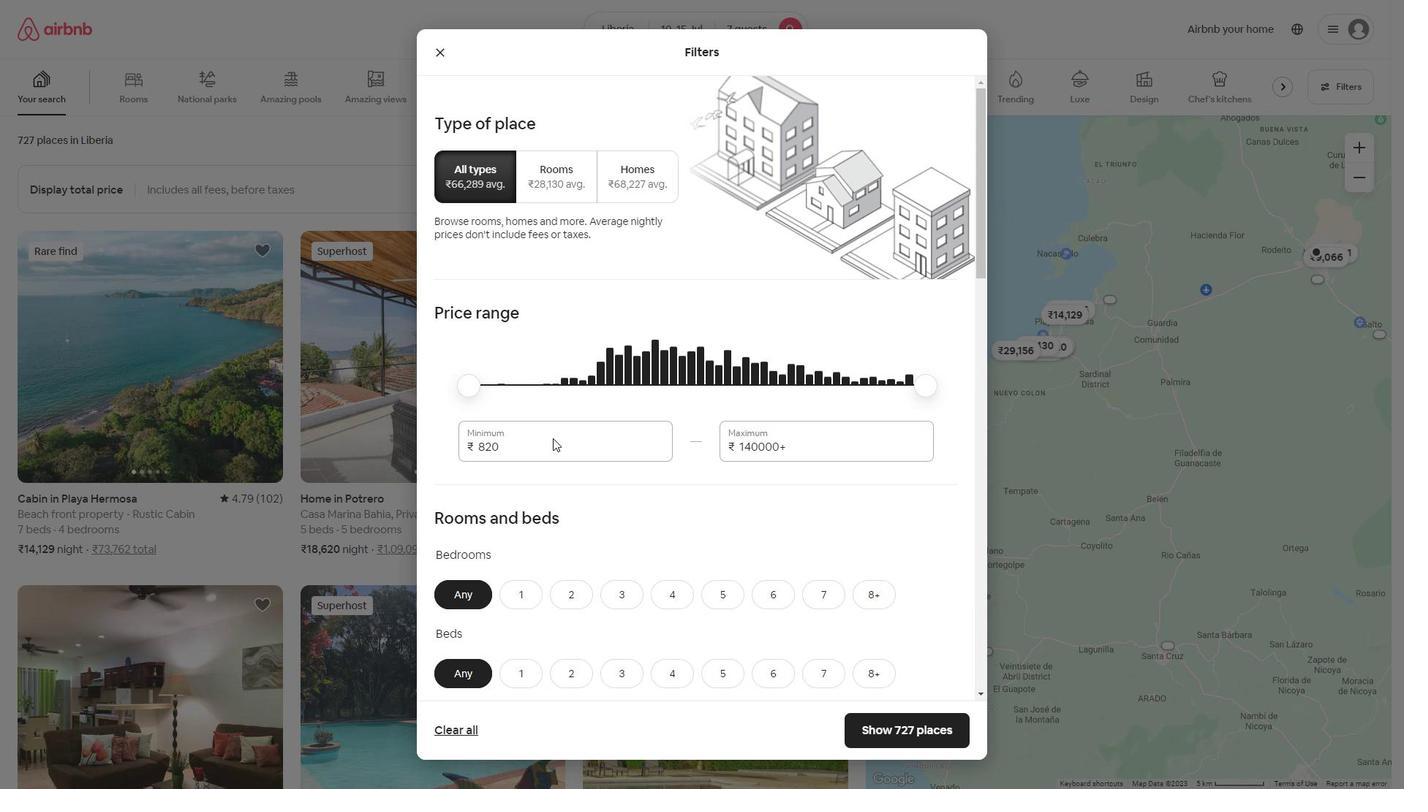 
Action: Mouse moved to (711, 453)
Screenshot: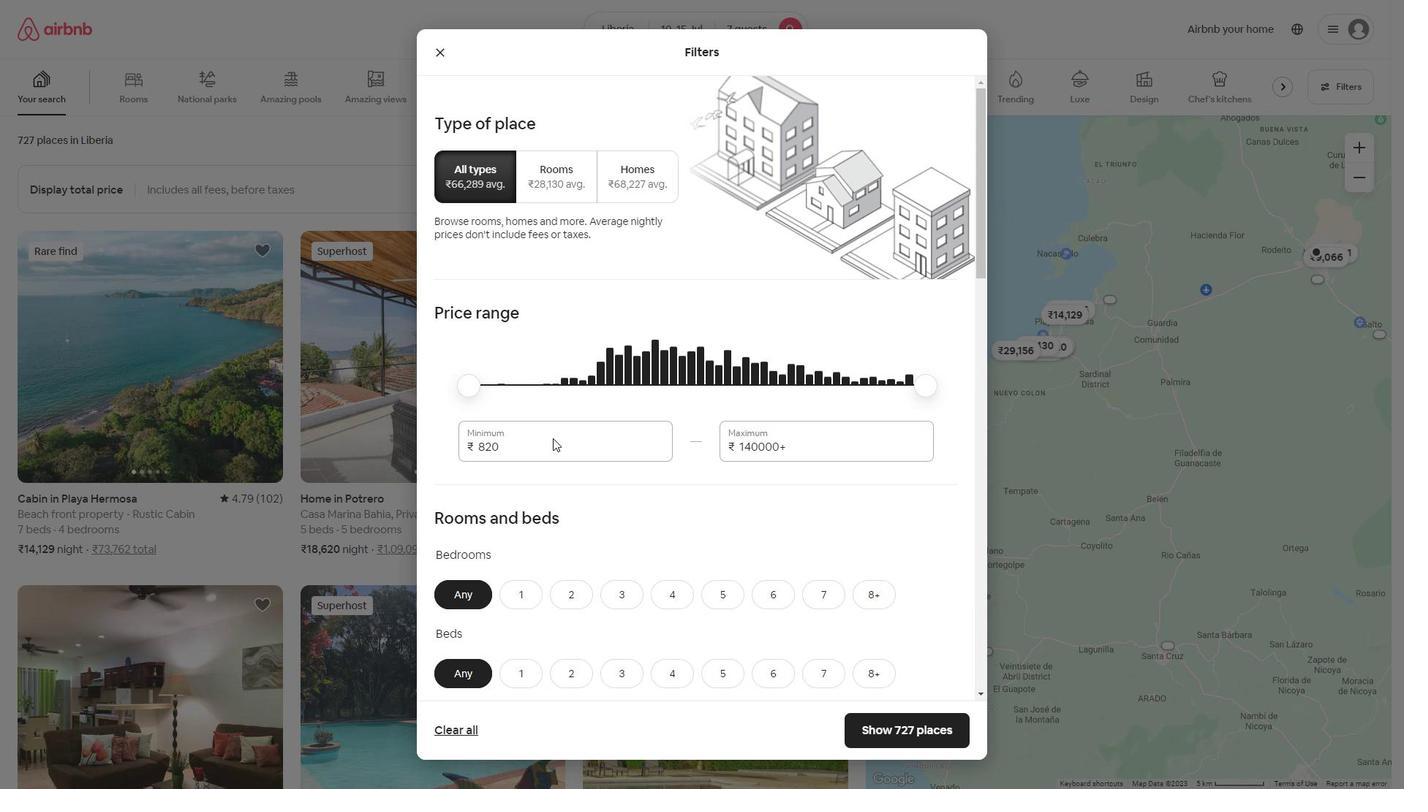 
Action: Mouse pressed left at (725, 441)
Screenshot: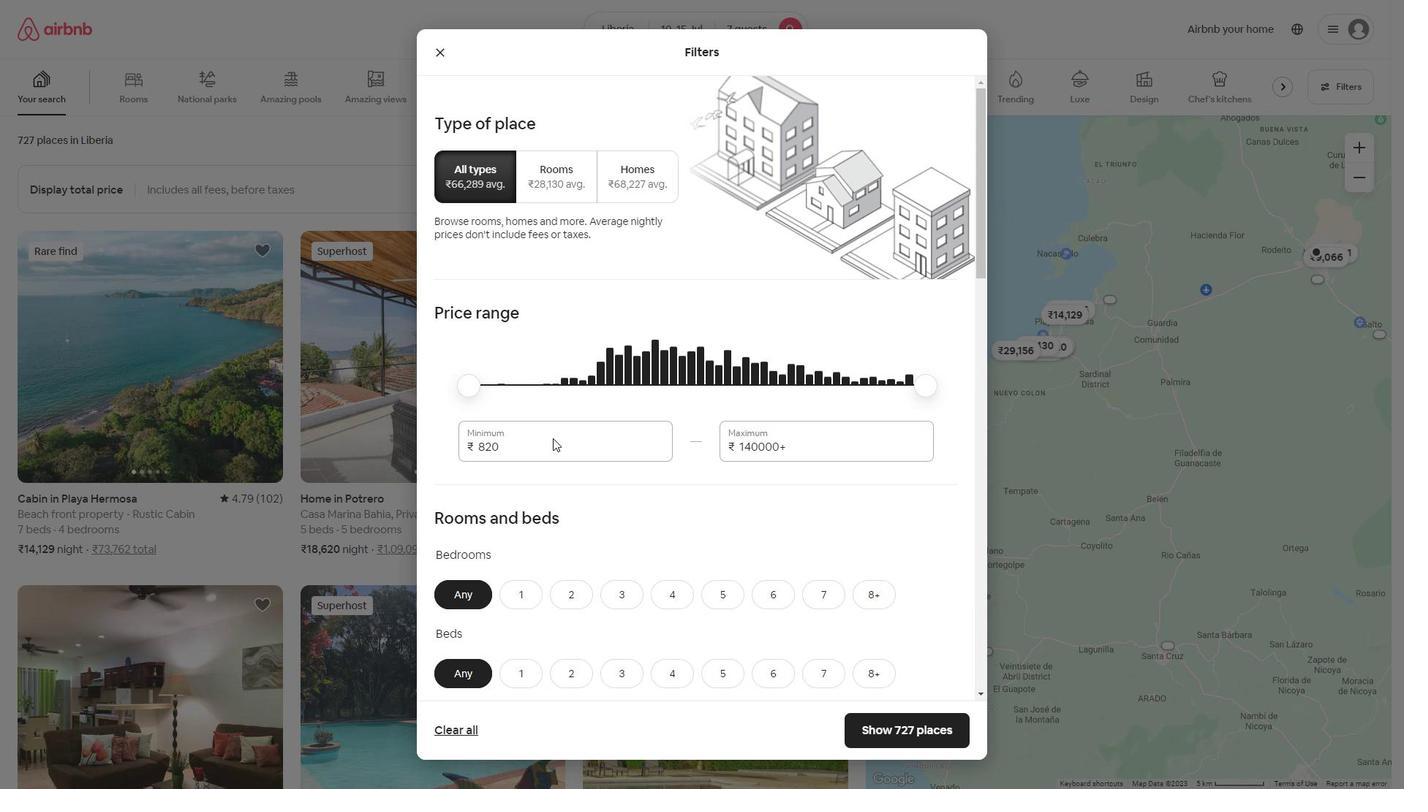 
Action: Mouse moved to (680, 461)
Screenshot: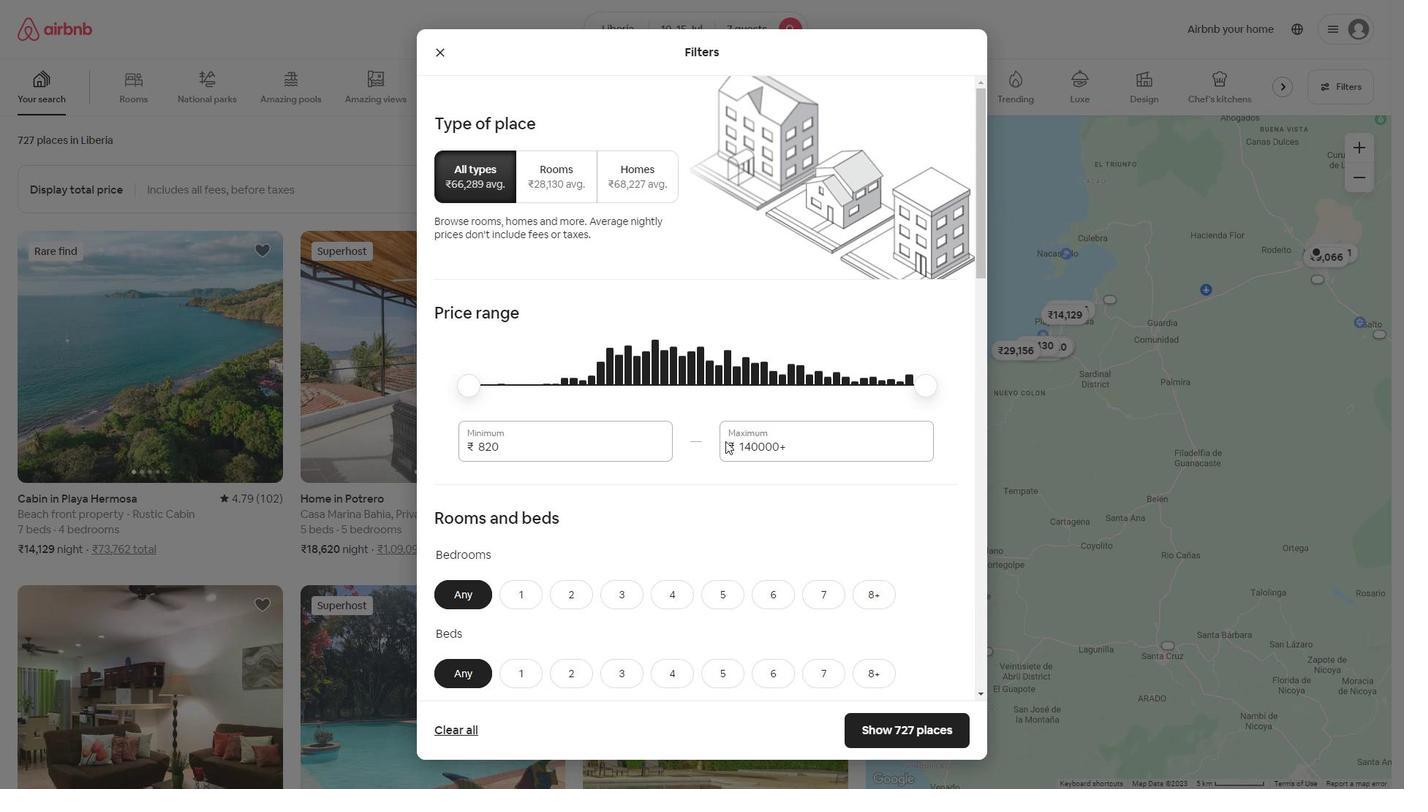 
Action: Key pressed <Key.backspace><Key.backspace><Key.backspace><Key.backspace><Key.backspace><Key.backspace><Key.backspace><Key.backspace><Key.backspace><Key.backspace><Key.backspace><Key.backspace><Key.backspace><Key.backspace><Key.backspace><Key.backspace><Key.backspace><Key.backspace><Key.backspace><Key.backspace><Key.backspace><Key.backspace>
Screenshot: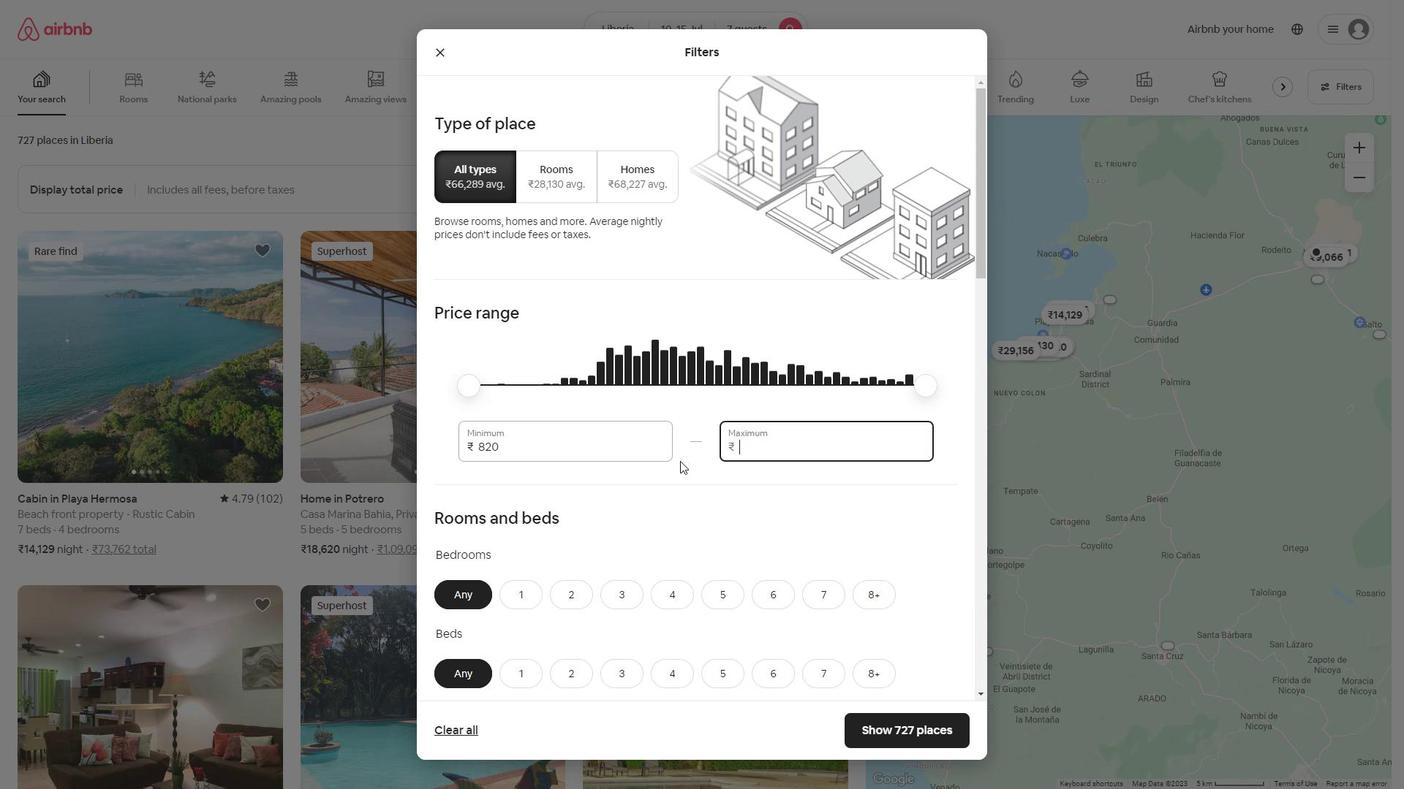 
Action: Mouse moved to (574, 404)
Screenshot: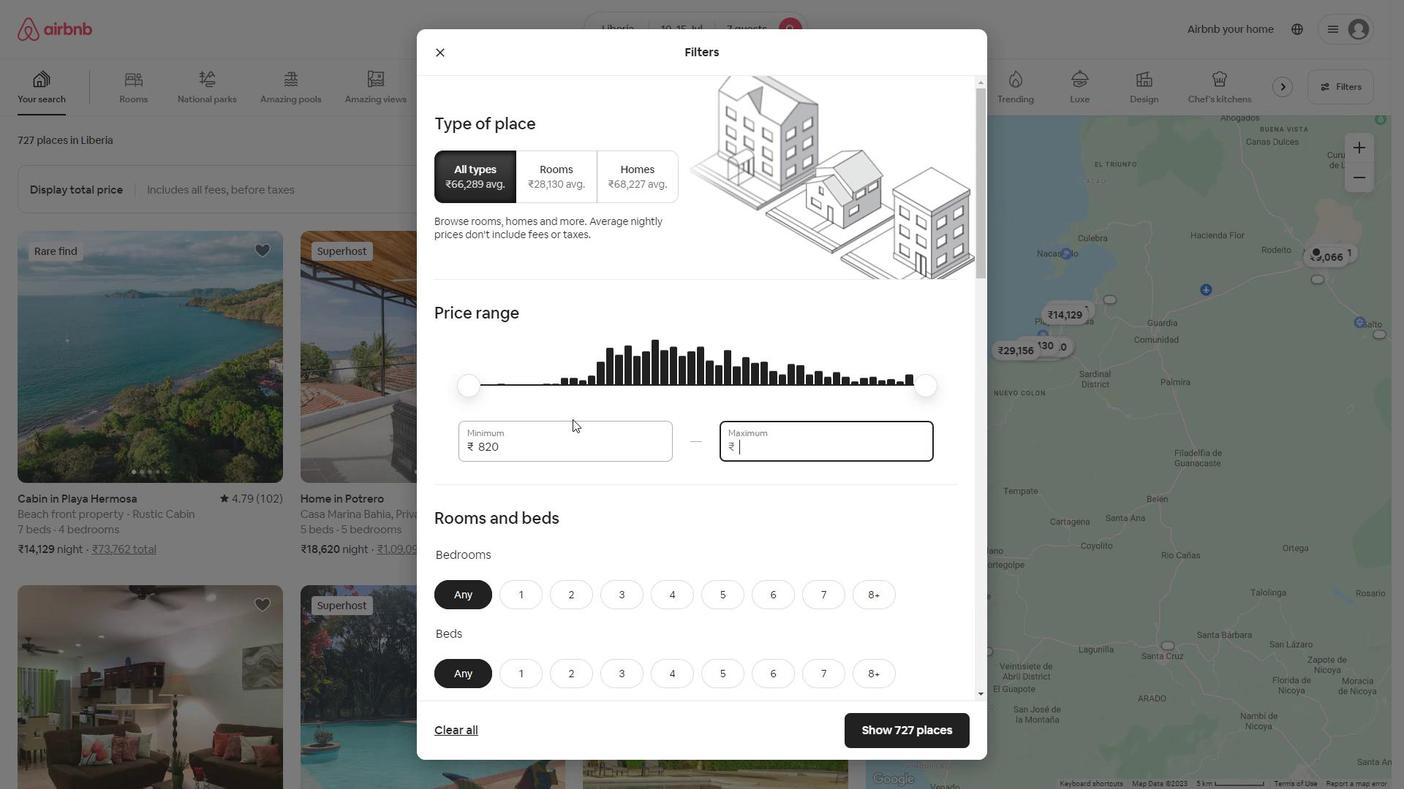 
Action: Mouse pressed left at (574, 404)
Screenshot: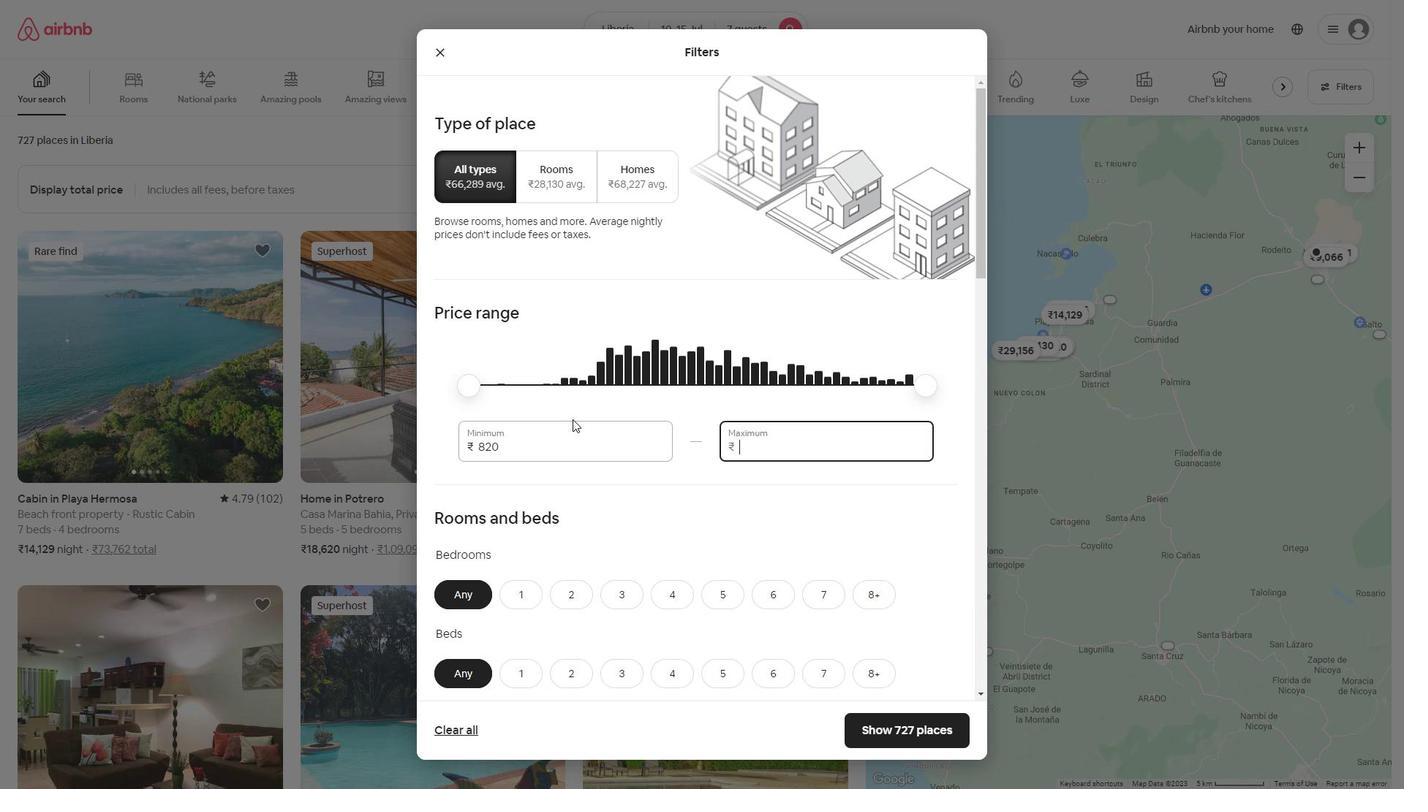 
Action: Mouse moved to (574, 444)
Screenshot: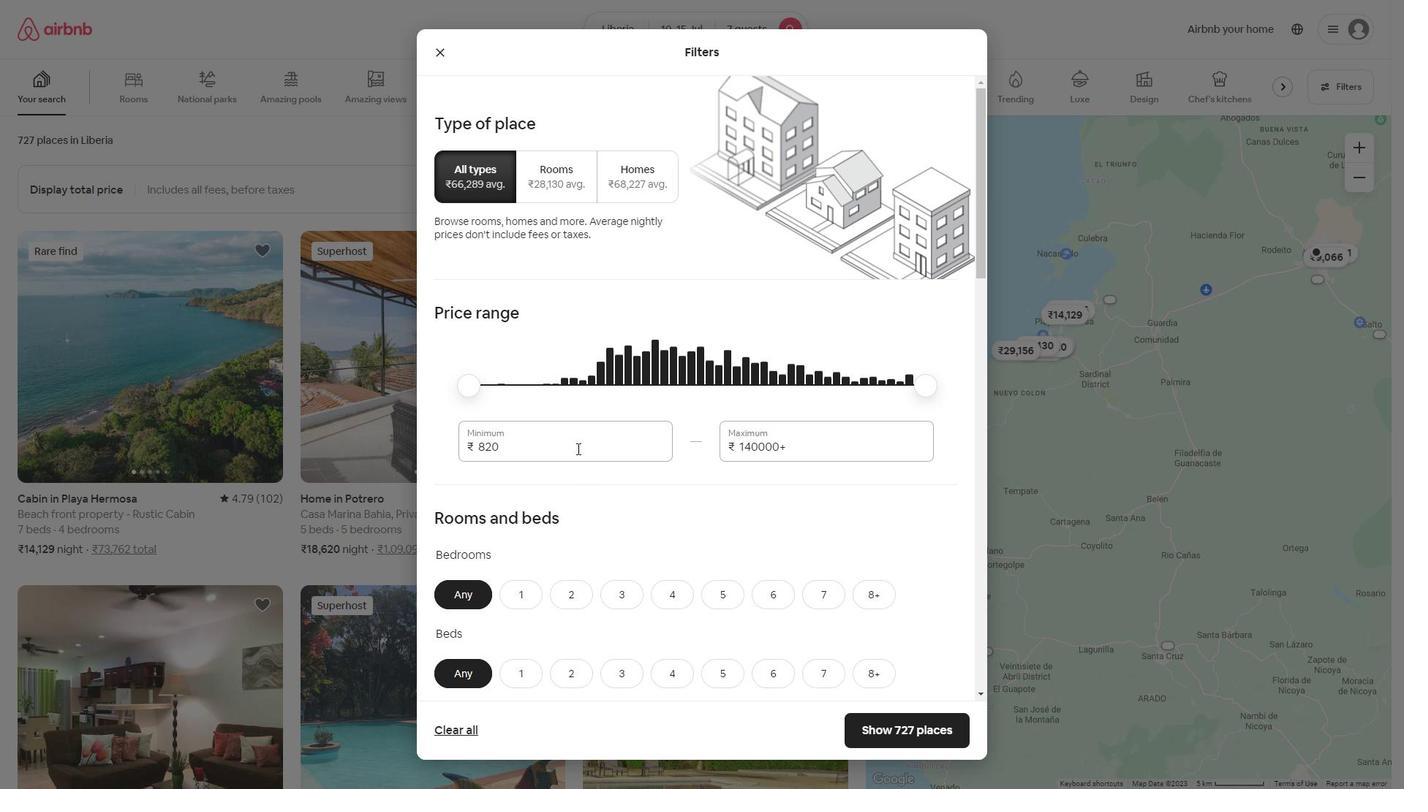 
Action: Mouse pressed left at (574, 444)
Screenshot: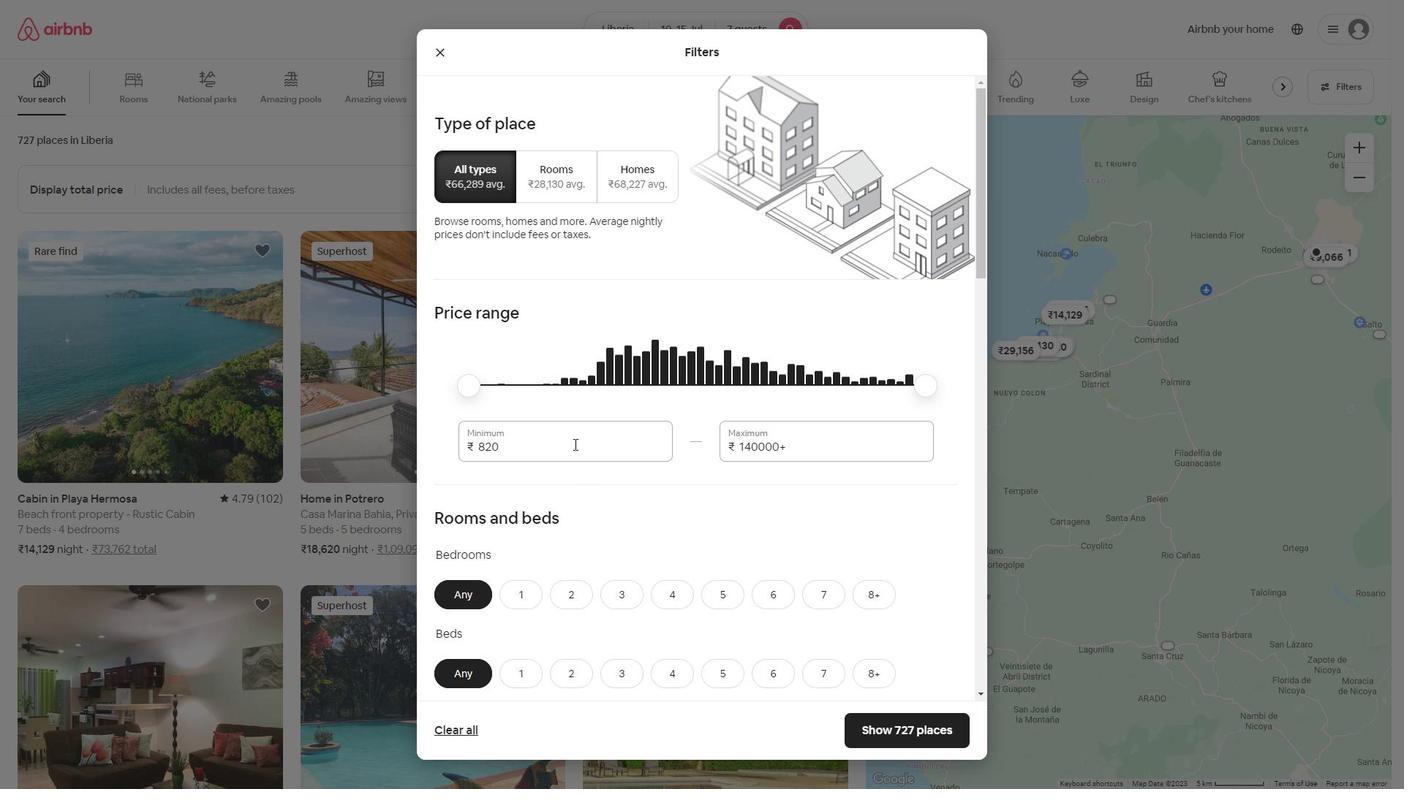 
Action: Key pressed <Key.backspace><Key.backspace><Key.backspace><Key.backspace><Key.backspace><Key.backspace><Key.backspace><Key.backspace><Key.backspace><Key.backspace><Key.backspace><Key.backspace><Key.backspace><Key.backspace><Key.backspace><Key.backspace><Key.backspace><Key.backspace><Key.backspace><Key.backspace><Key.backspace><Key.backspace><Key.backspace>10000
Screenshot: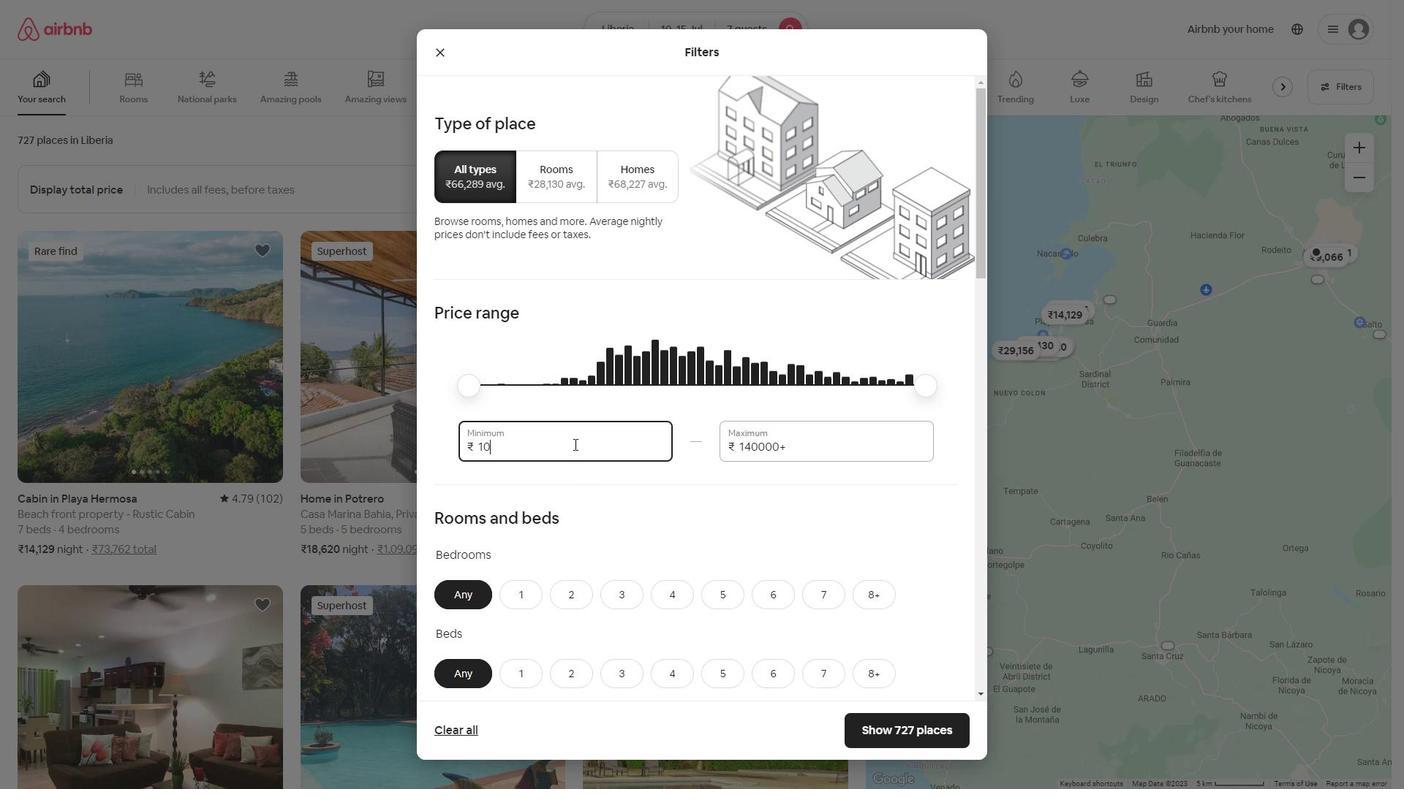 
Action: Mouse moved to (832, 435)
Screenshot: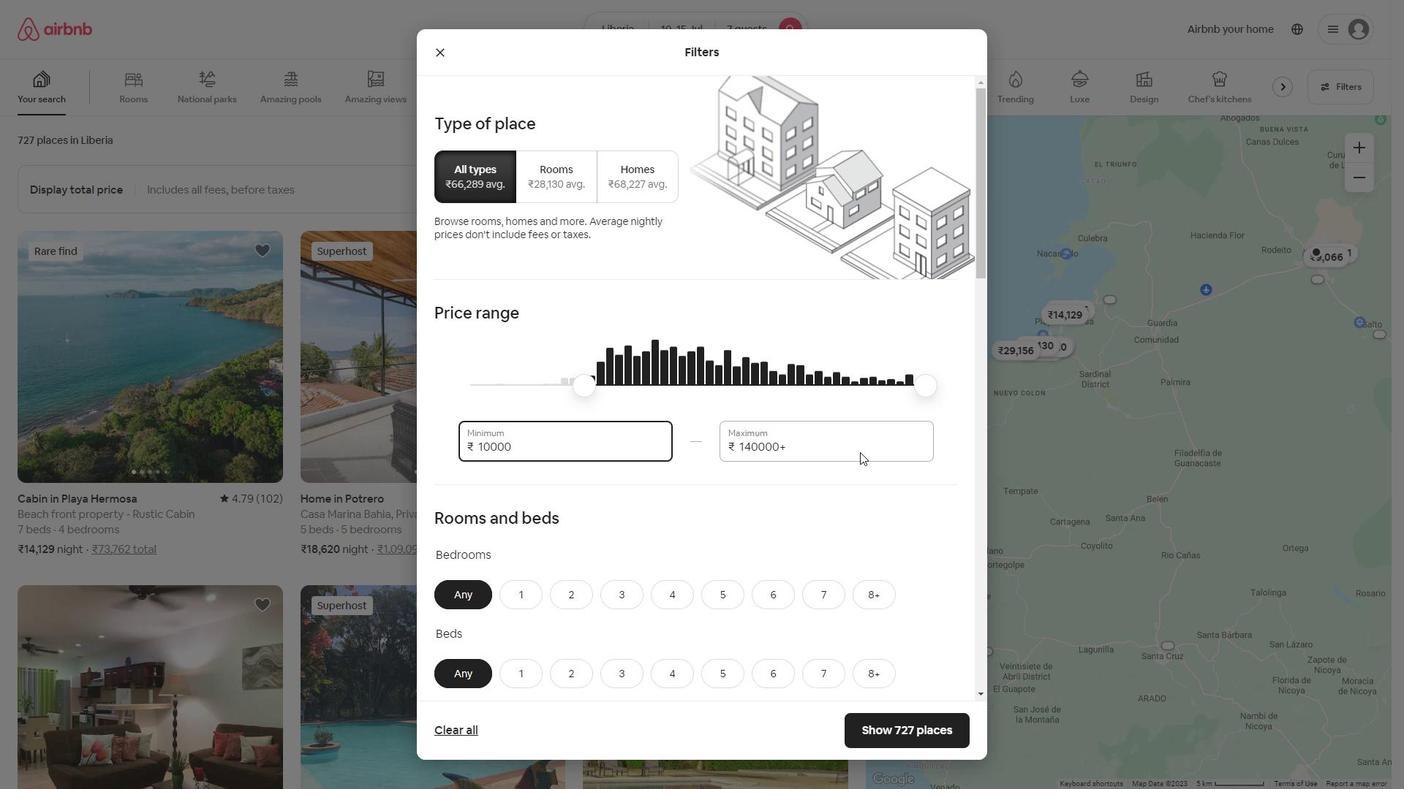 
Action: Mouse pressed left at (832, 435)
Screenshot: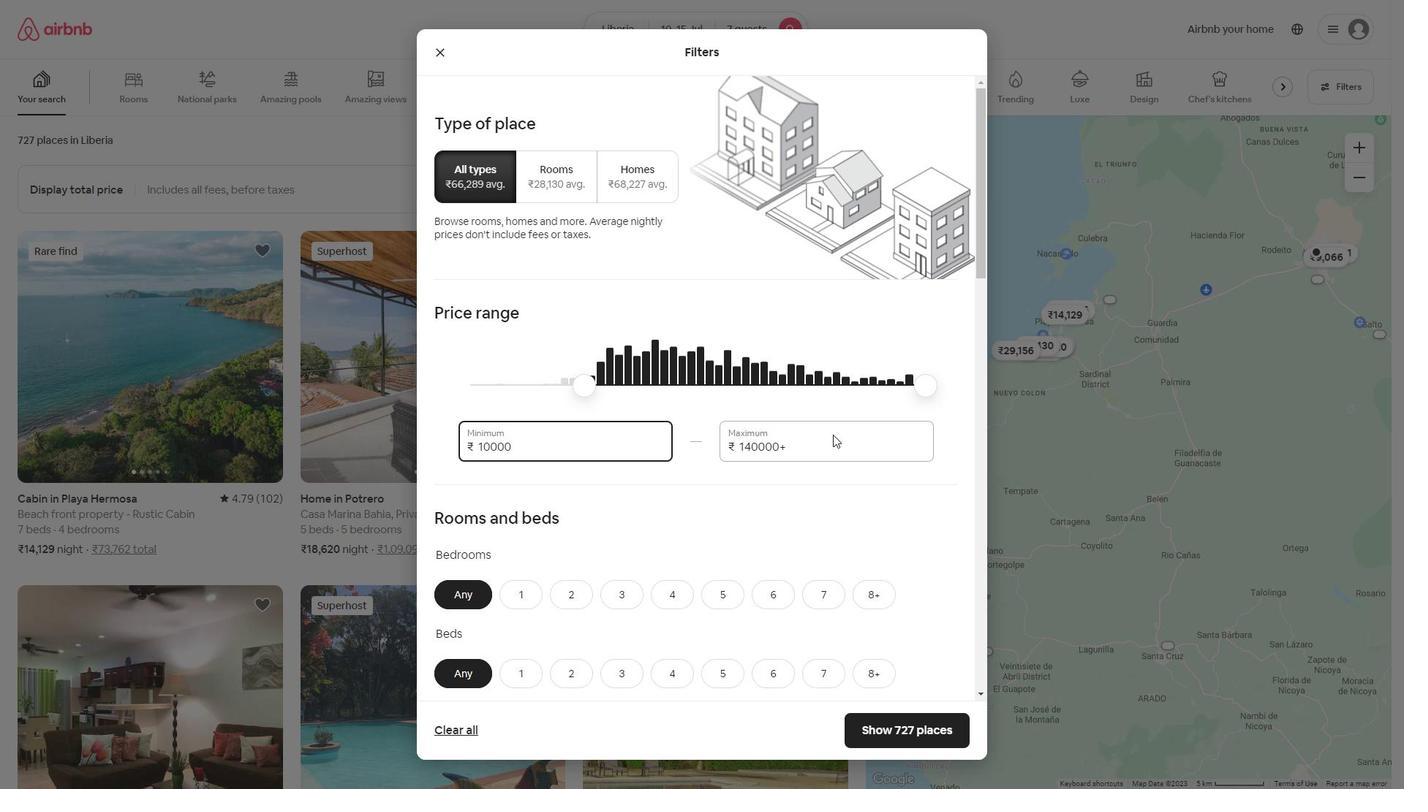 
Action: Mouse moved to (831, 445)
Screenshot: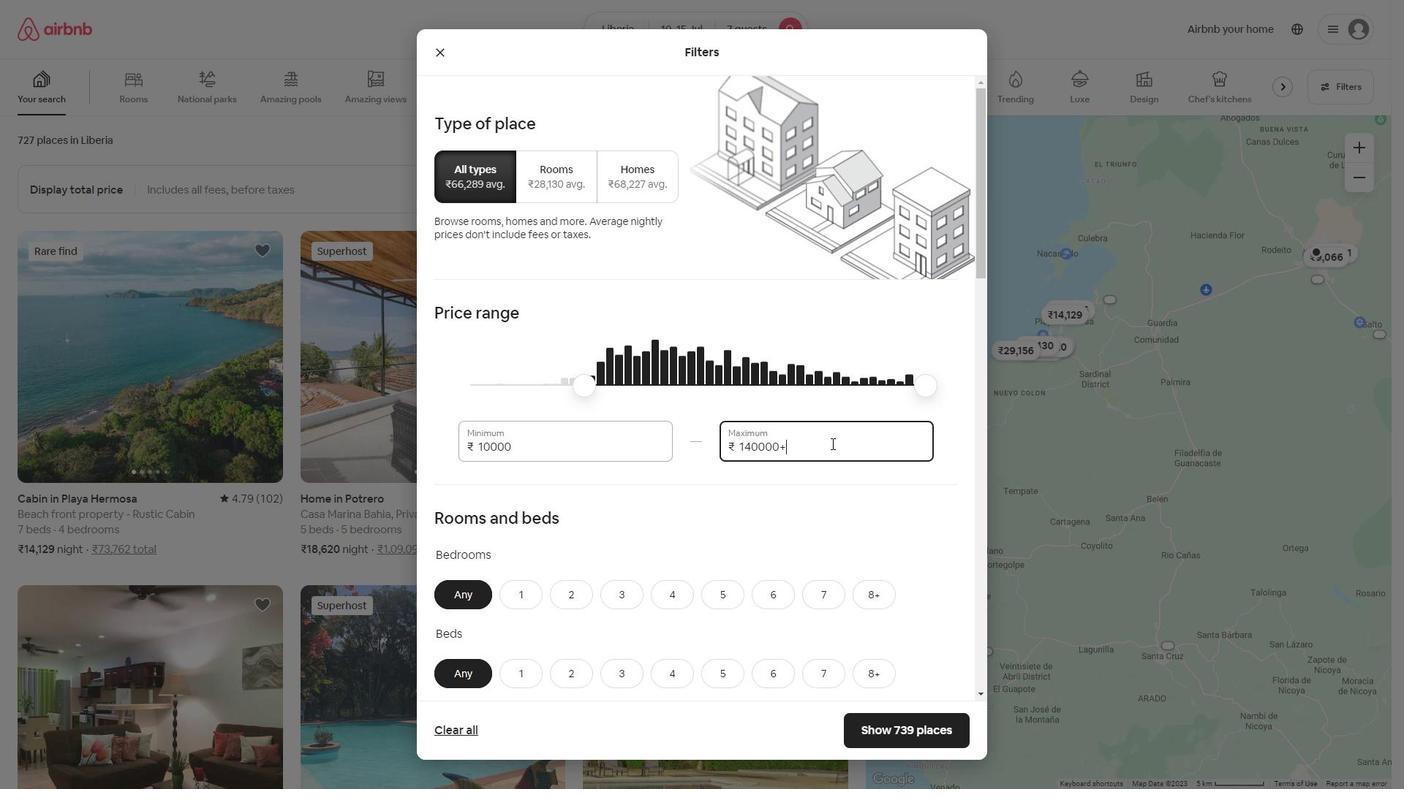 
Action: Key pressed <Key.backspace><Key.backspace><Key.backspace><Key.backspace><Key.backspace><Key.backspace><Key.backspace><Key.backspace><Key.backspace><Key.backspace><Key.backspace><Key.backspace><Key.backspace><Key.backspace><Key.backspace><Key.backspace><Key.backspace>15000
Screenshot: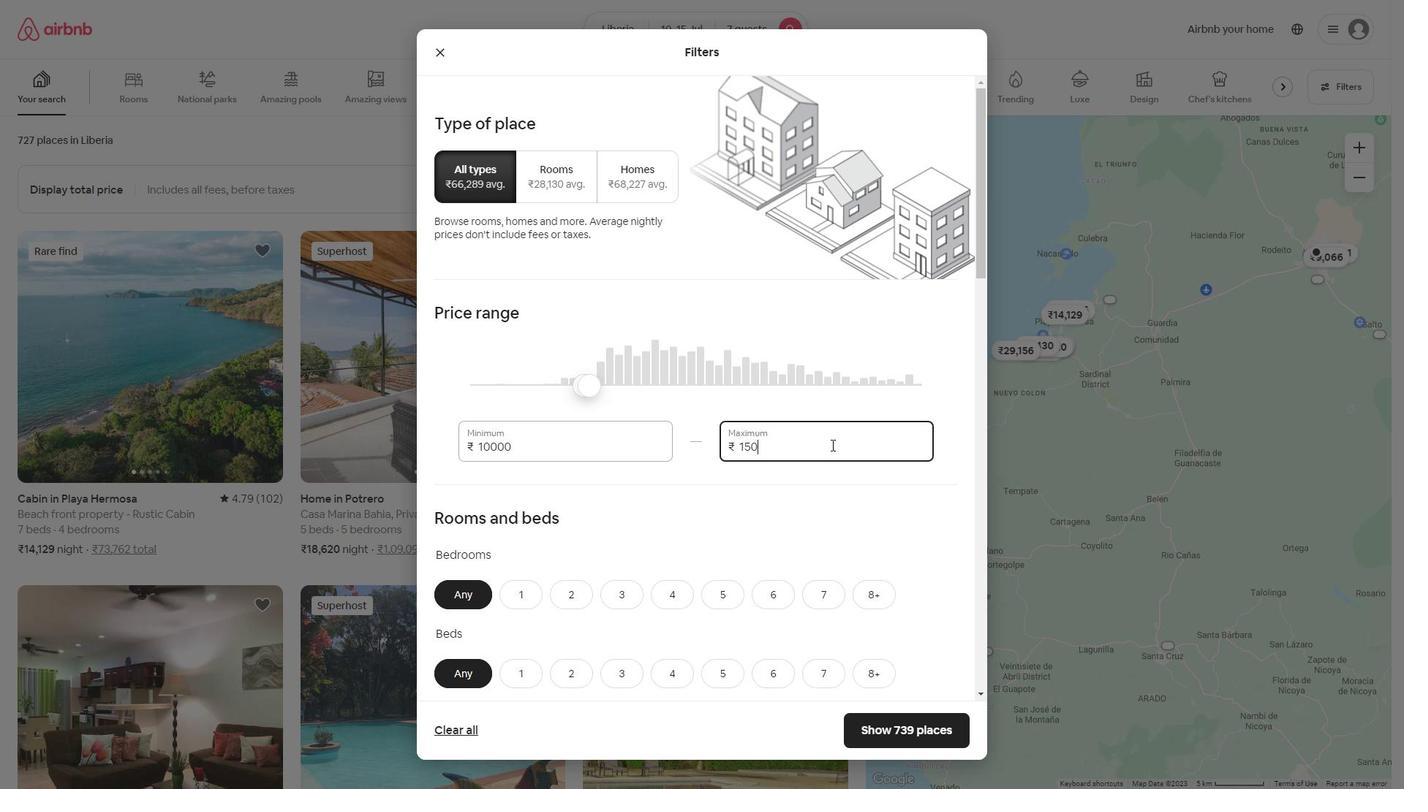 
Action: Mouse moved to (659, 589)
Screenshot: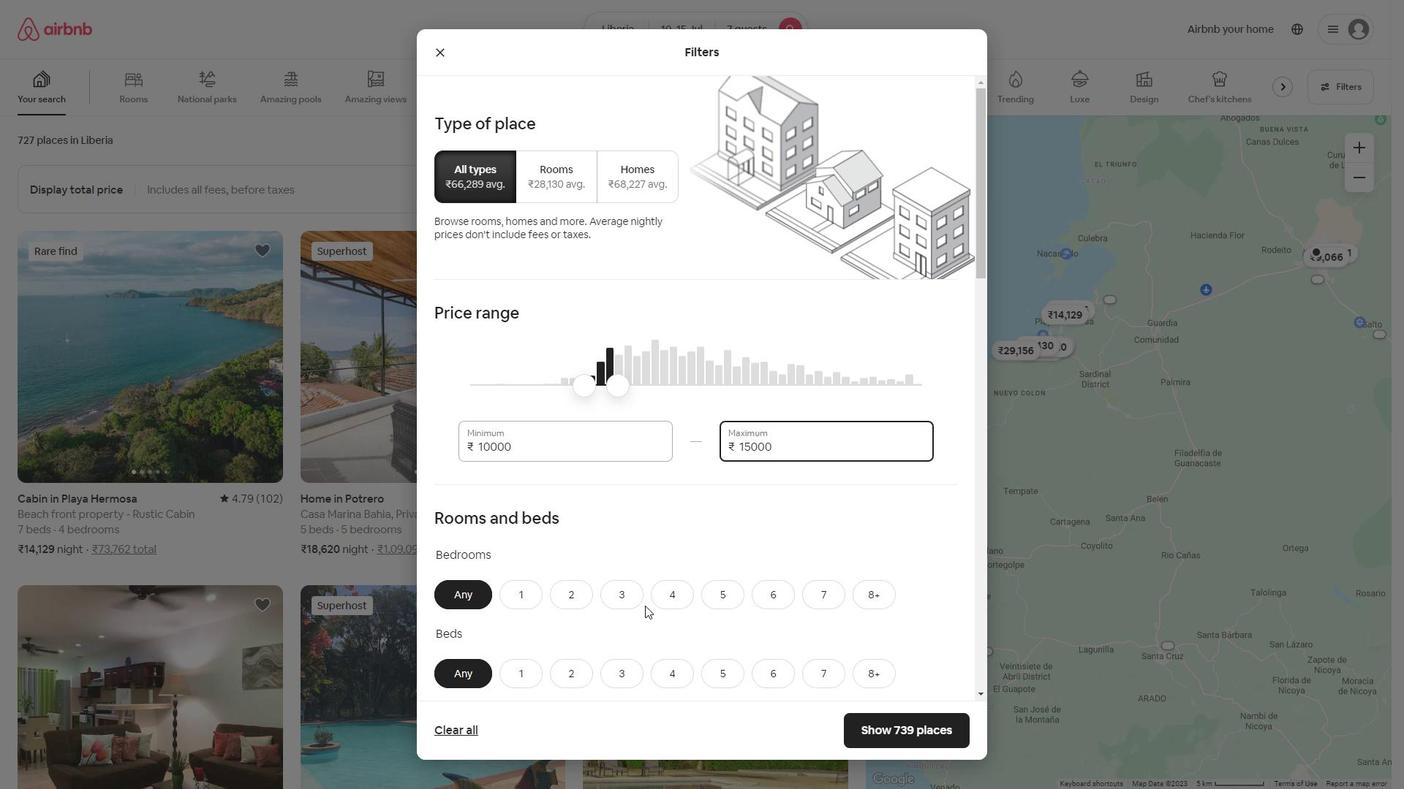 
Action: Mouse pressed left at (659, 589)
Screenshot: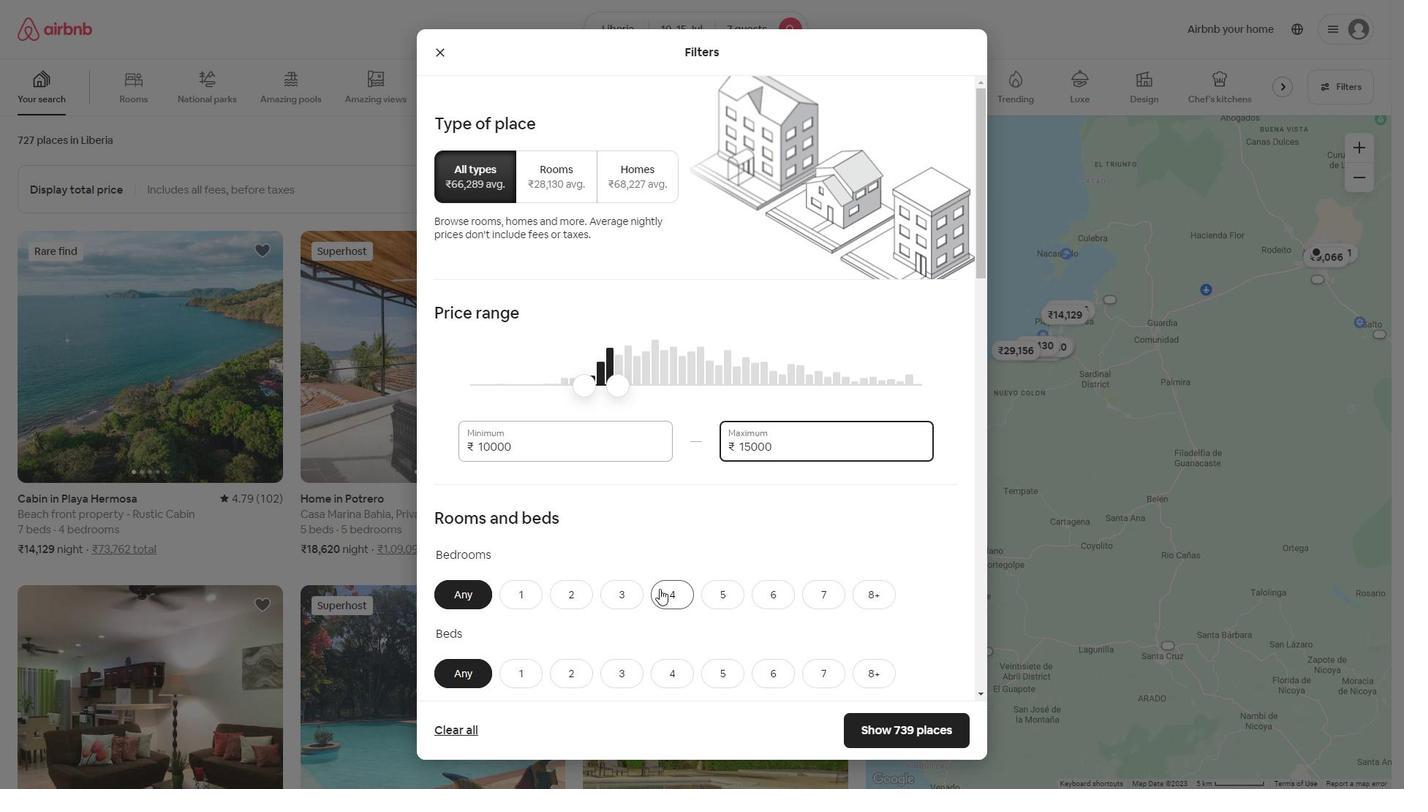 
Action: Mouse moved to (842, 676)
Screenshot: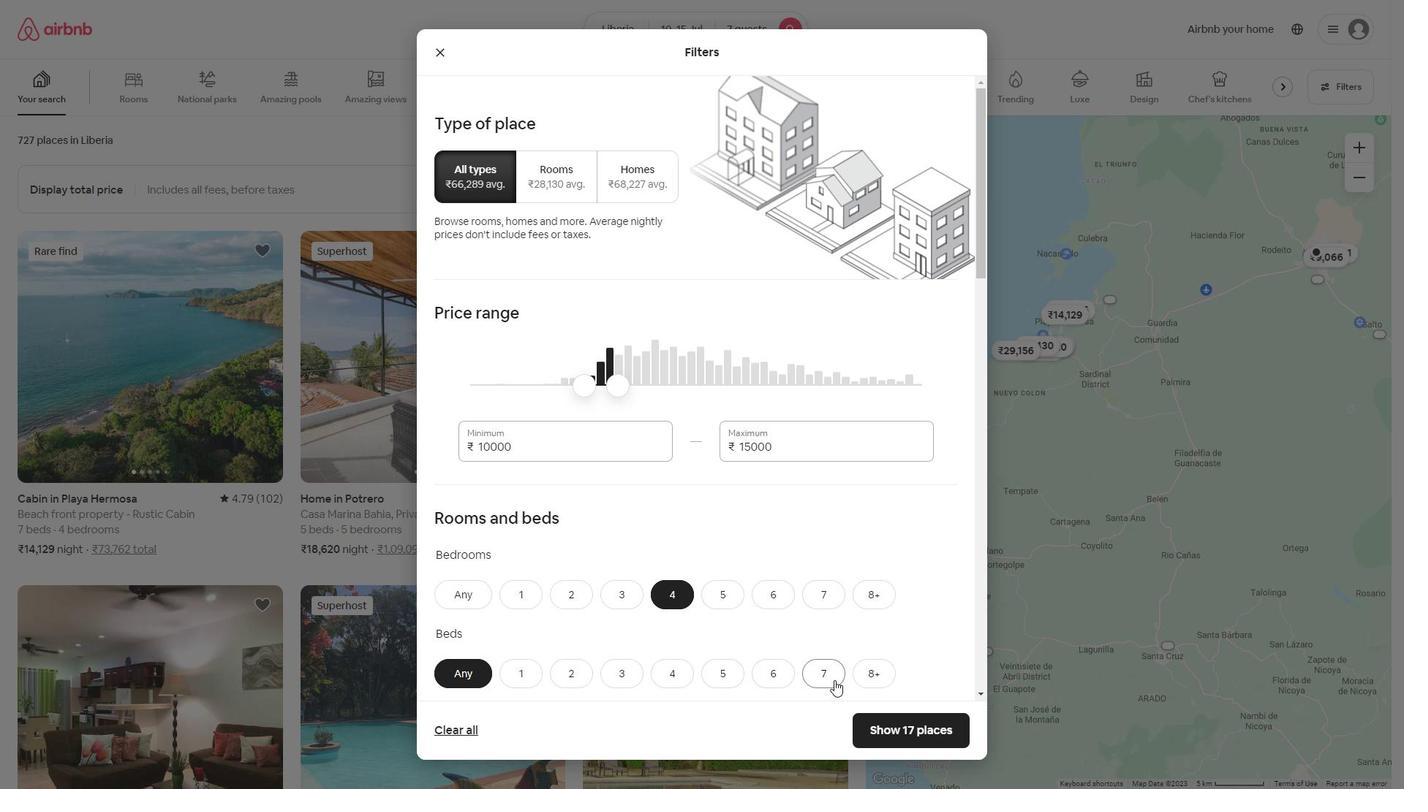 
Action: Mouse pressed left at (842, 676)
Screenshot: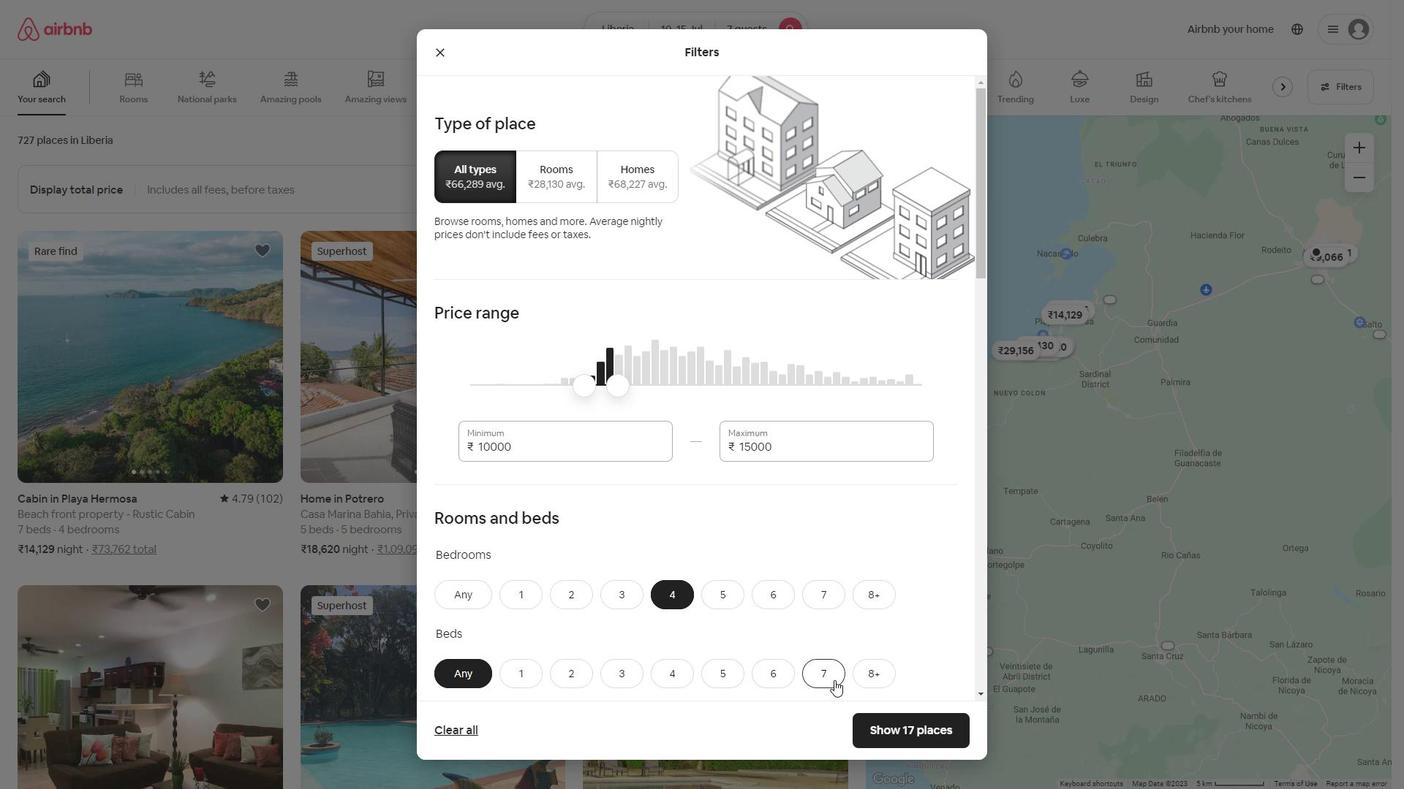 
Action: Mouse moved to (642, 590)
Screenshot: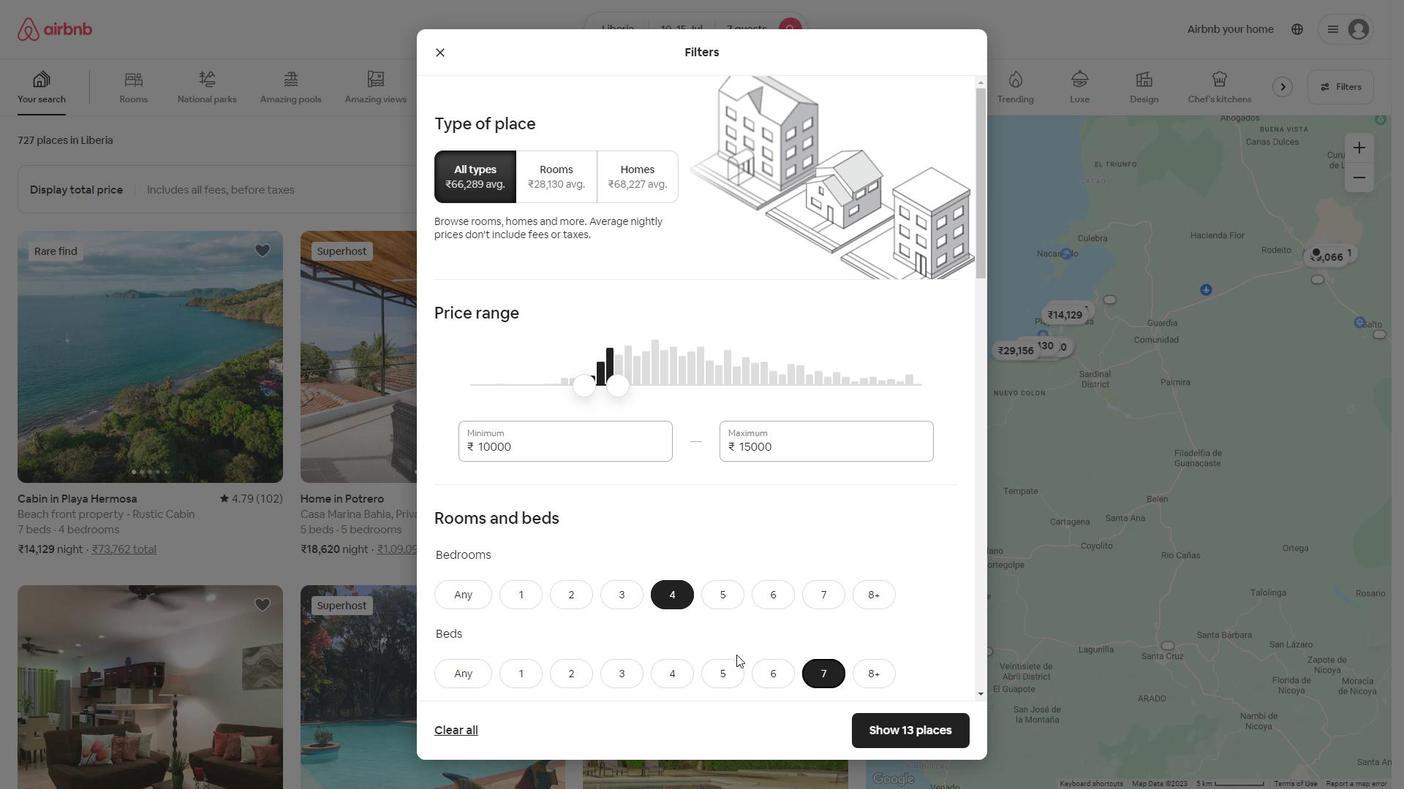 
Action: Mouse scrolled (642, 589) with delta (0, 0)
Screenshot: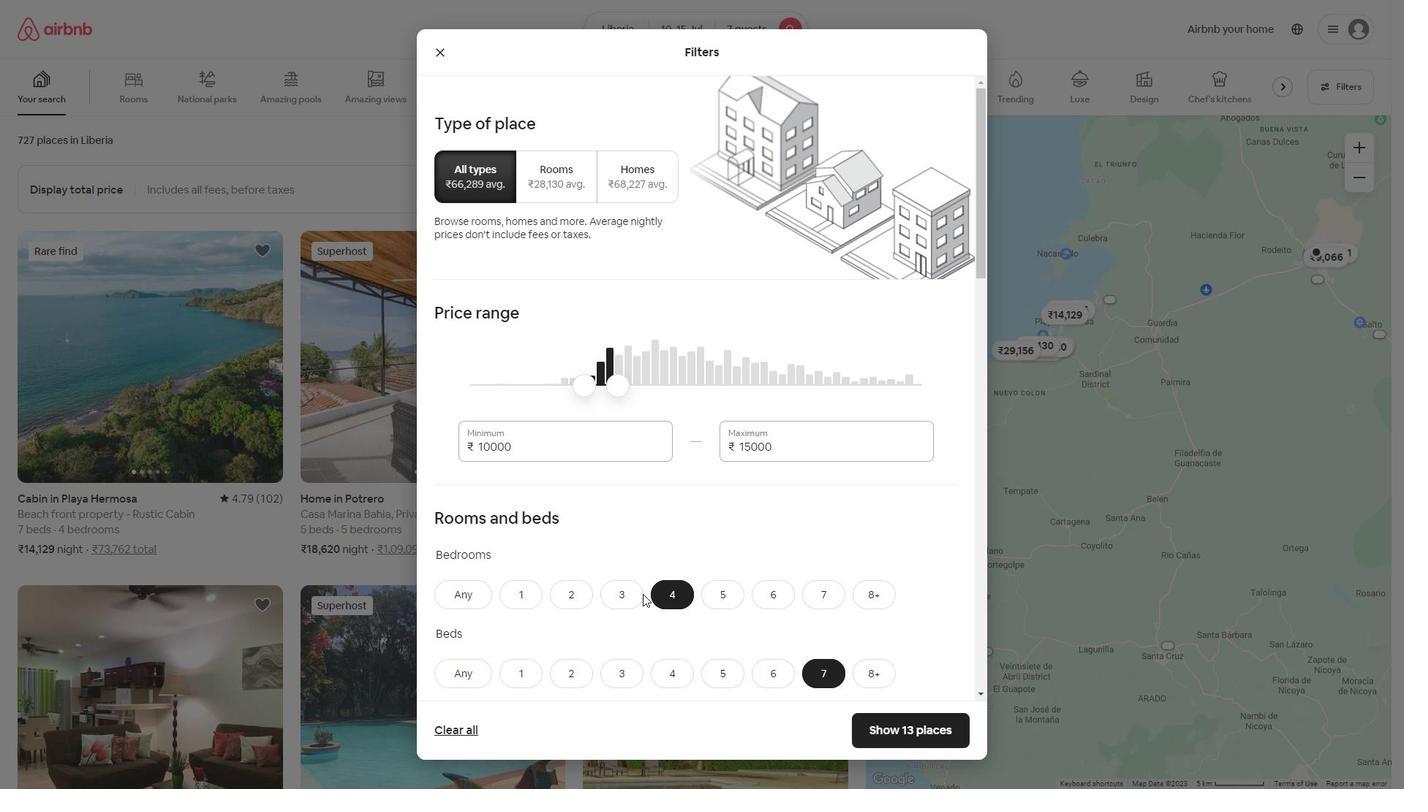 
Action: Mouse scrolled (642, 589) with delta (0, 0)
Screenshot: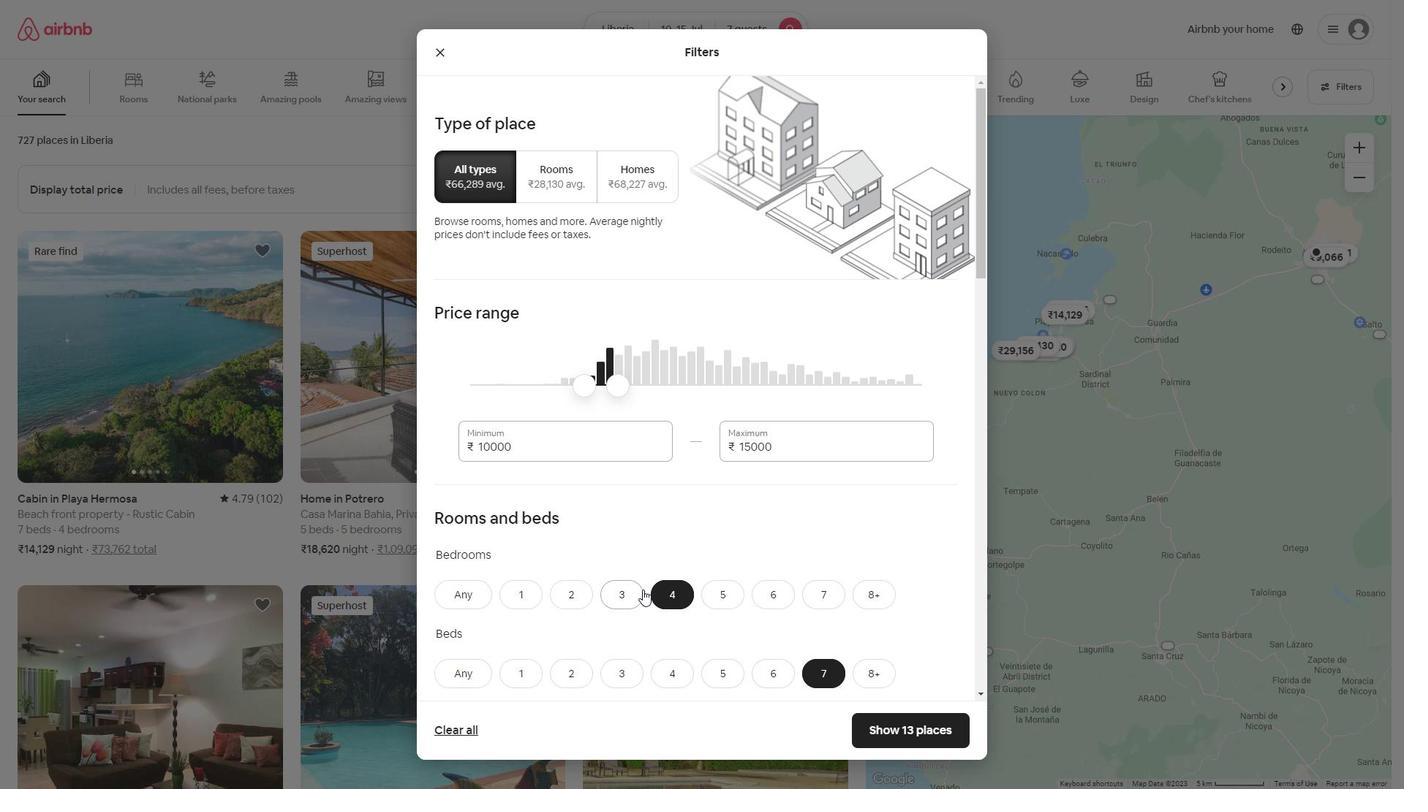 
Action: Mouse scrolled (642, 589) with delta (0, 0)
Screenshot: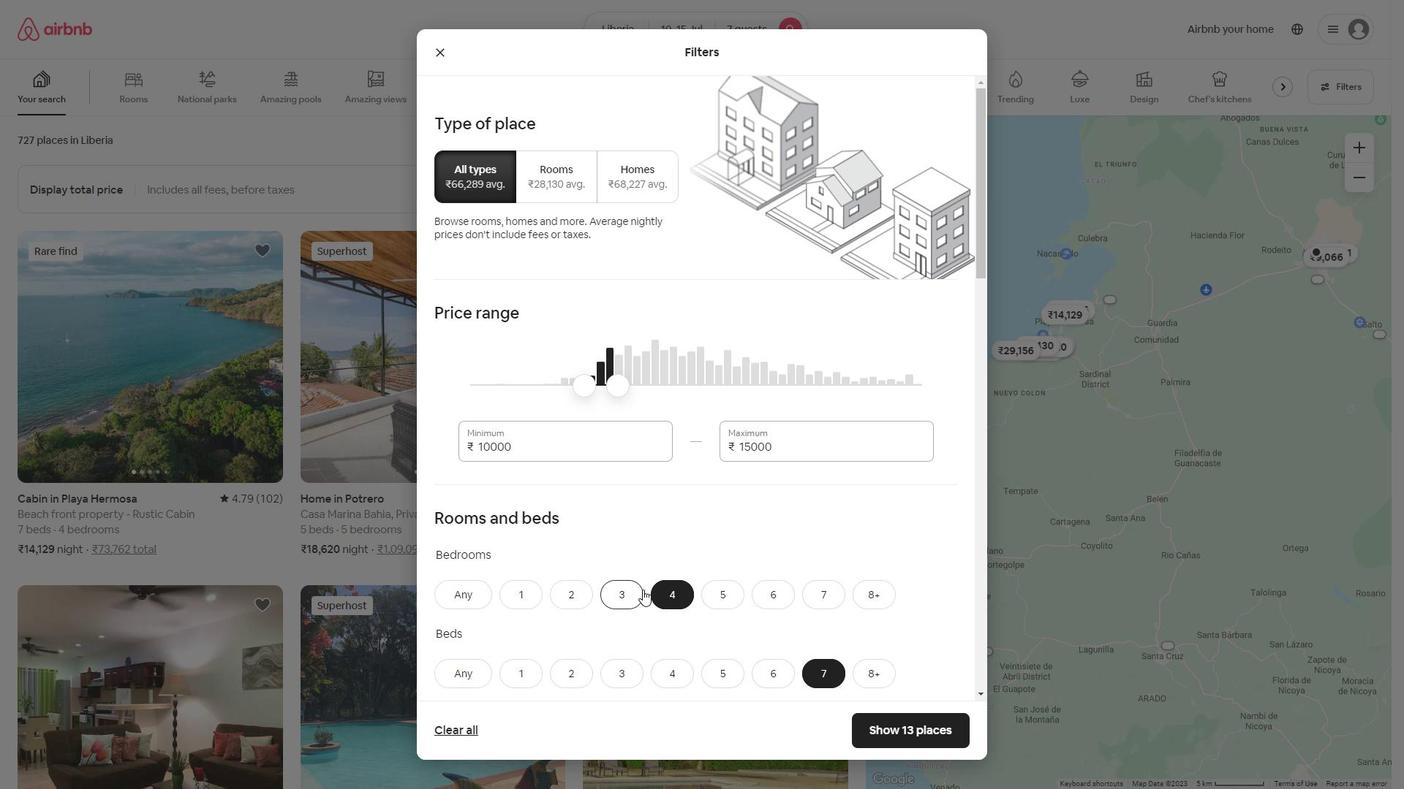 
Action: Mouse scrolled (642, 589) with delta (0, 0)
Screenshot: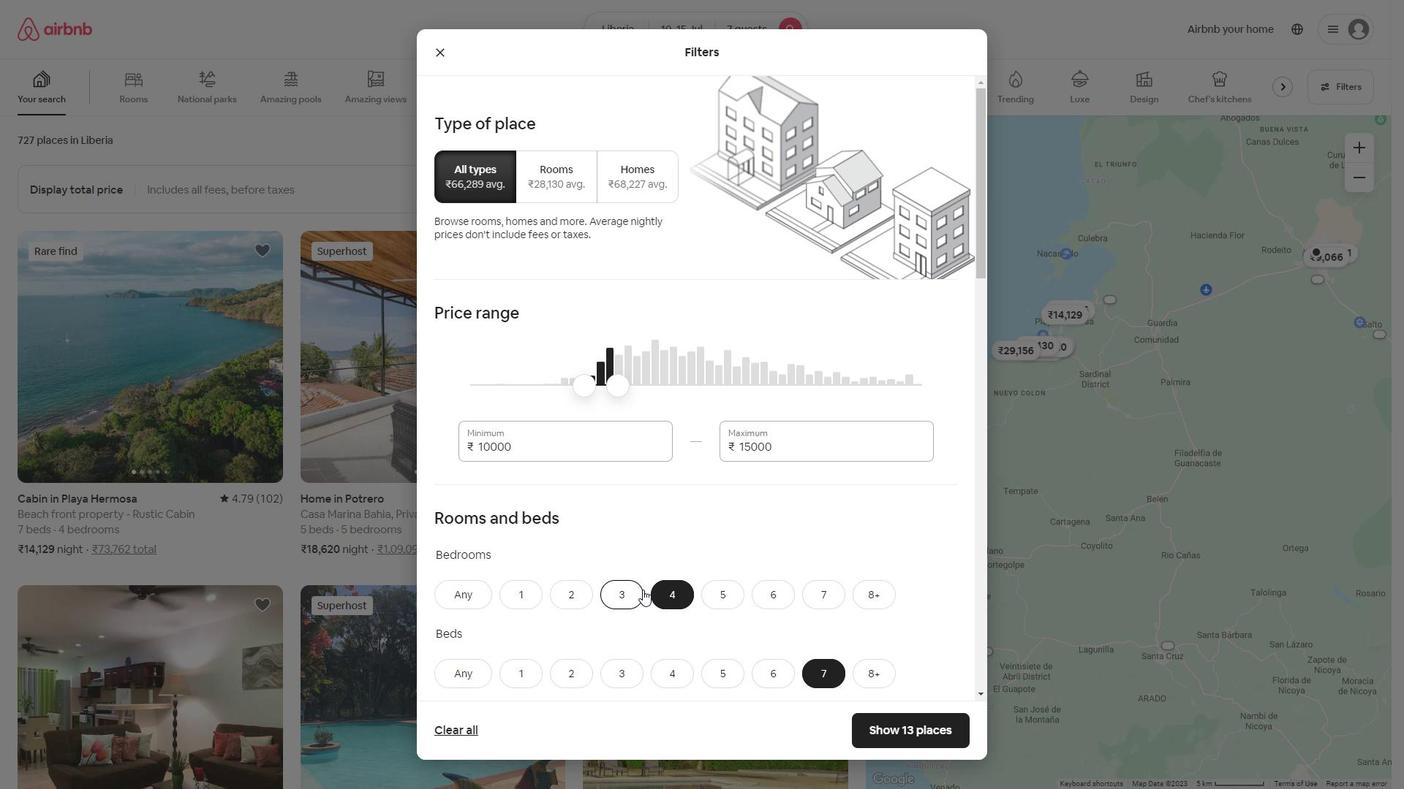 
Action: Mouse moved to (662, 450)
Screenshot: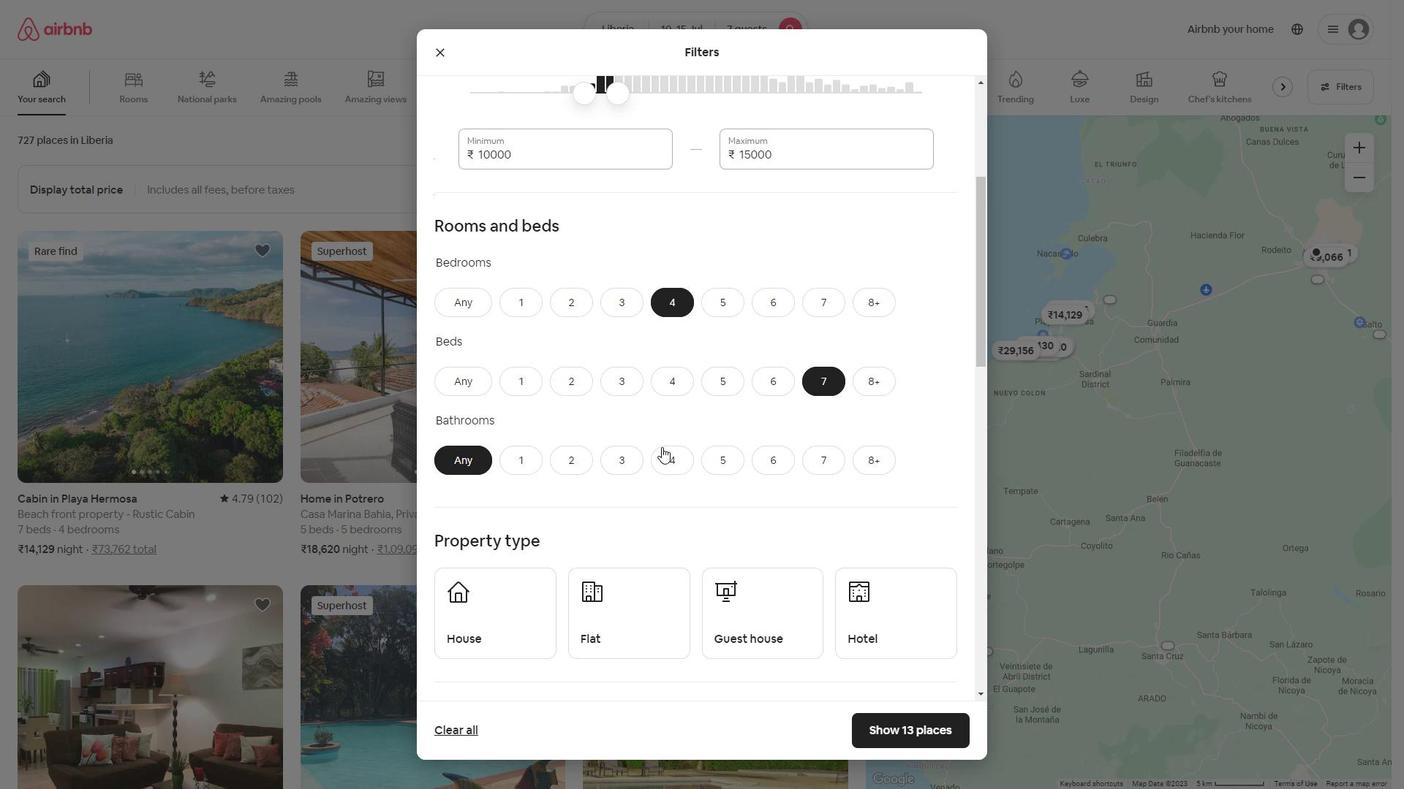 
Action: Mouse pressed left at (662, 450)
Screenshot: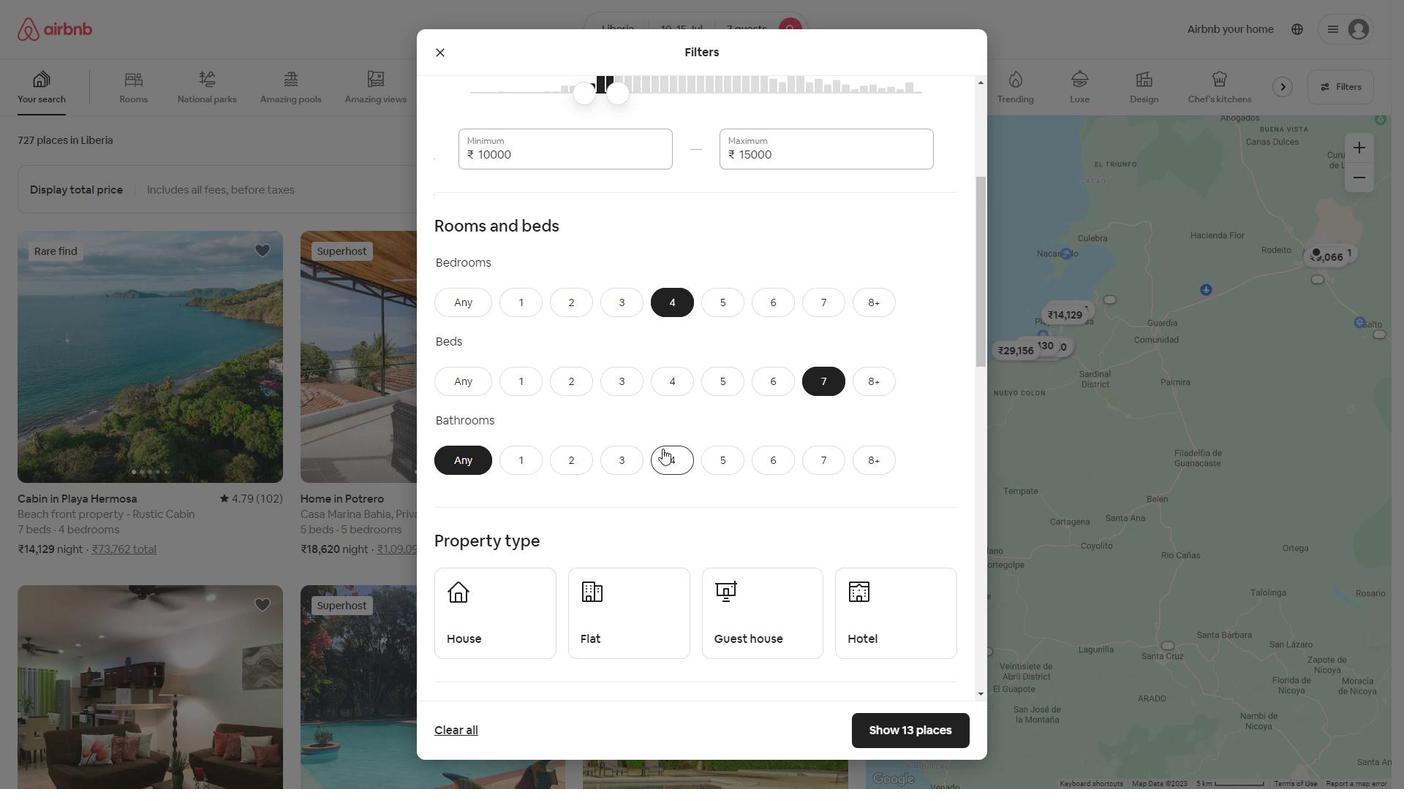
Action: Mouse moved to (506, 491)
Screenshot: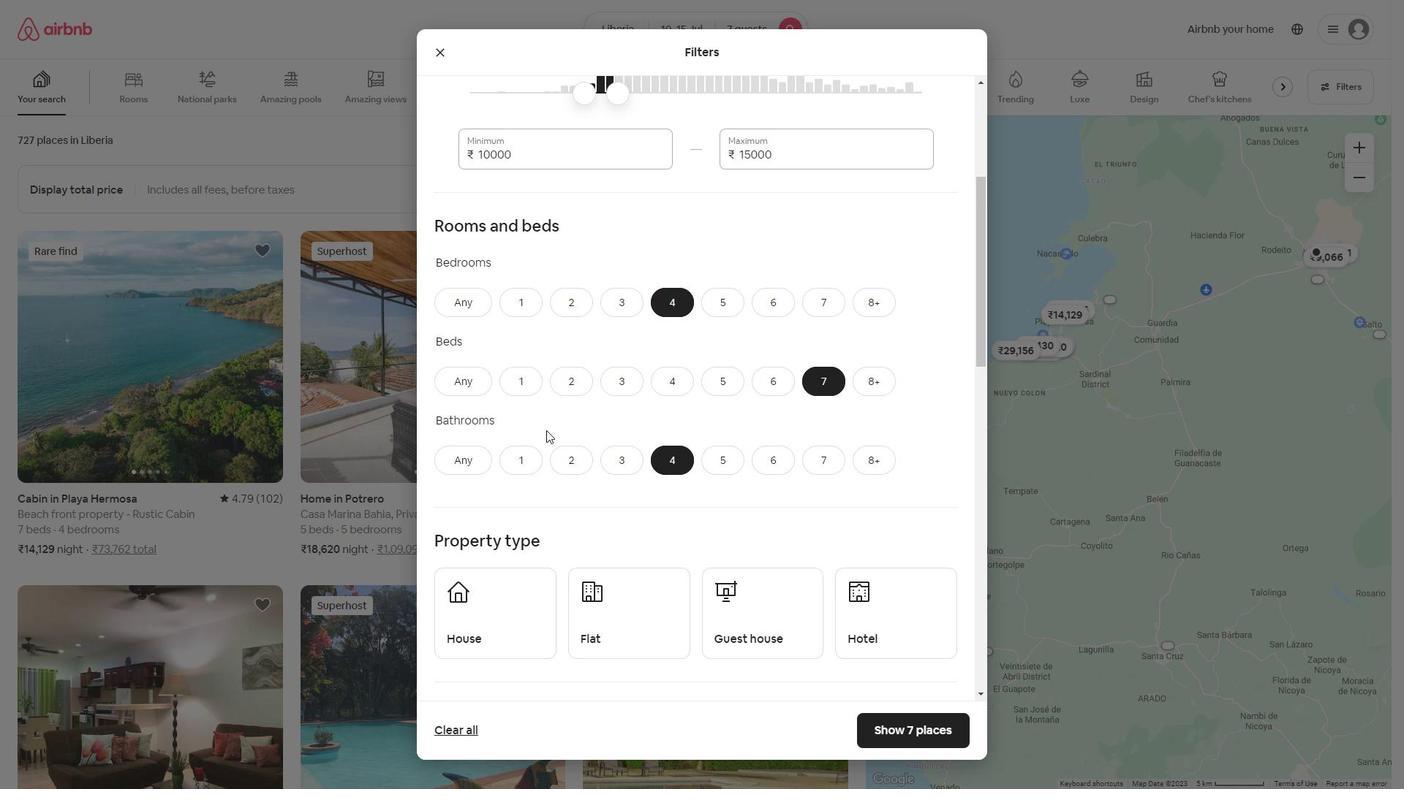 
Action: Mouse scrolled (547, 430) with delta (0, 0)
Screenshot: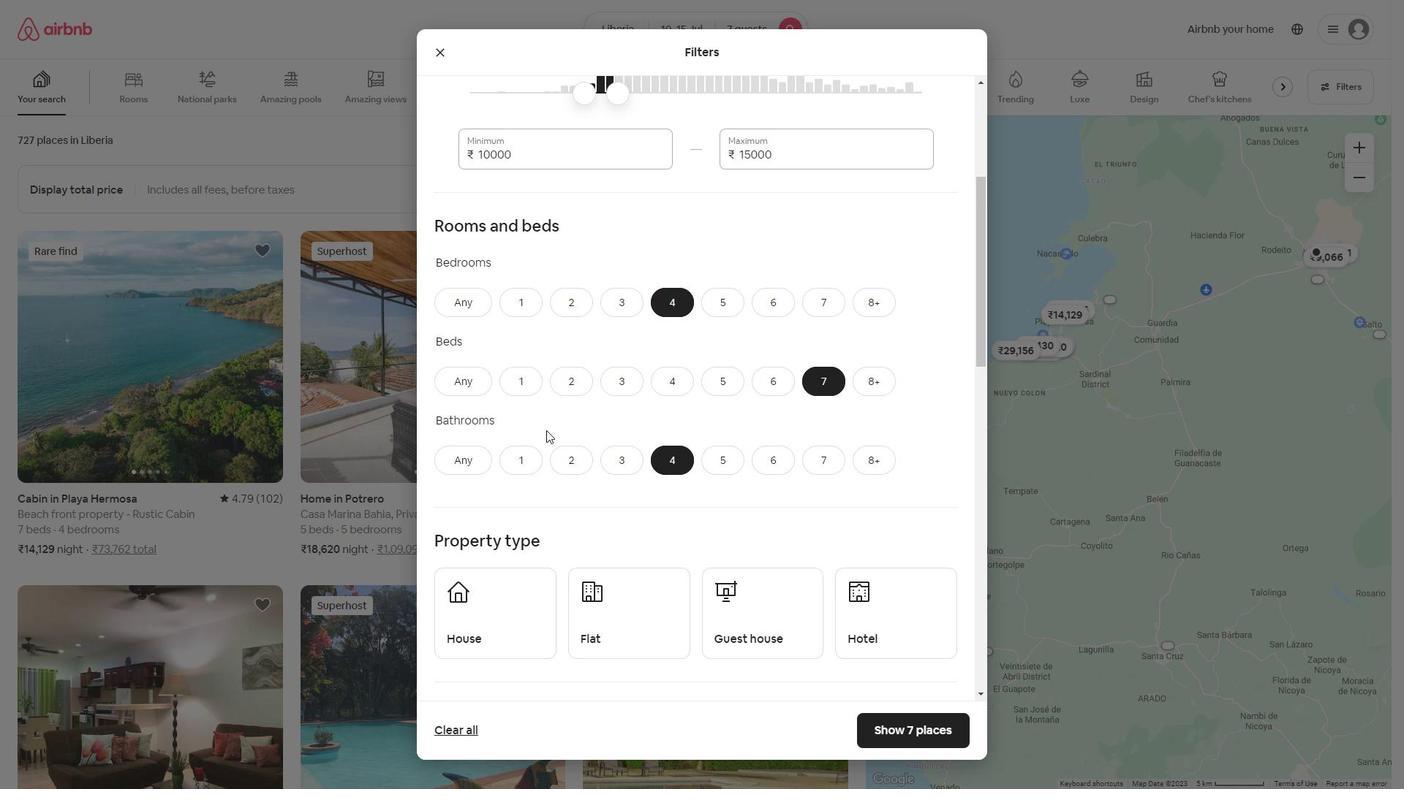 
Action: Mouse moved to (401, 510)
Screenshot: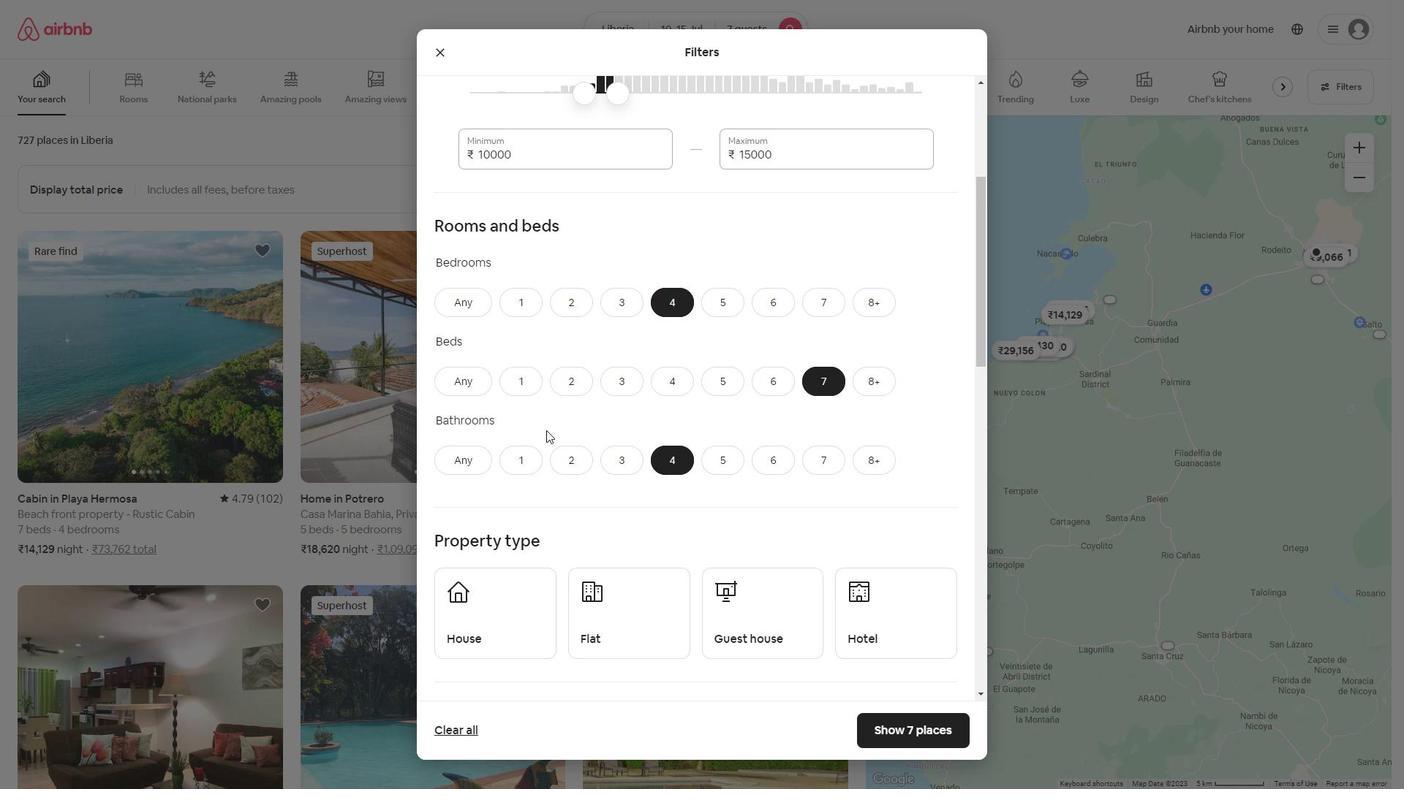 
Action: Mouse scrolled (550, 430) with delta (0, 0)
Screenshot: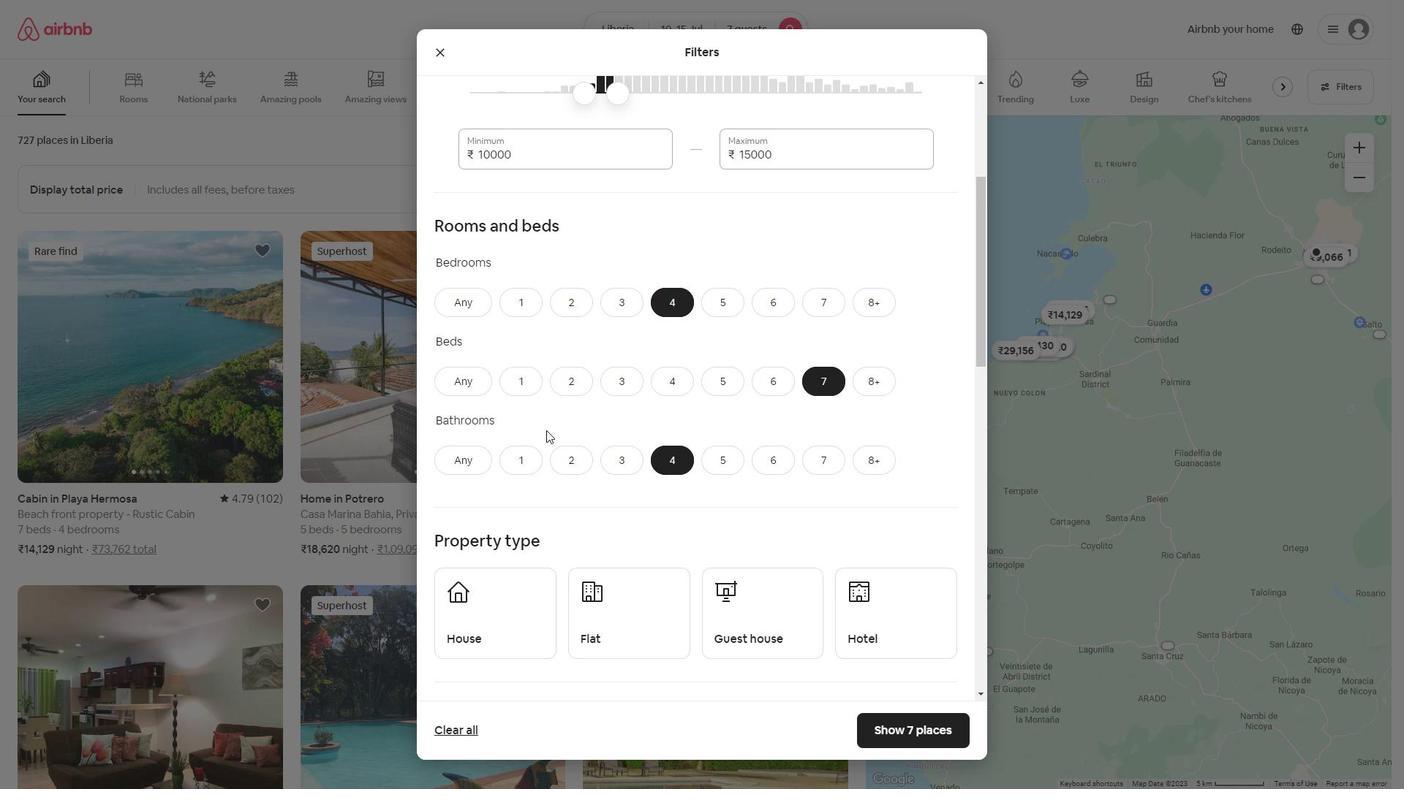 
Action: Mouse moved to (474, 389)
Screenshot: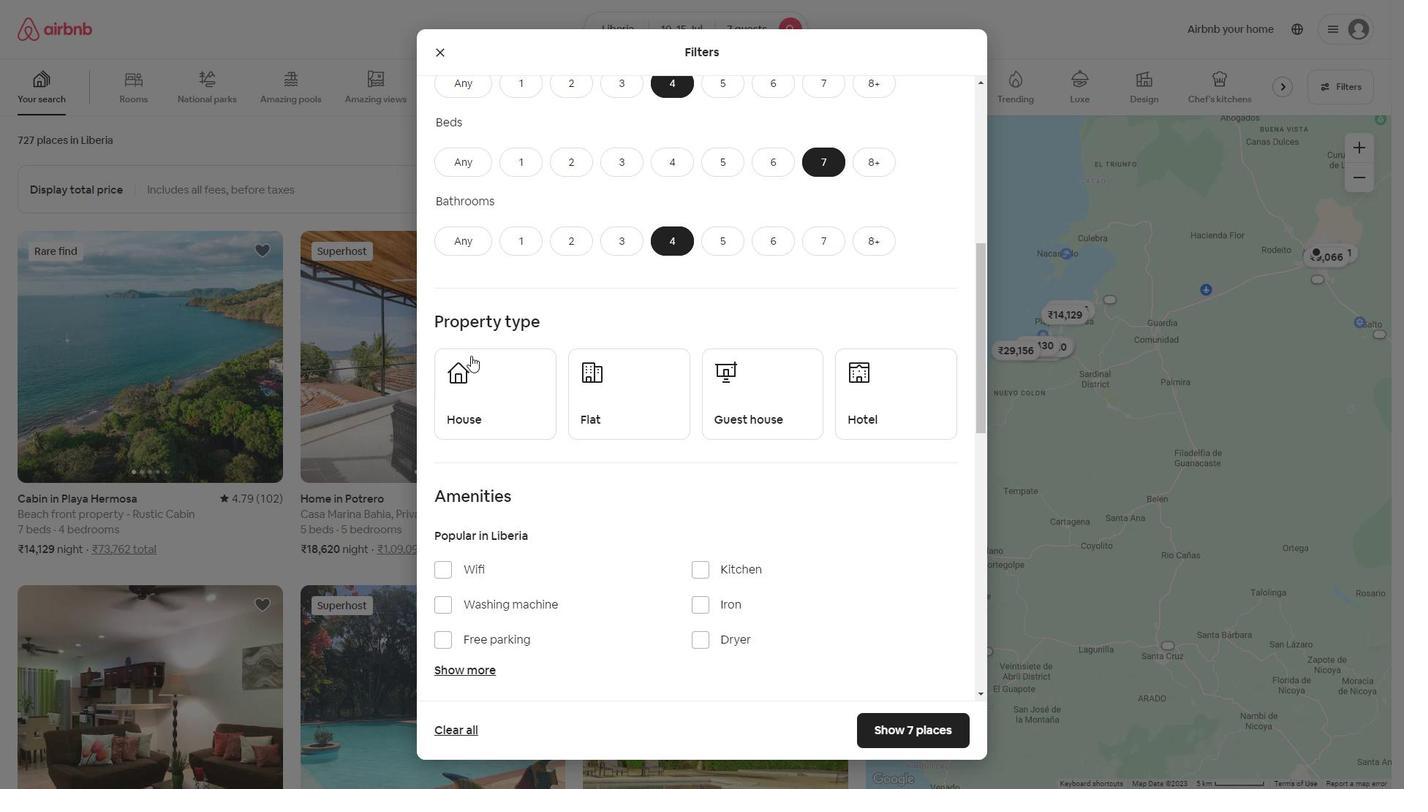 
Action: Mouse pressed left at (474, 389)
Screenshot: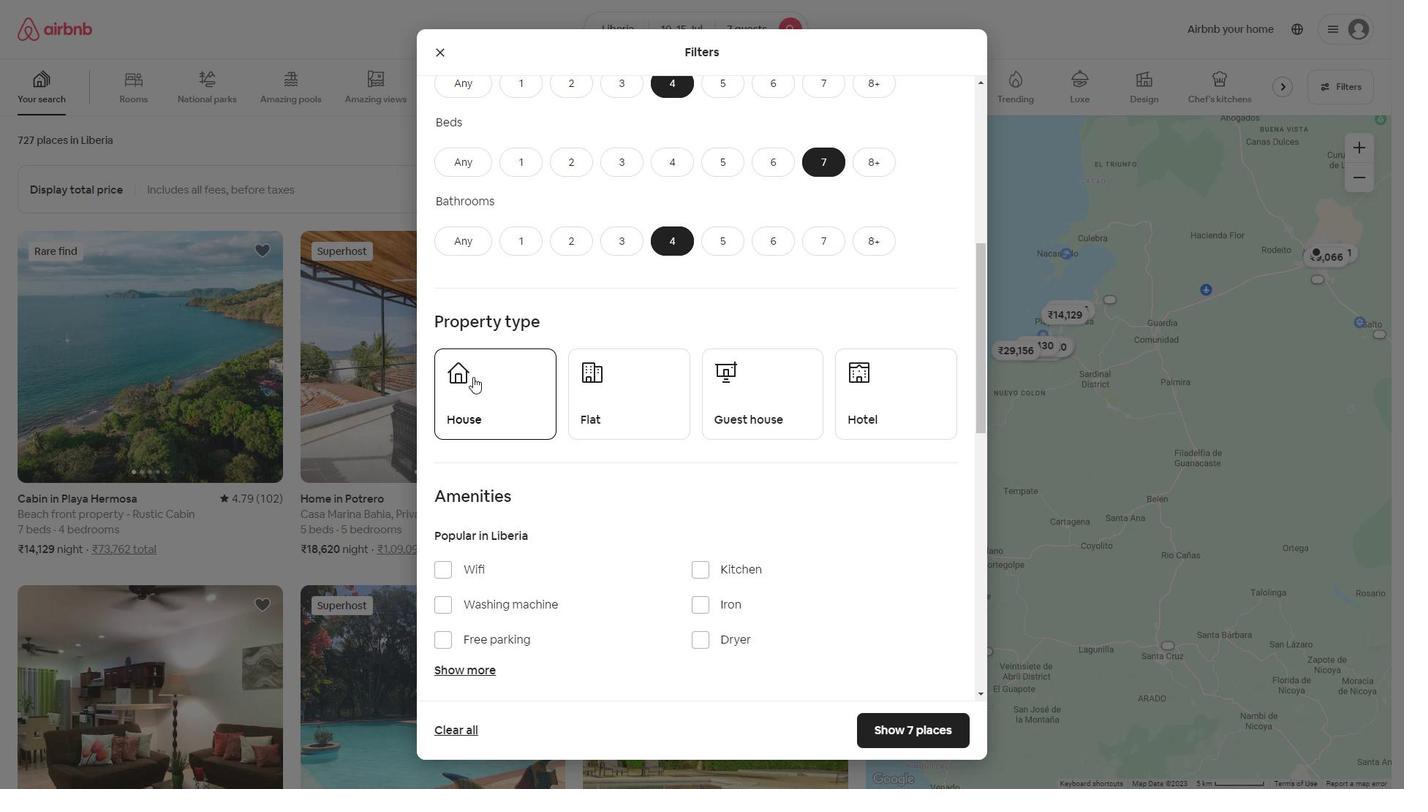 
Action: Mouse moved to (793, 417)
Screenshot: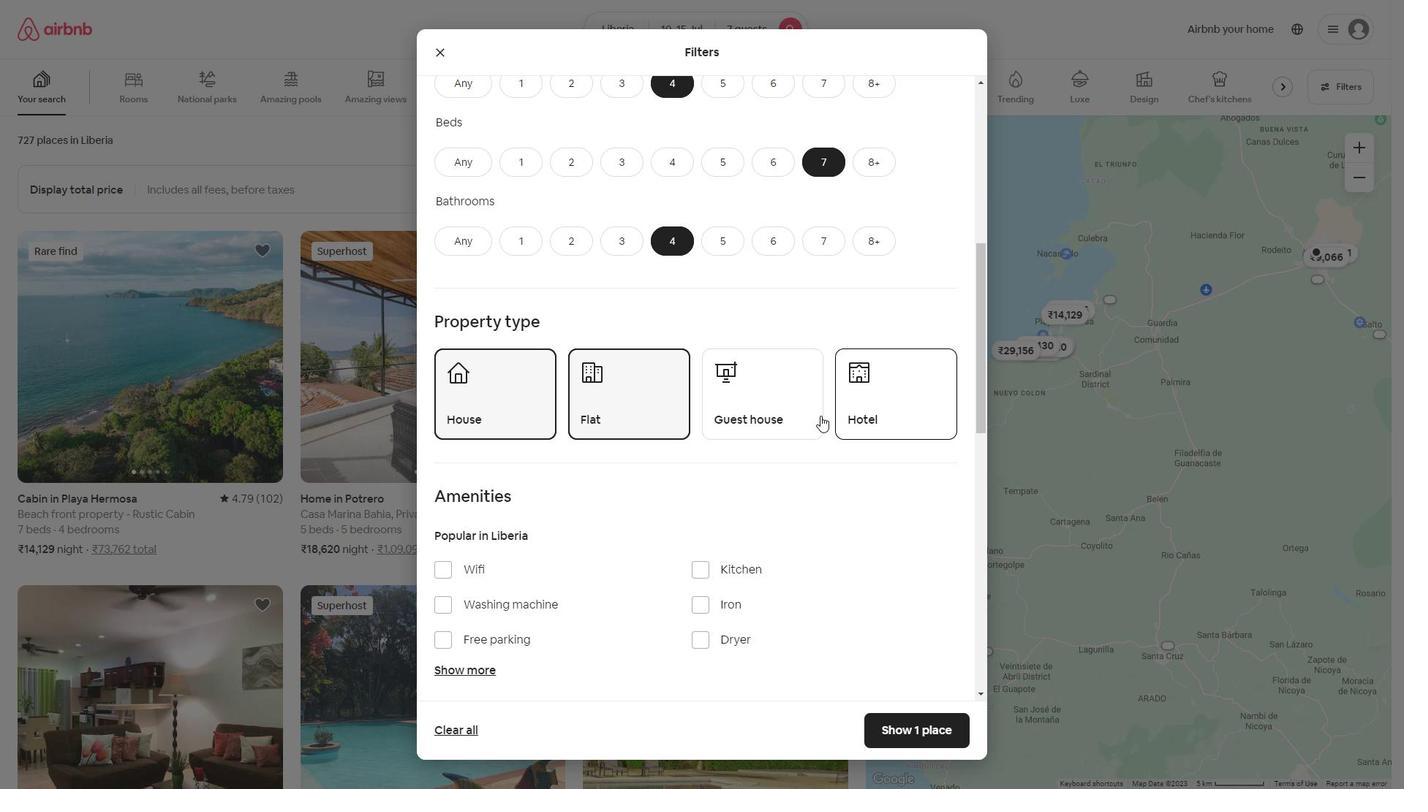 
Action: Mouse pressed left at (793, 417)
Screenshot: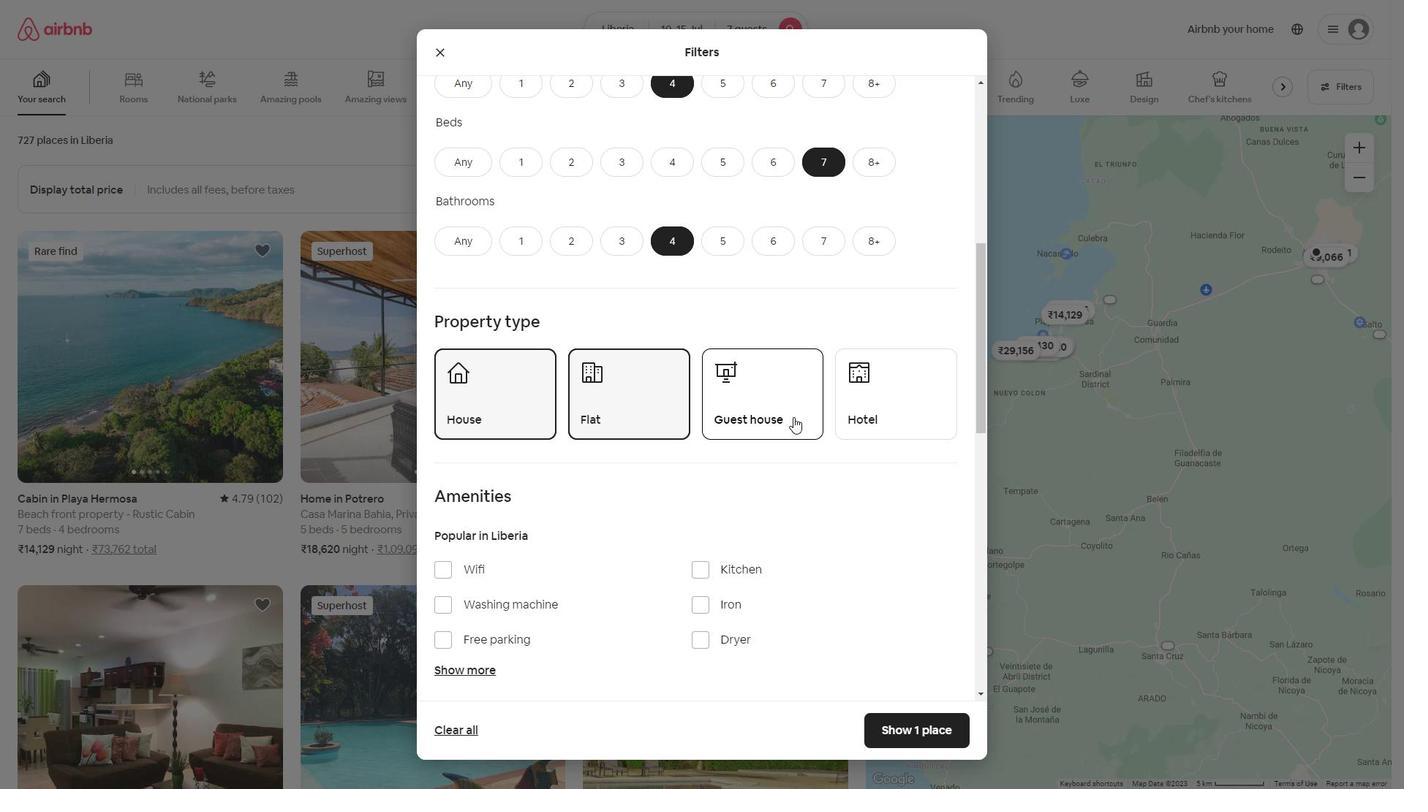 
Action: Mouse moved to (446, 571)
Screenshot: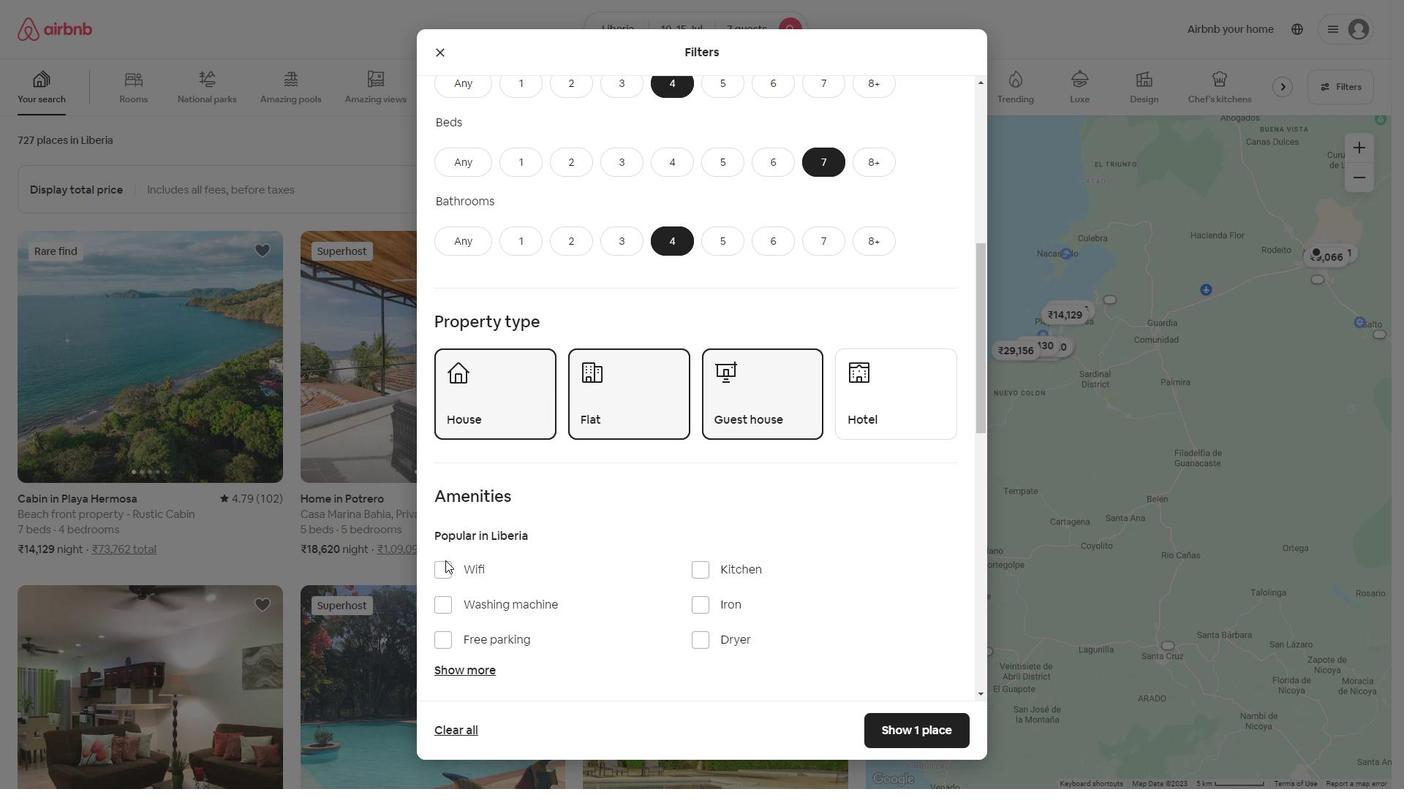 
Action: Mouse pressed left at (446, 571)
Screenshot: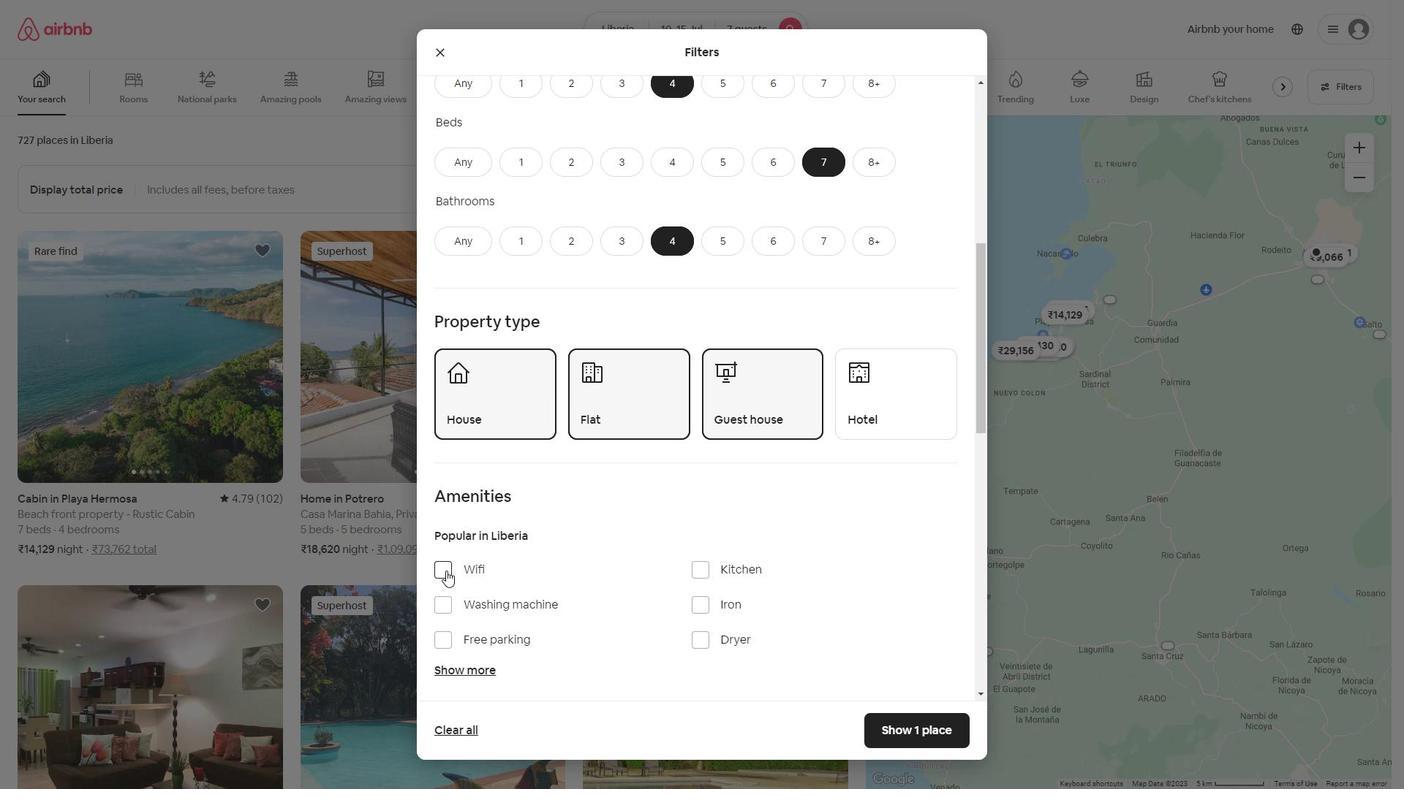 
Action: Mouse moved to (521, 636)
Screenshot: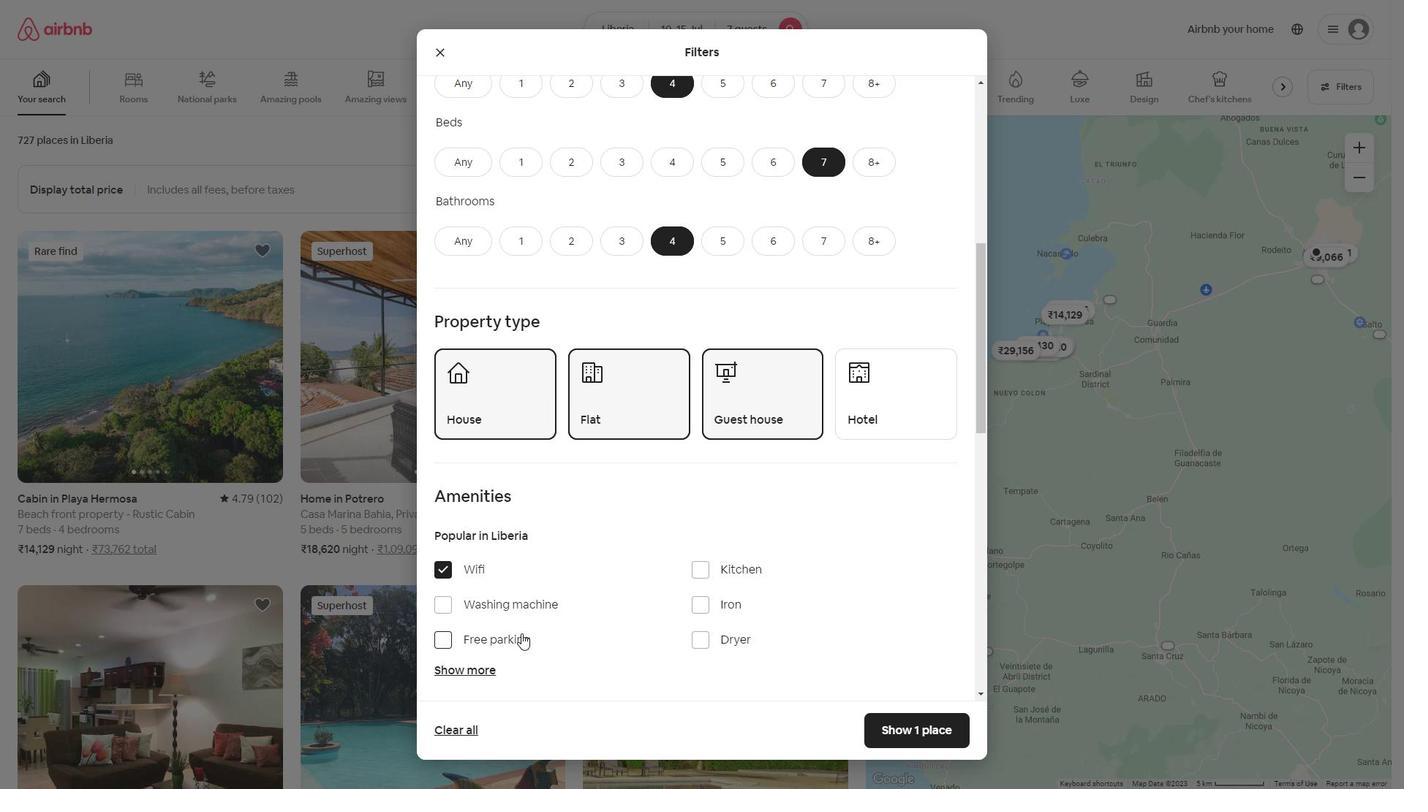 
Action: Mouse pressed left at (521, 636)
Screenshot: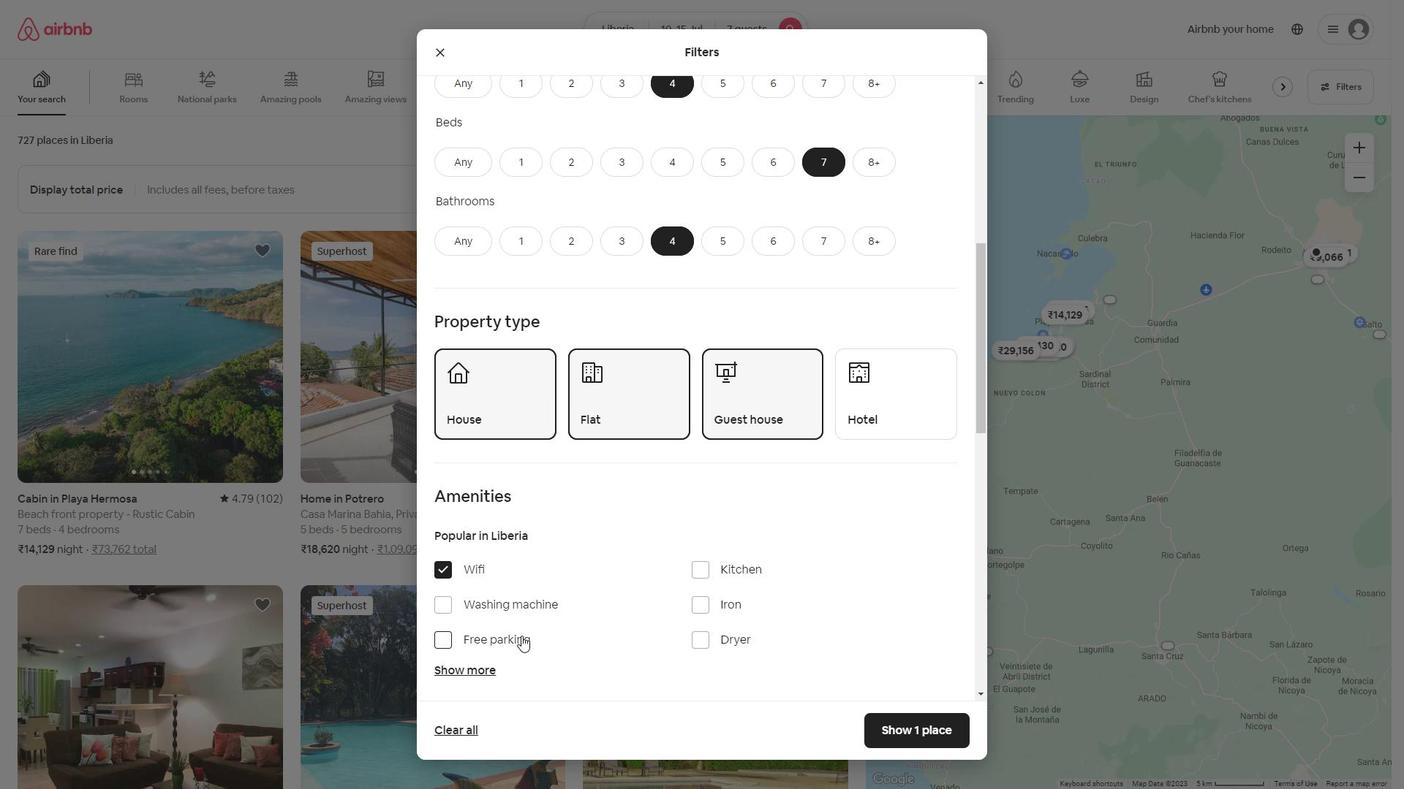 
Action: Mouse moved to (489, 664)
Screenshot: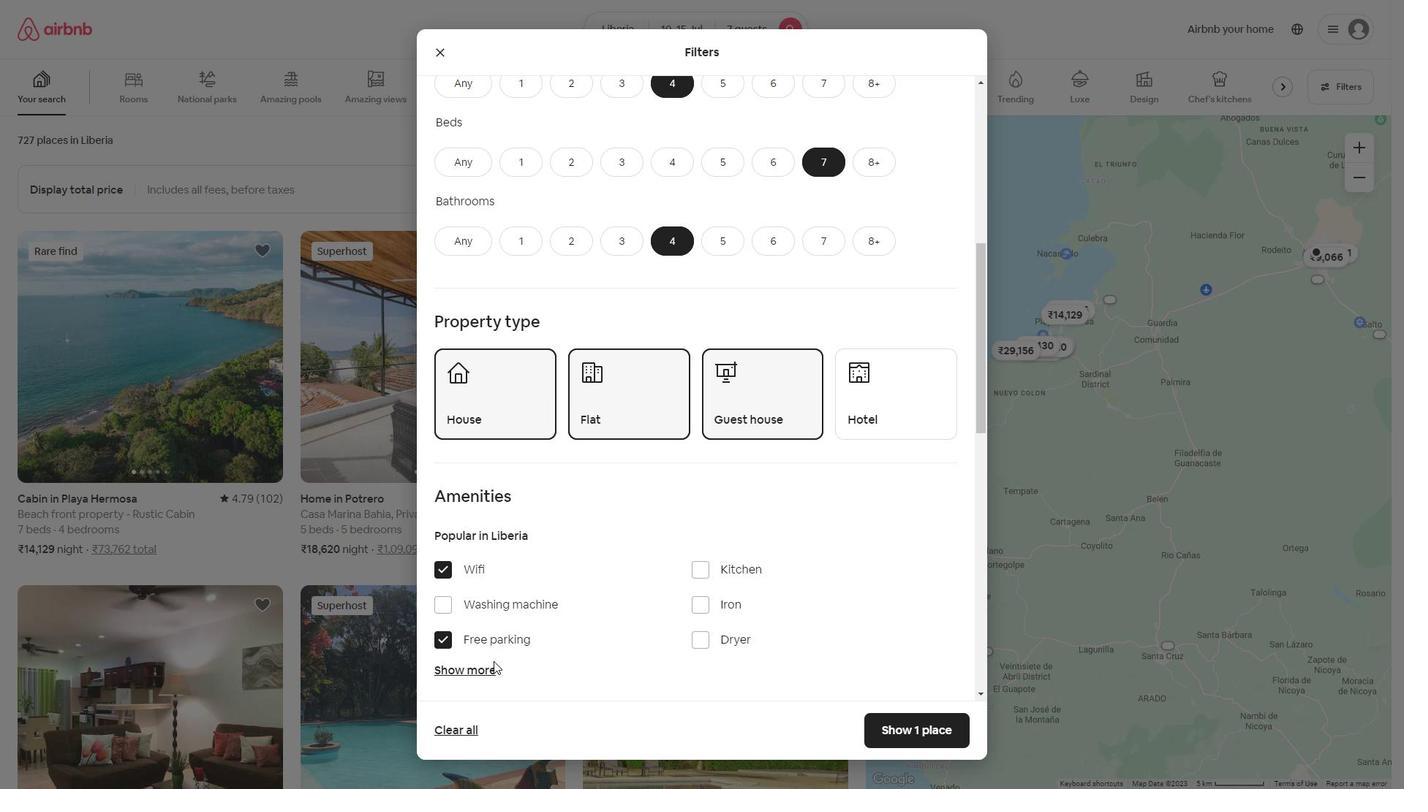 
Action: Mouse pressed left at (489, 664)
Screenshot: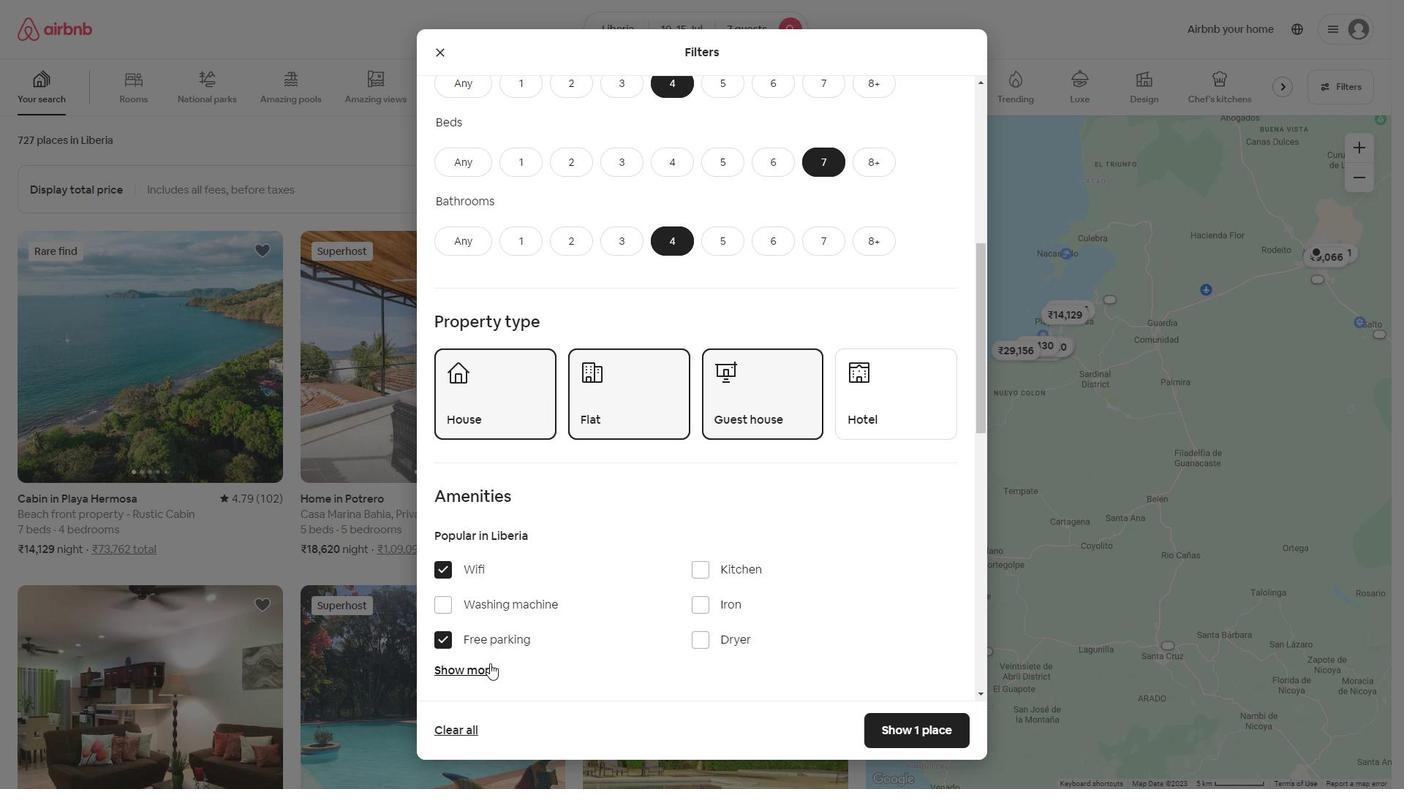 
Action: Mouse moved to (549, 620)
Screenshot: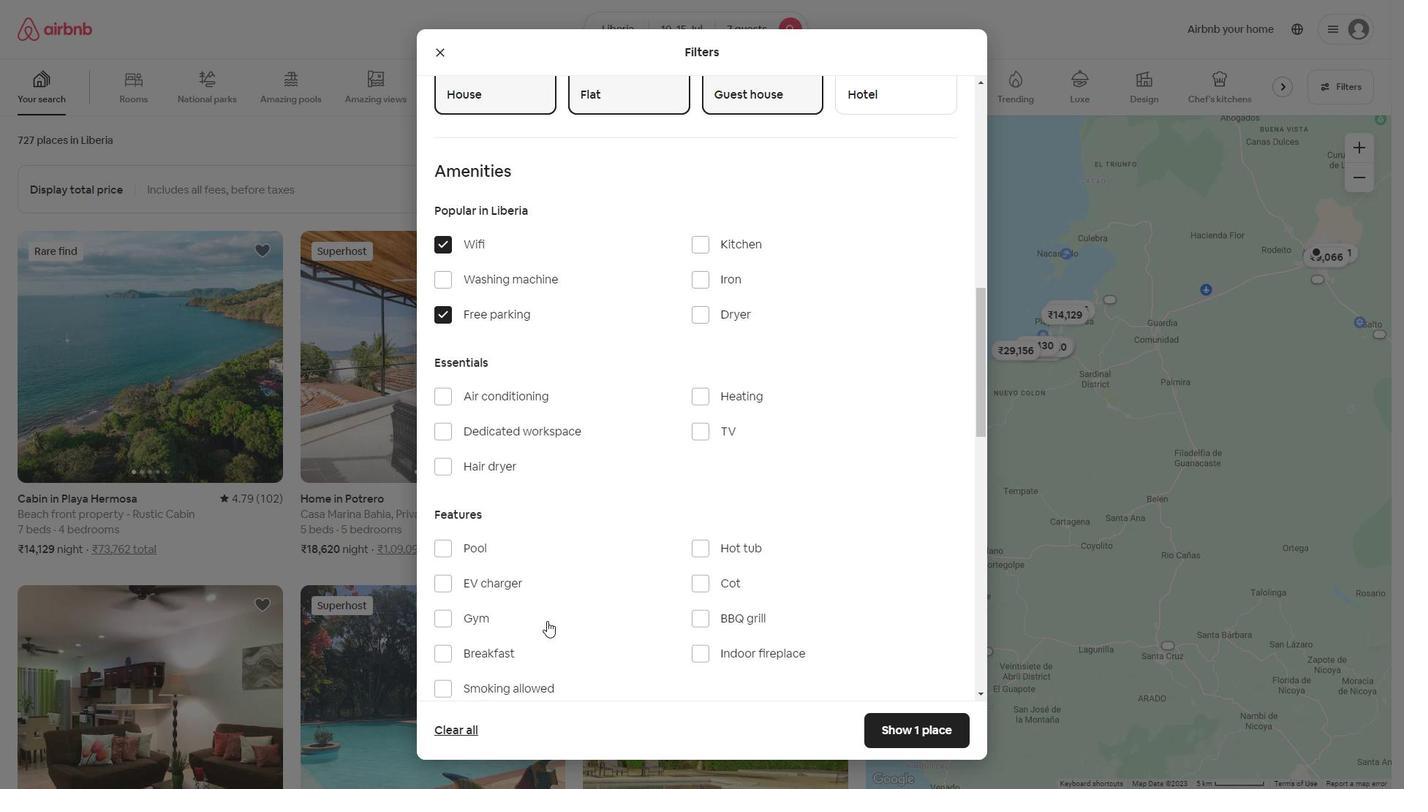 
Action: Mouse scrolled (549, 619) with delta (0, 0)
Screenshot: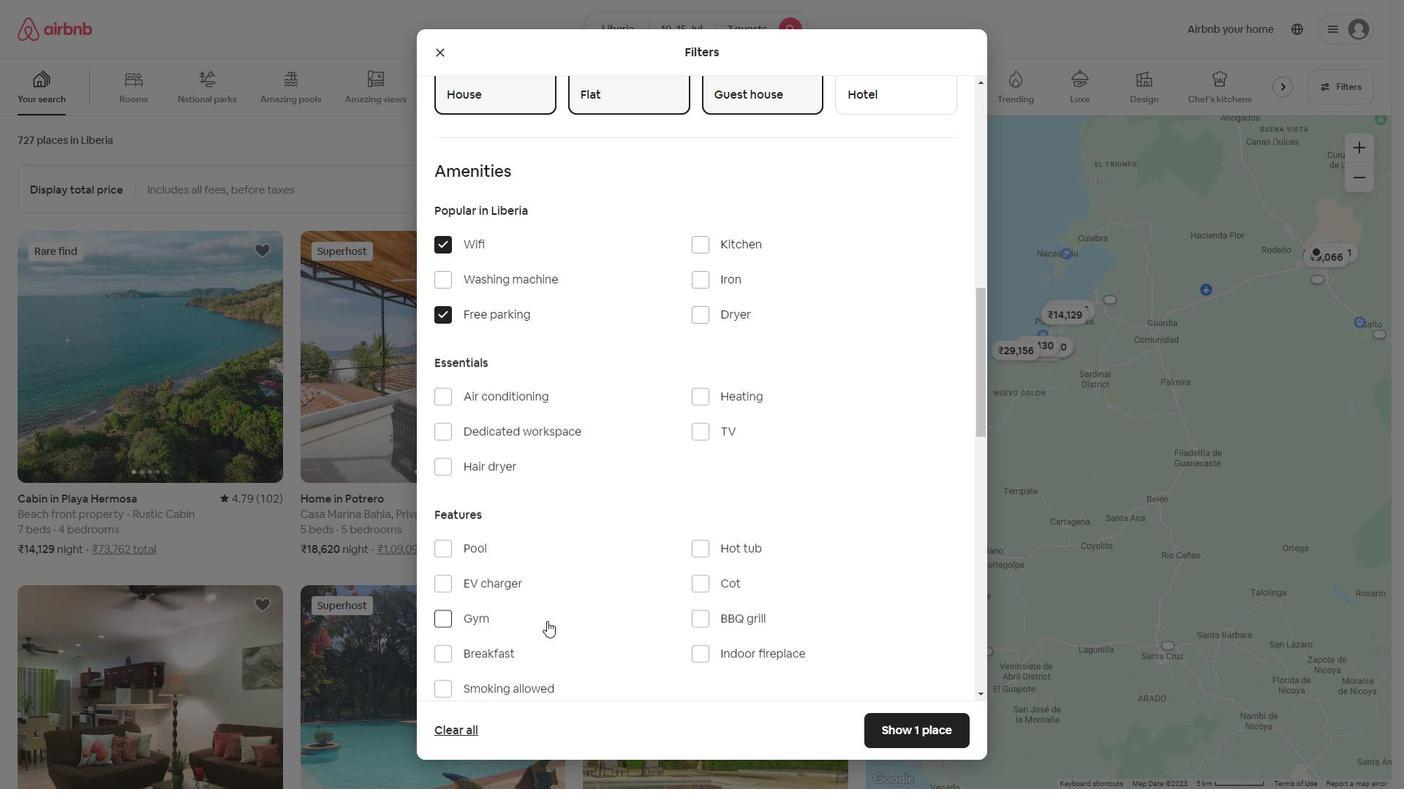 
Action: Mouse moved to (724, 365)
Screenshot: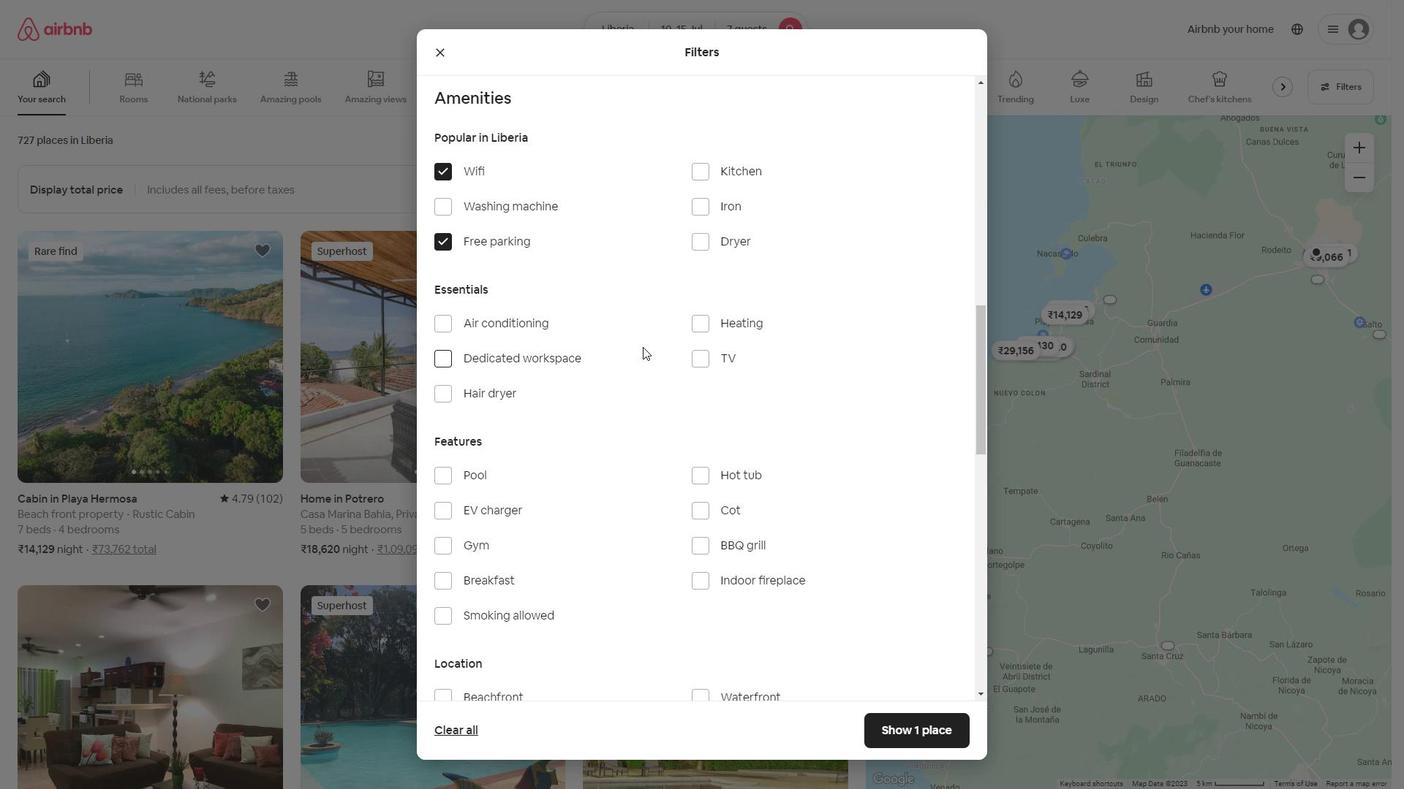 
Action: Mouse pressed left at (724, 365)
Screenshot: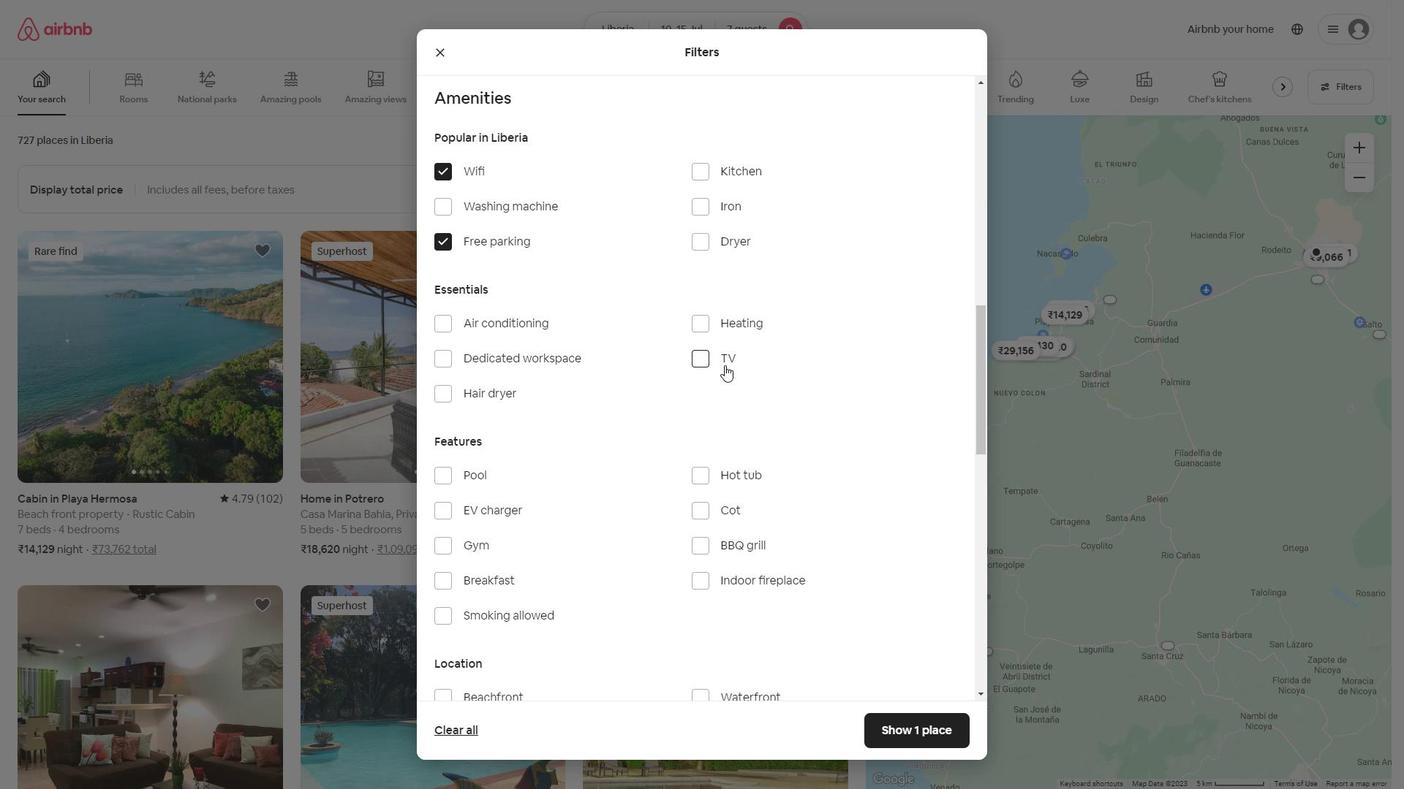 
Action: Mouse moved to (504, 539)
Screenshot: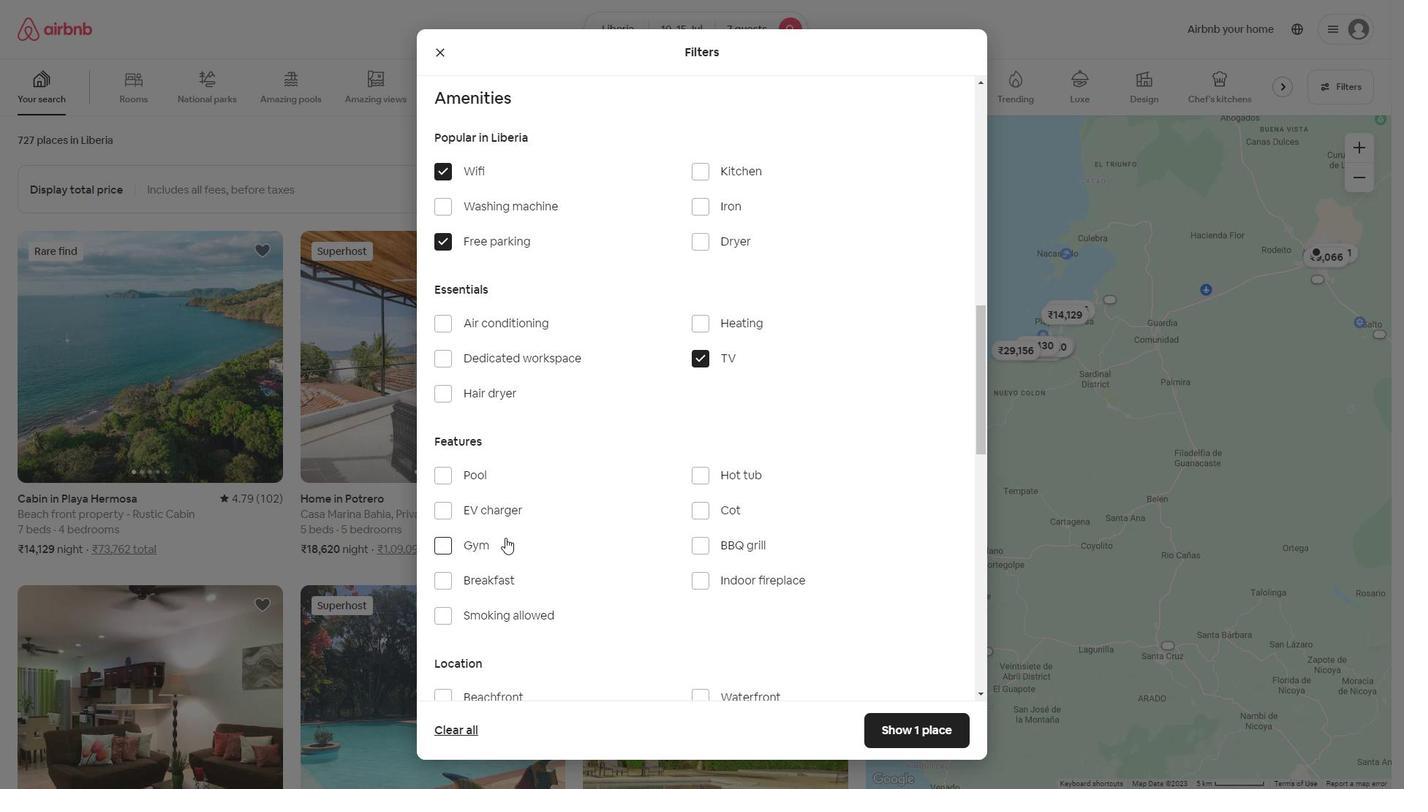 
Action: Mouse pressed left at (504, 539)
Screenshot: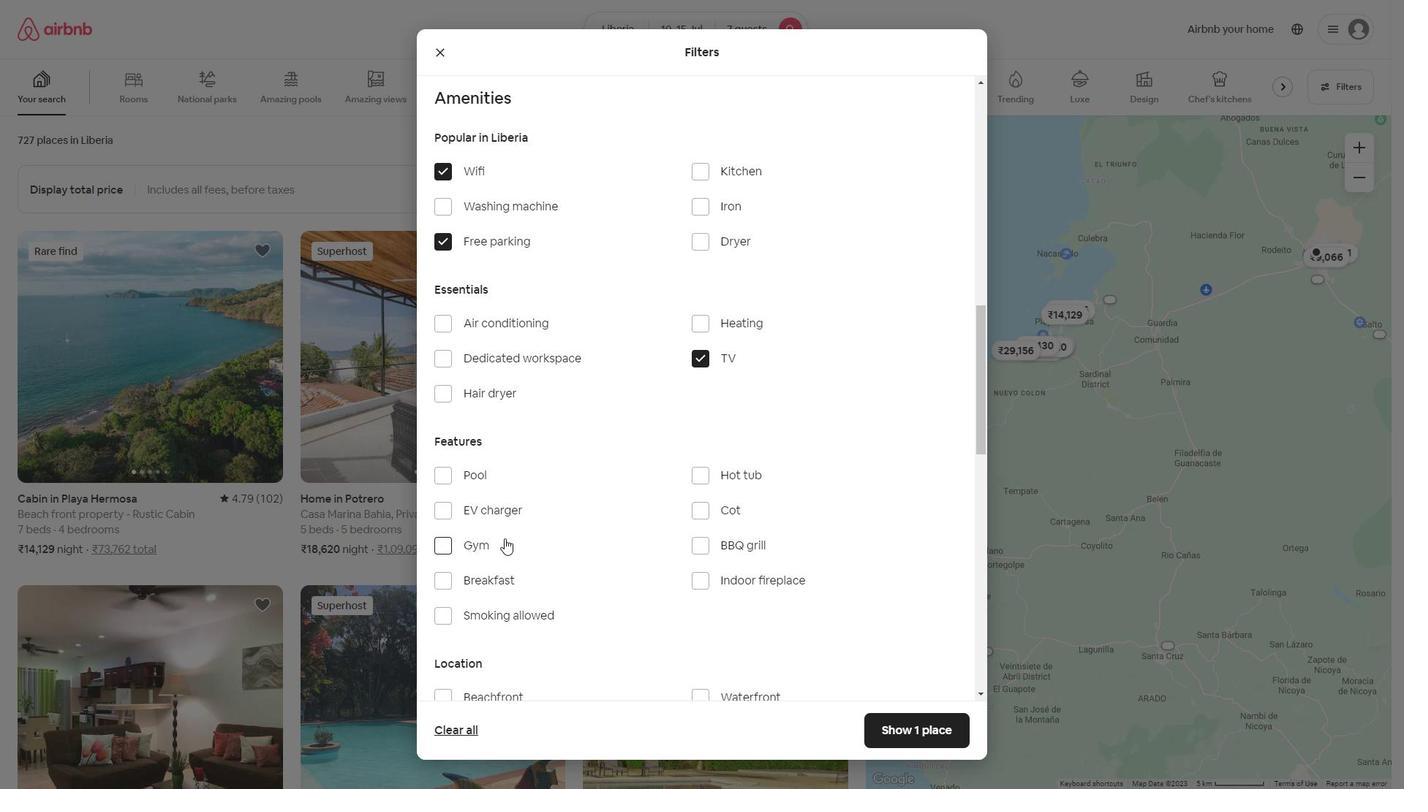 
Action: Mouse moved to (503, 571)
Screenshot: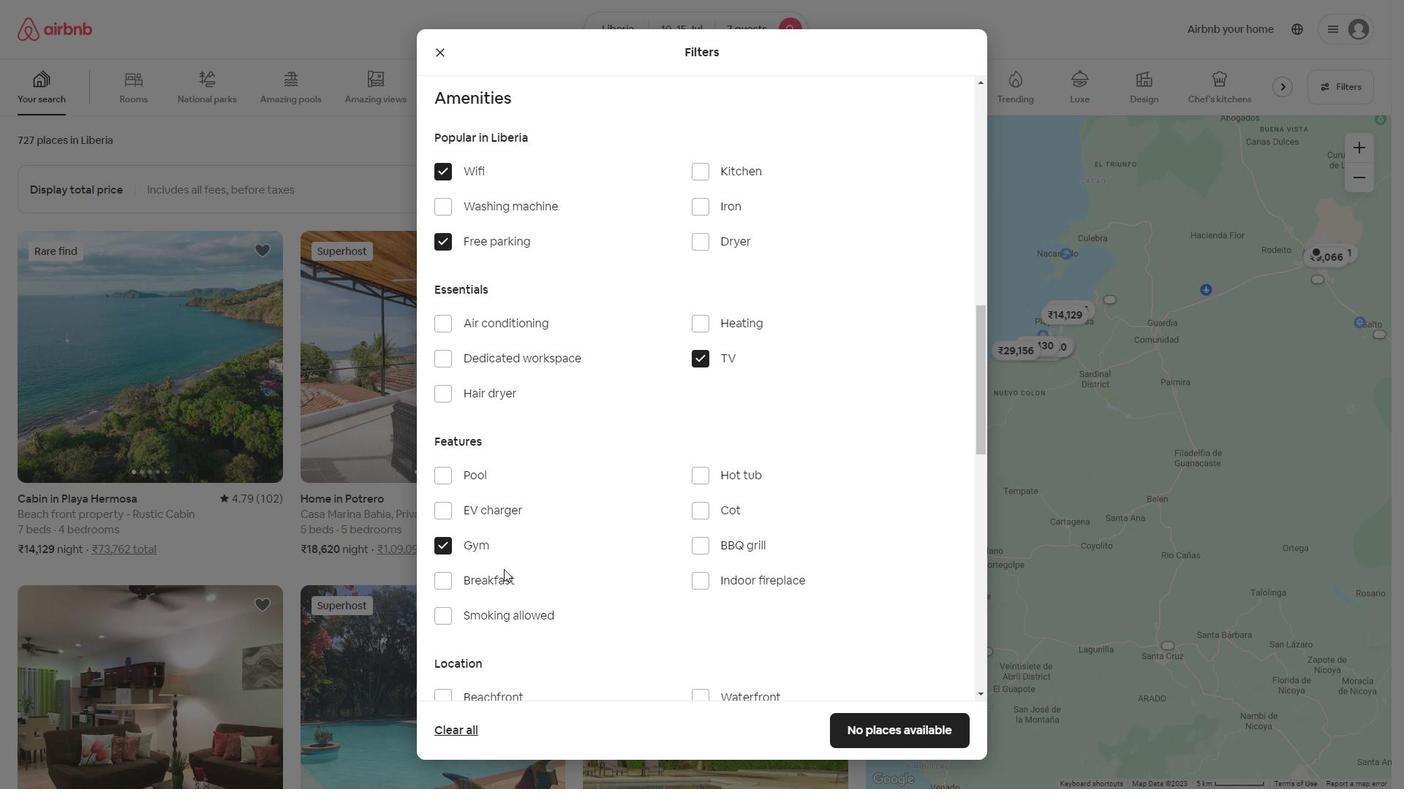 
Action: Mouse pressed left at (503, 571)
Screenshot: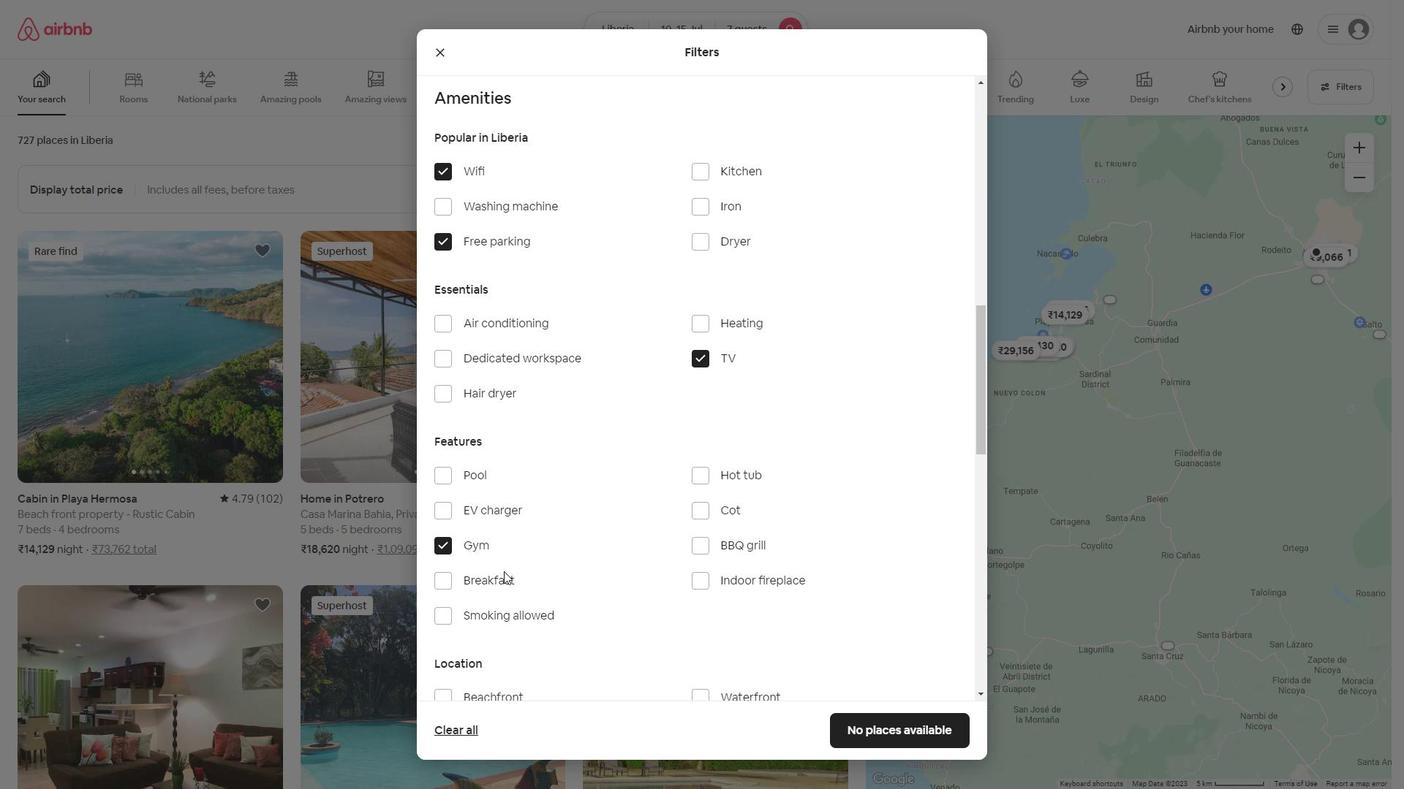 
Action: Mouse moved to (652, 620)
Screenshot: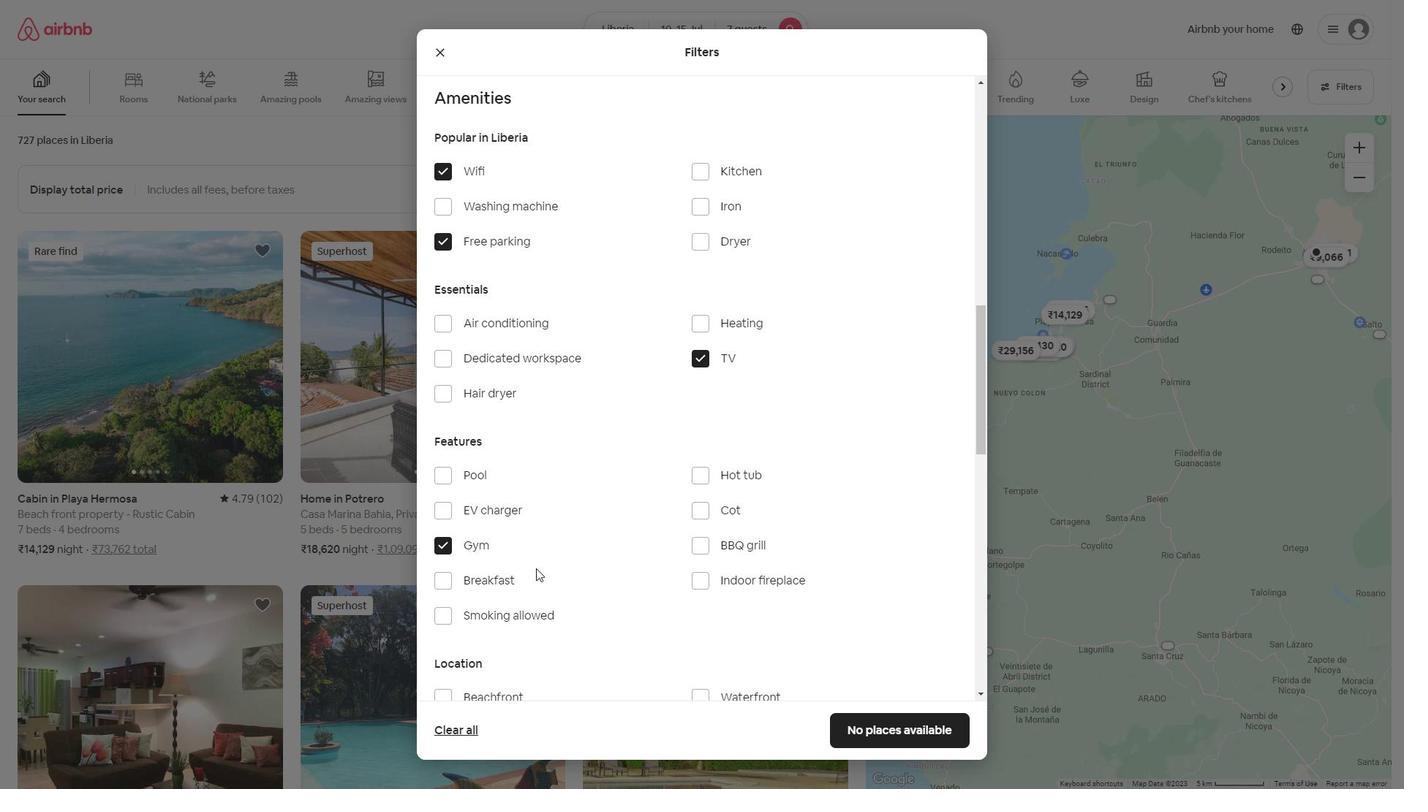 
Action: Mouse scrolled (652, 619) with delta (0, 0)
Screenshot: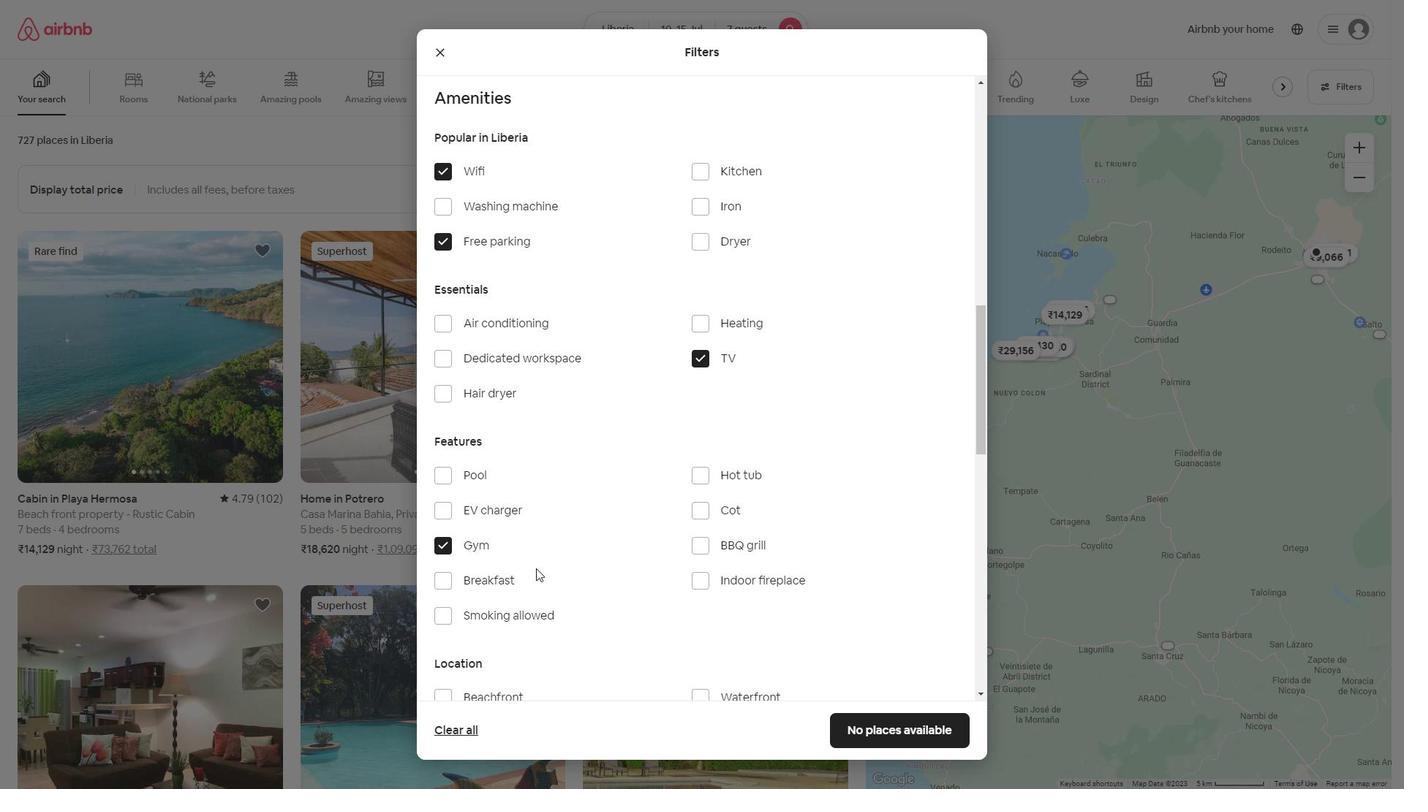 
Action: Mouse scrolled (652, 619) with delta (0, 0)
Screenshot: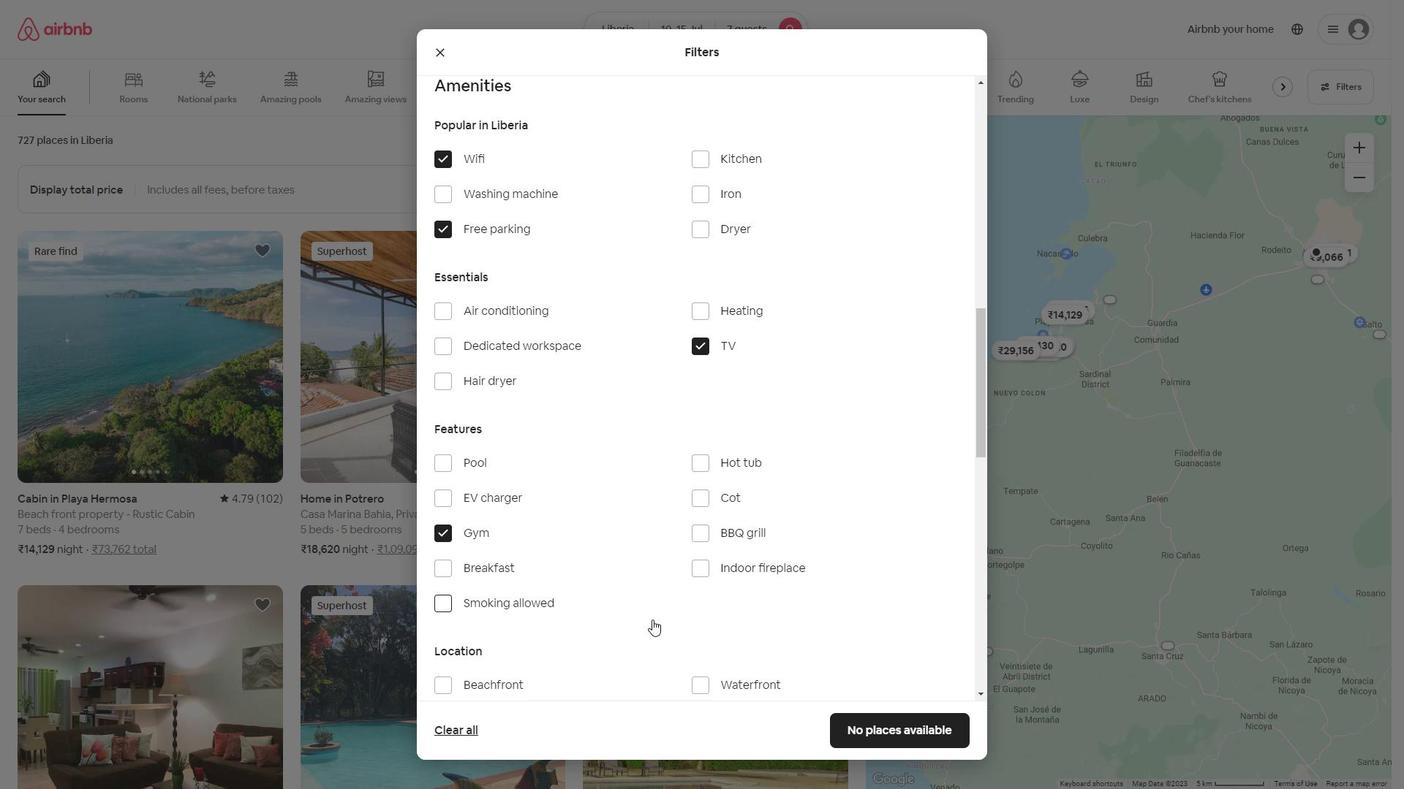 
Action: Mouse moved to (686, 612)
Screenshot: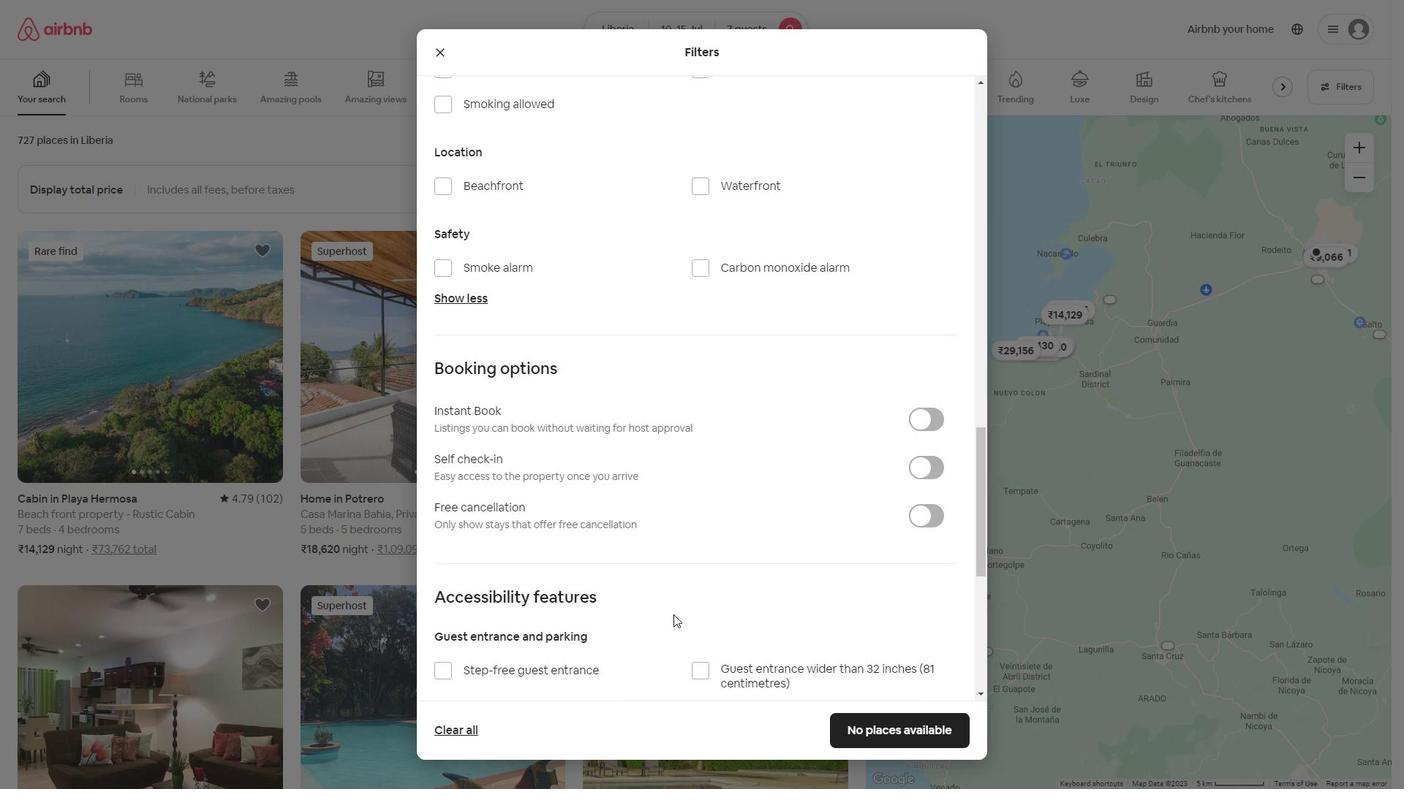 
Action: Mouse pressed left at (917, 320)
Screenshot: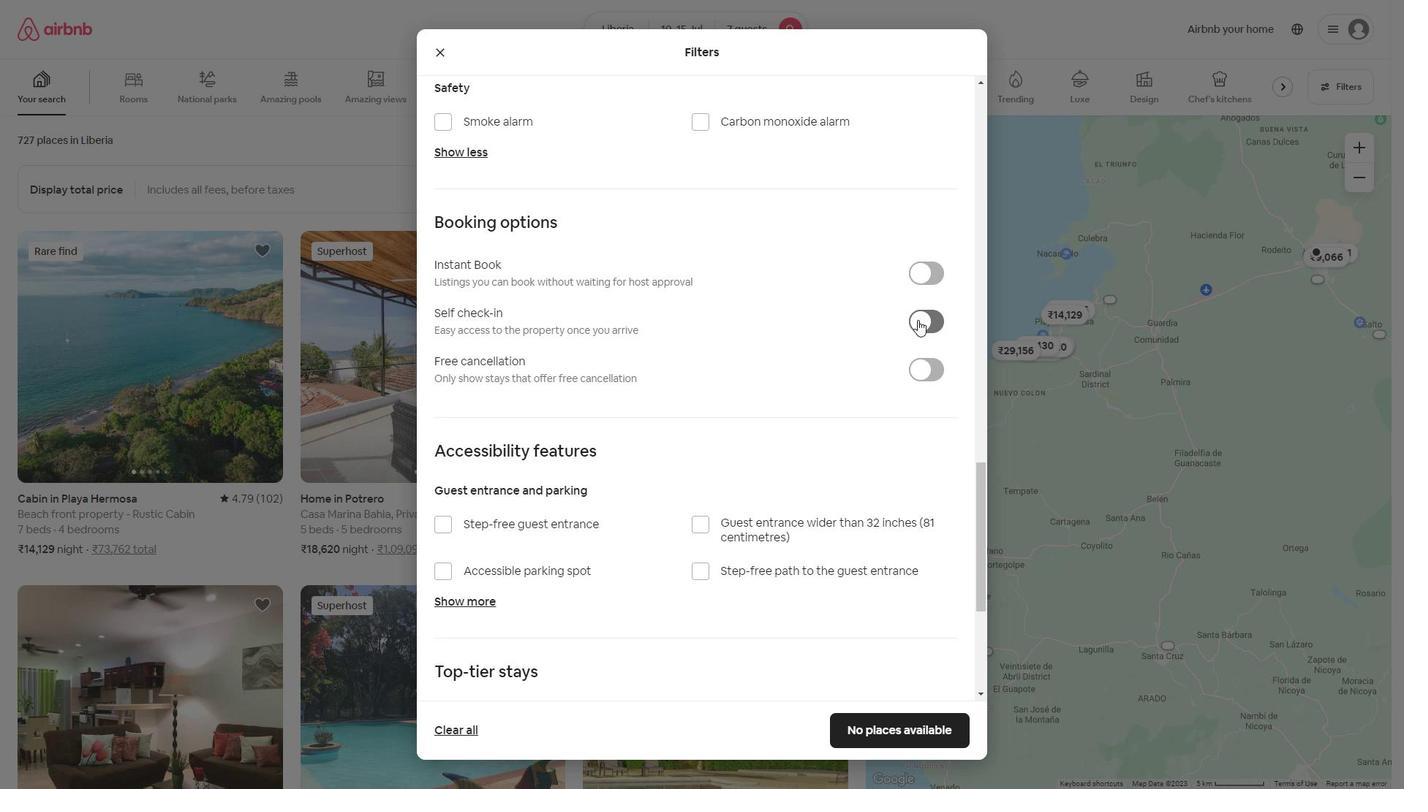 
Action: Mouse moved to (492, 618)
Screenshot: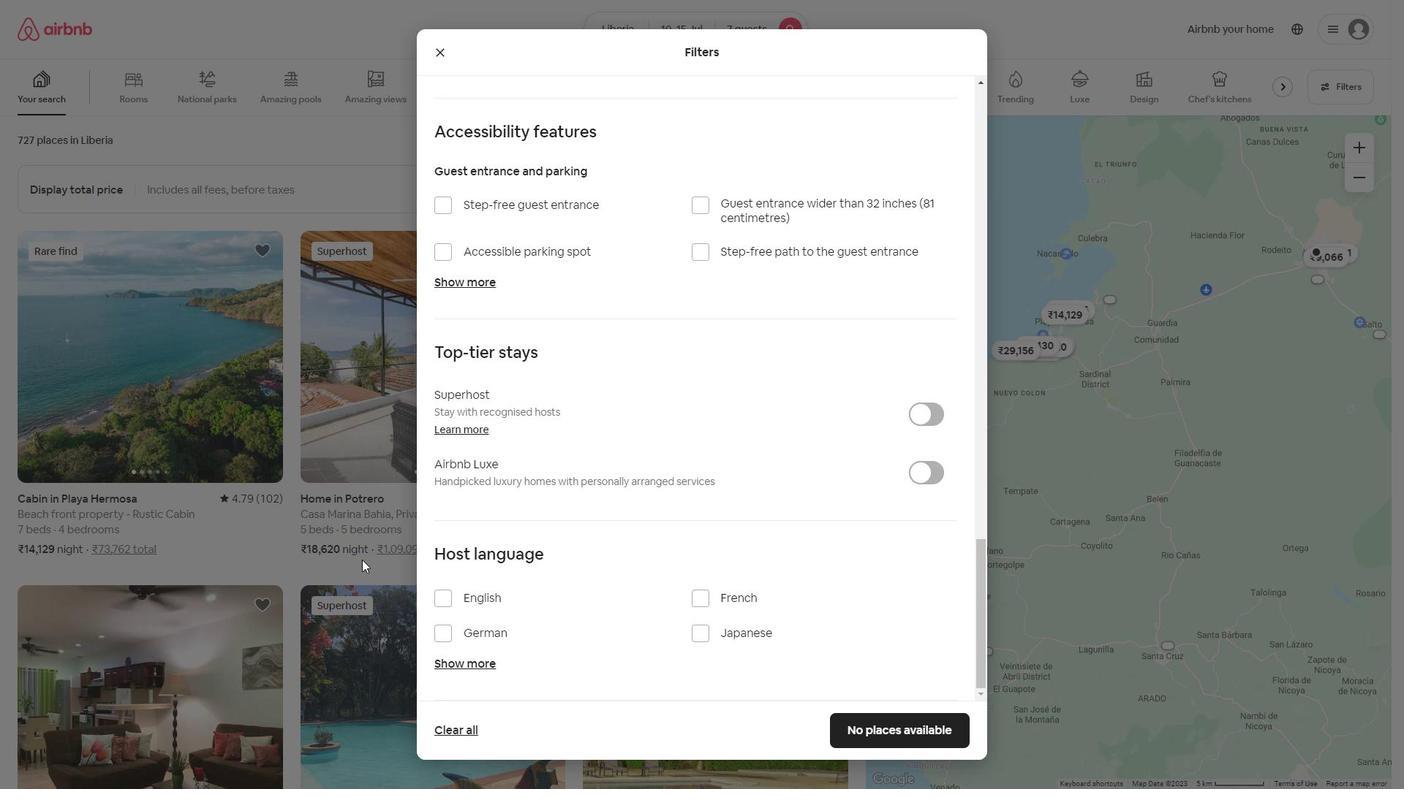 
Action: Mouse pressed left at (492, 620)
Screenshot: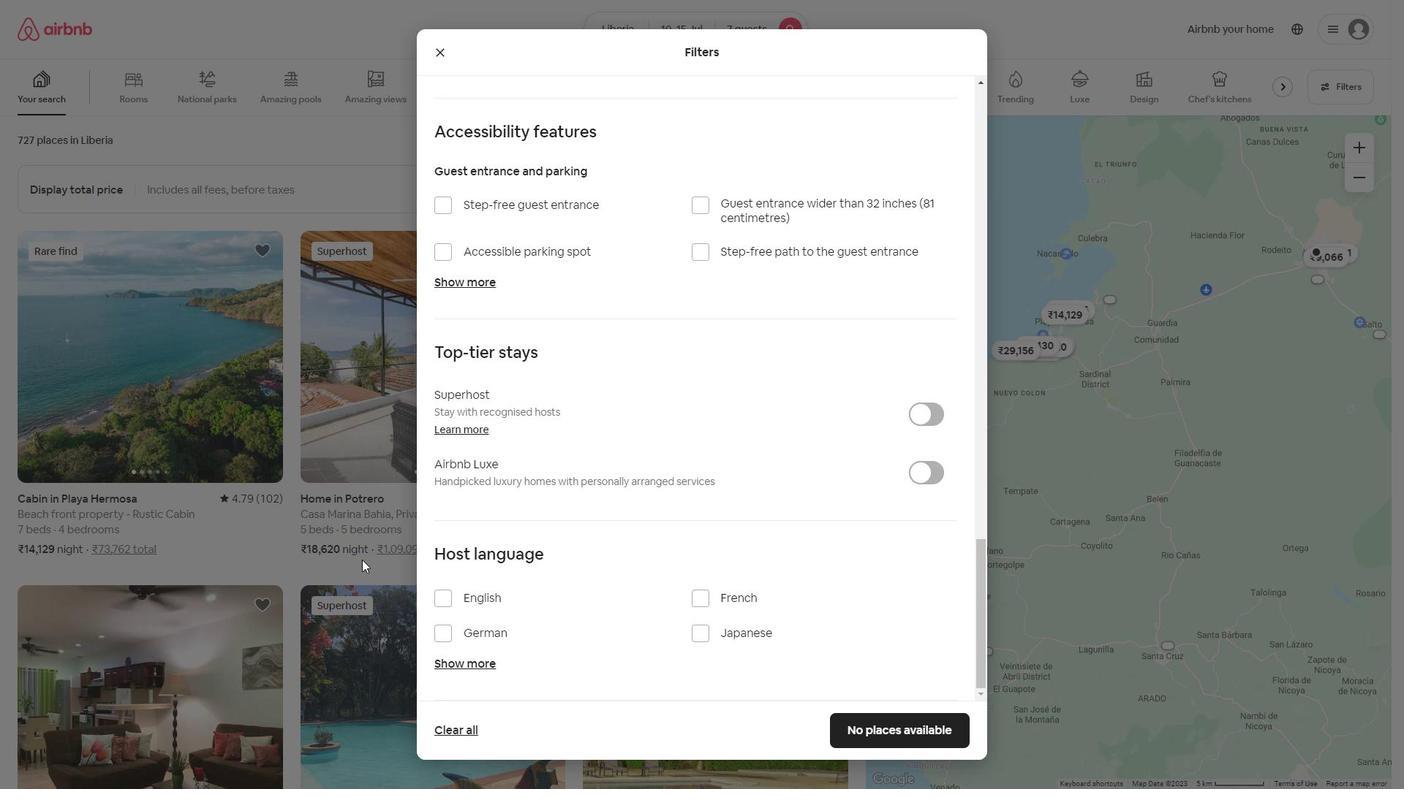 
Action: Mouse moved to (492, 607)
Screenshot: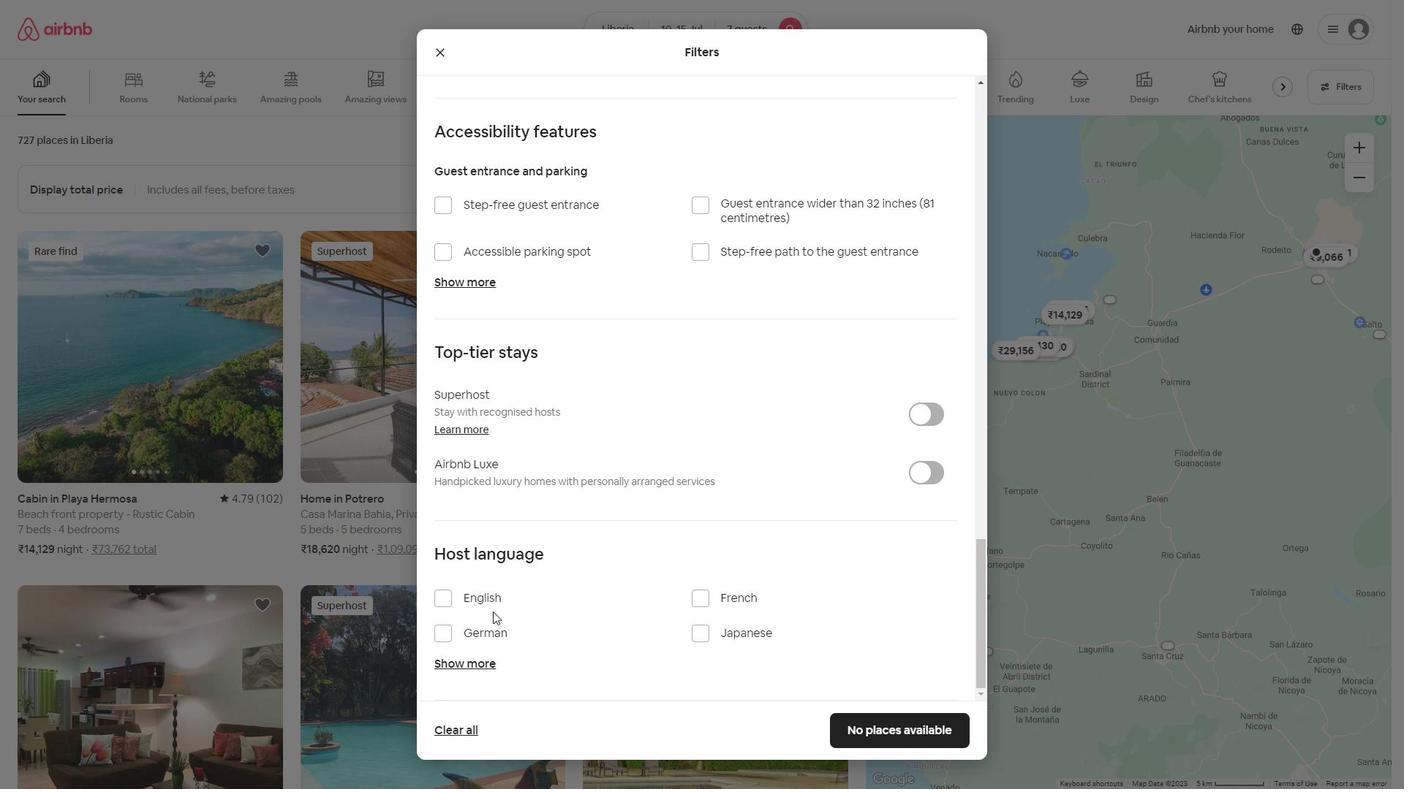 
Action: Mouse pressed left at (492, 607)
Screenshot: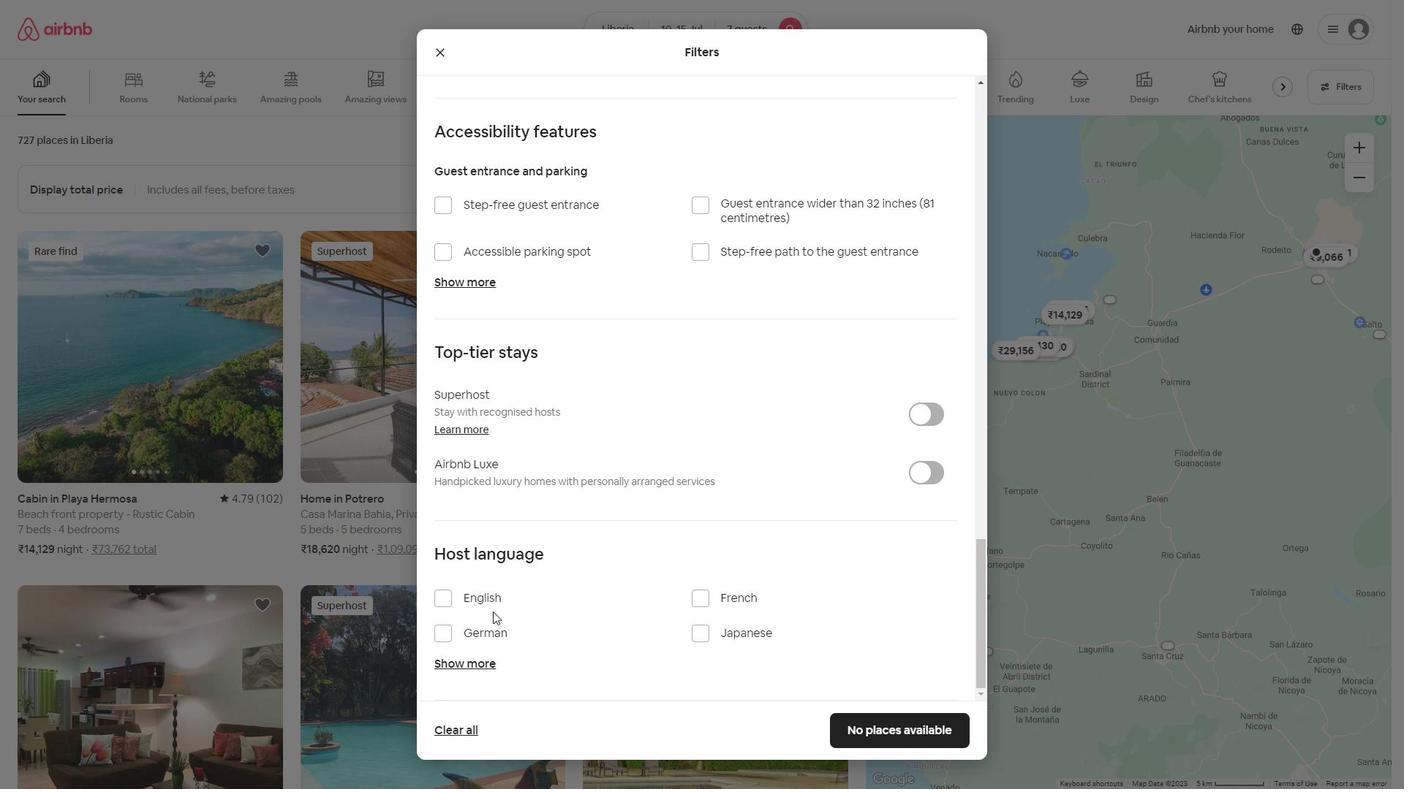 
Action: Mouse moved to (1010, 745)
Screenshot: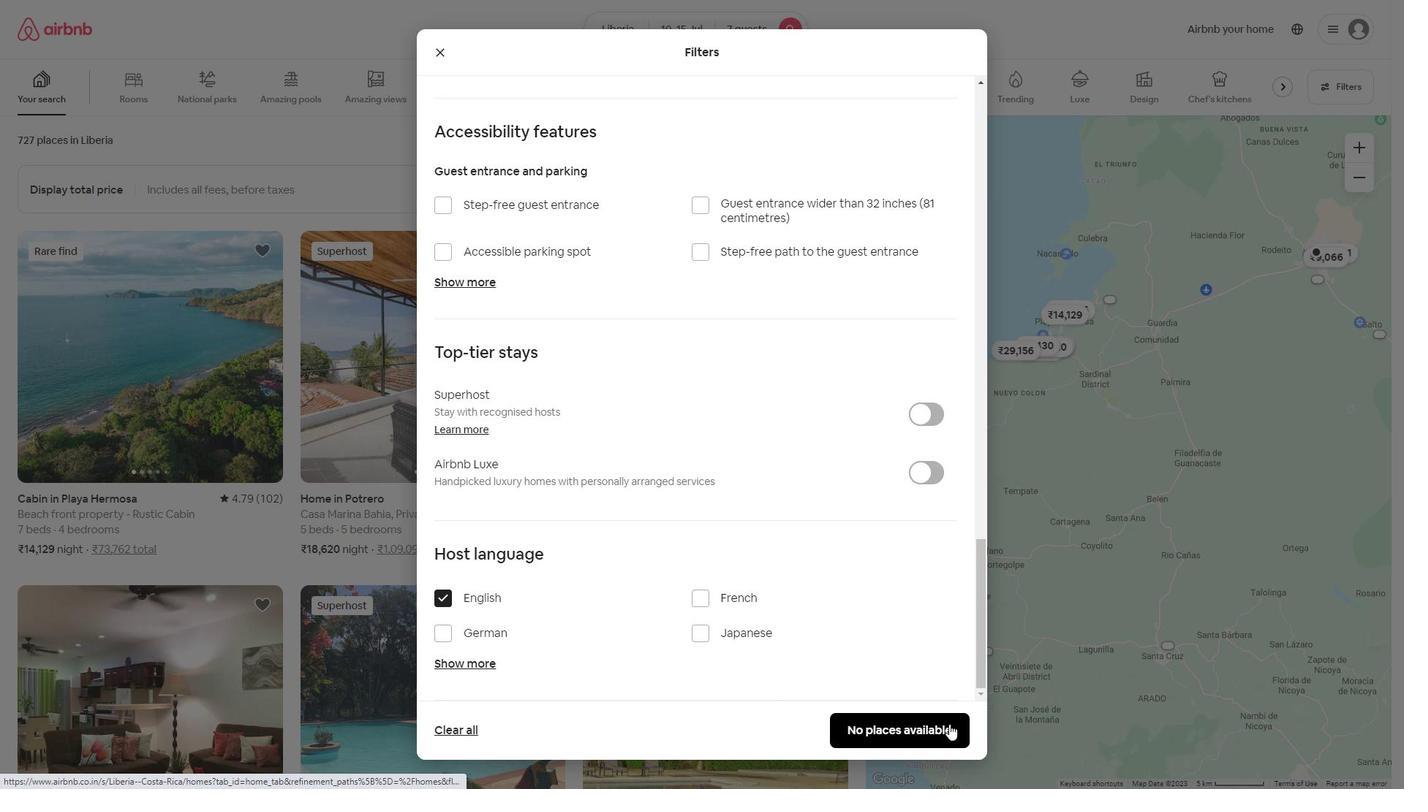 
Action: Mouse pressed left at (1010, 745)
Screenshot: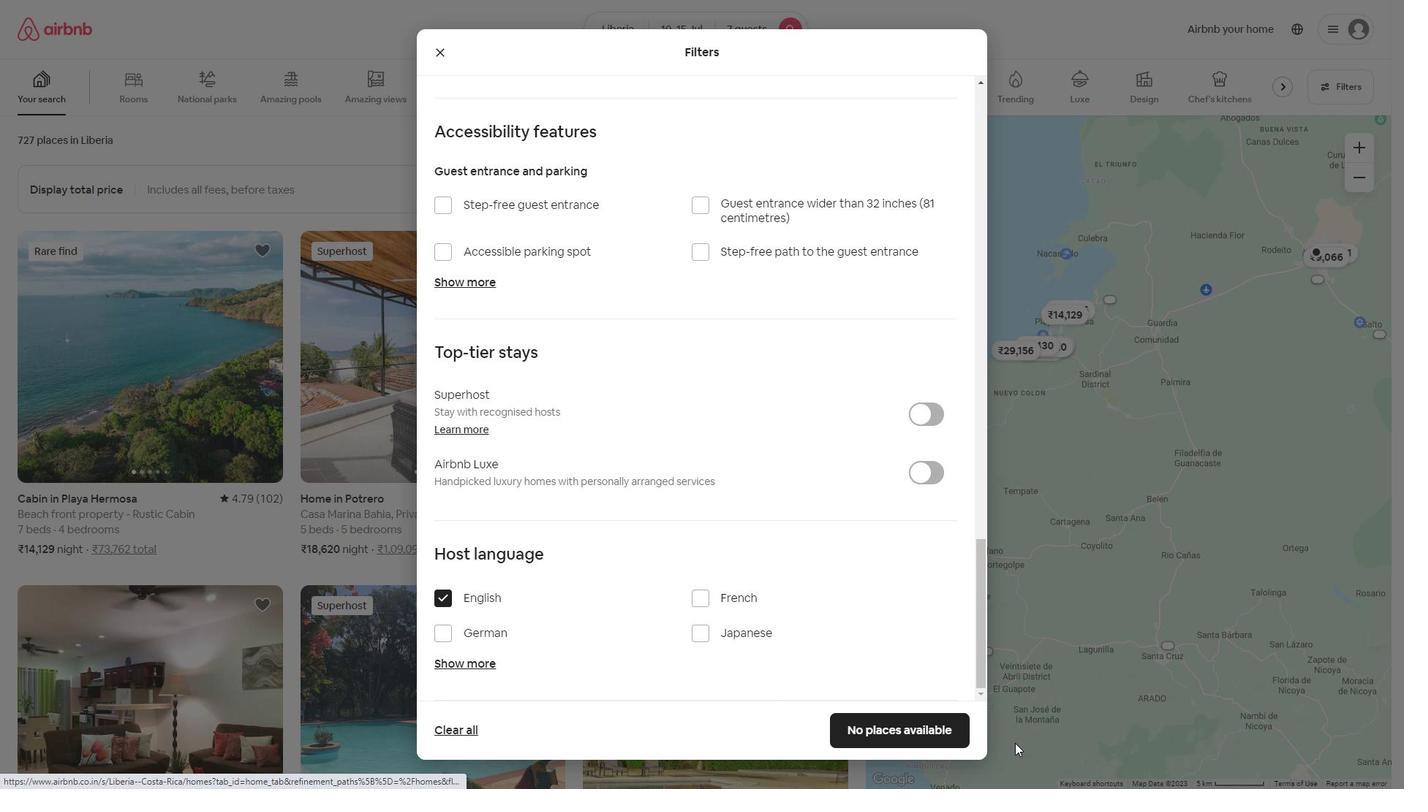 
Action: Mouse moved to (922, 738)
Screenshot: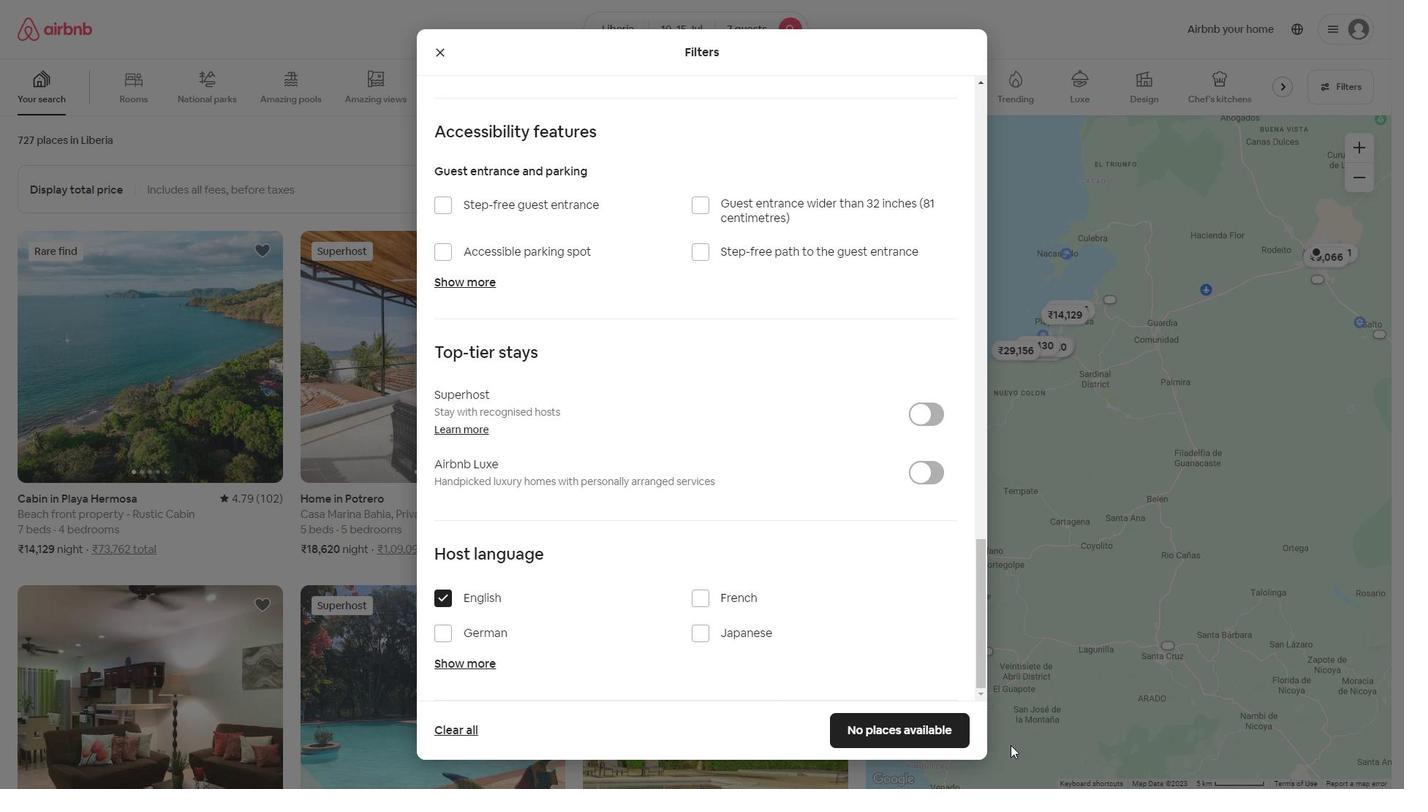 
